 Task: Find a house in Vacaria, Brazil for 7 guests from 10th to 15th July, with a price range of ₹10,000 to ₹15,000, 4 bedrooms, 7 beds, 4 bathrooms, amenities including Wifi, Free parking, TV, Gym, Breakfast, and self check-in, with host speaking English.
Action: Mouse moved to (483, 127)
Screenshot: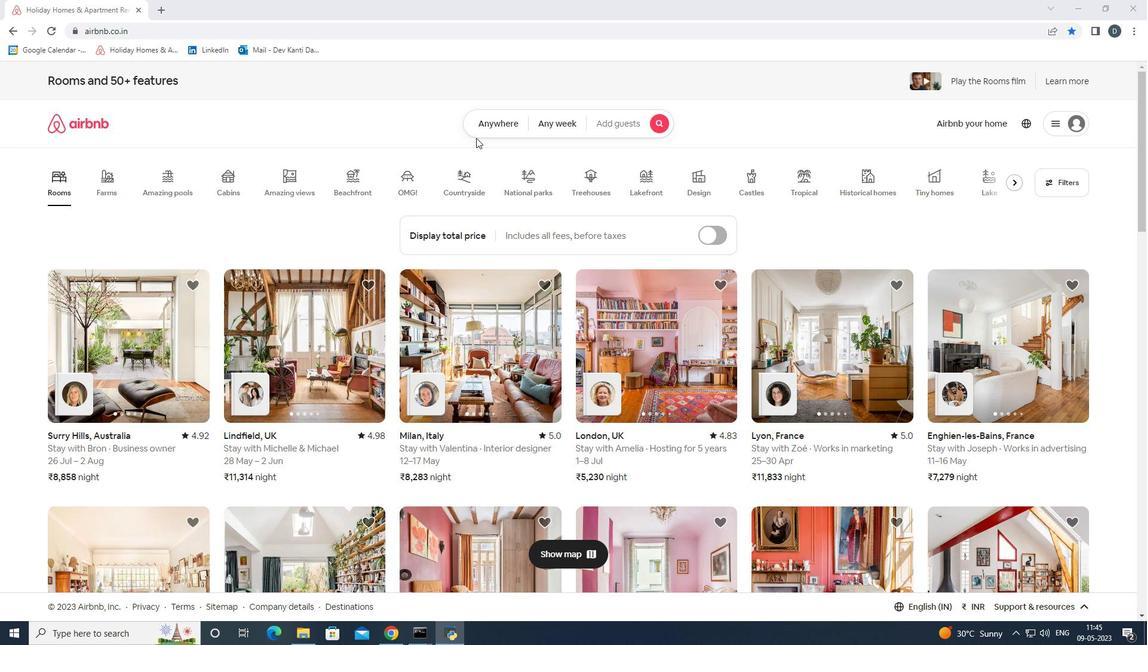 
Action: Mouse pressed left at (483, 127)
Screenshot: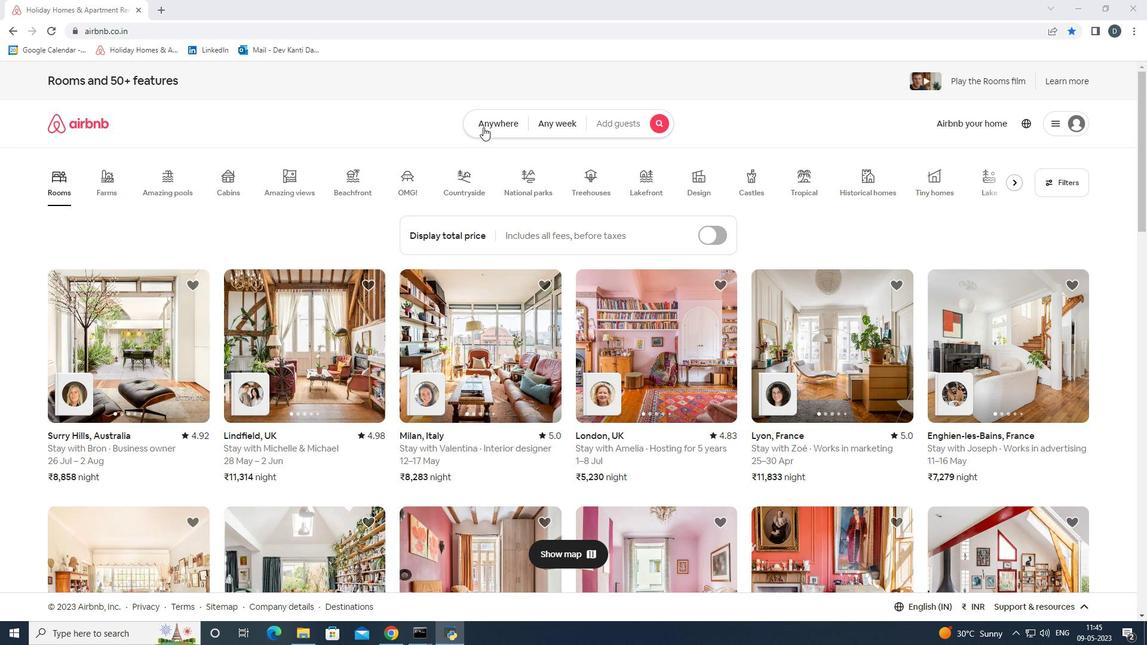 
Action: Mouse moved to (435, 170)
Screenshot: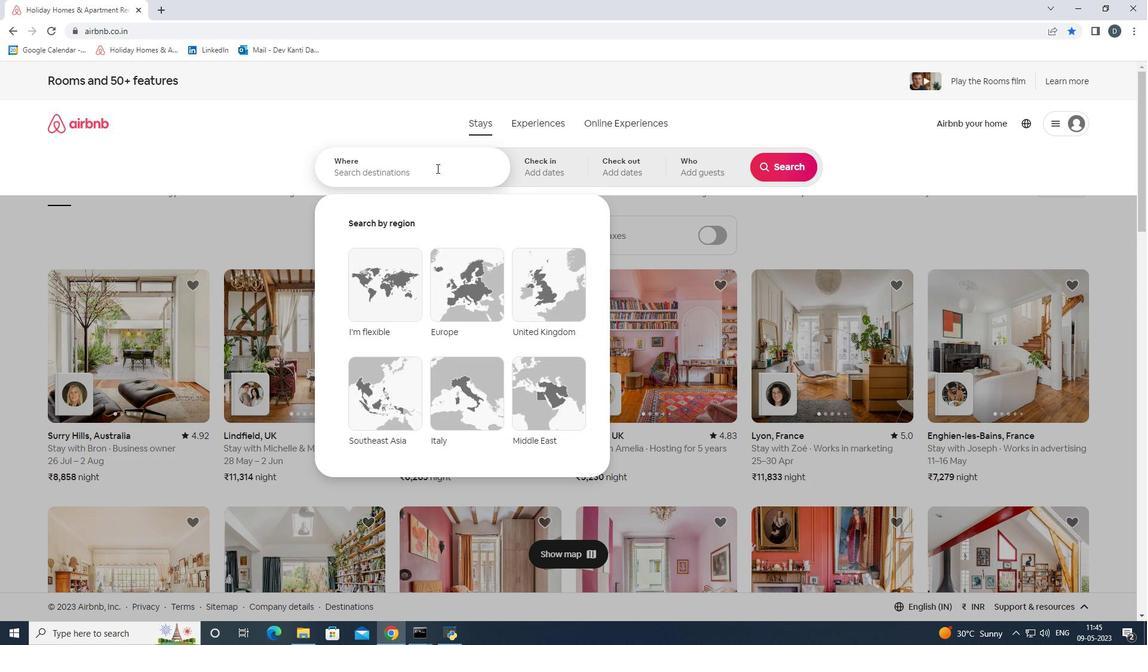 
Action: Mouse pressed left at (435, 170)
Screenshot: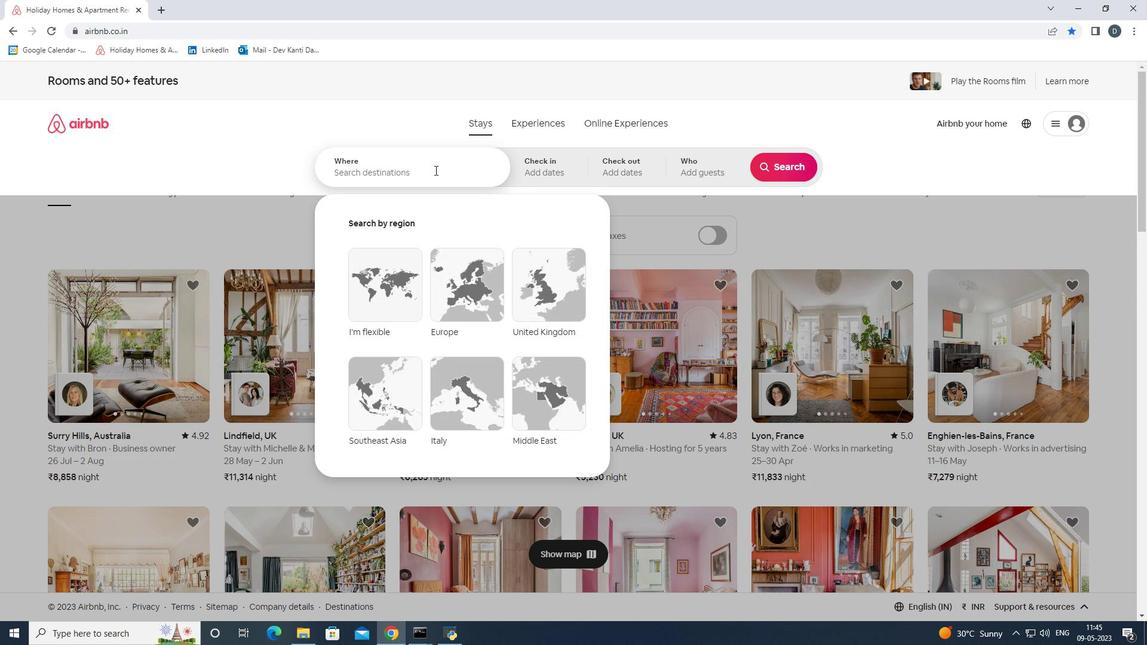 
Action: Key pressed <Key.shift>Vacaria,<Key.shift><Key.shift><Key.shift><Key.shift><Key.shift><Key.shift><Key.shift><Key.shift><Key.shift><Key.shift><Key.shift><Key.shift><Key.shift><Key.space><Key.shift><Key.shift><Key.shift><Key.shift><Key.shift><Key.shift>Brazil<Key.enter>
Screenshot: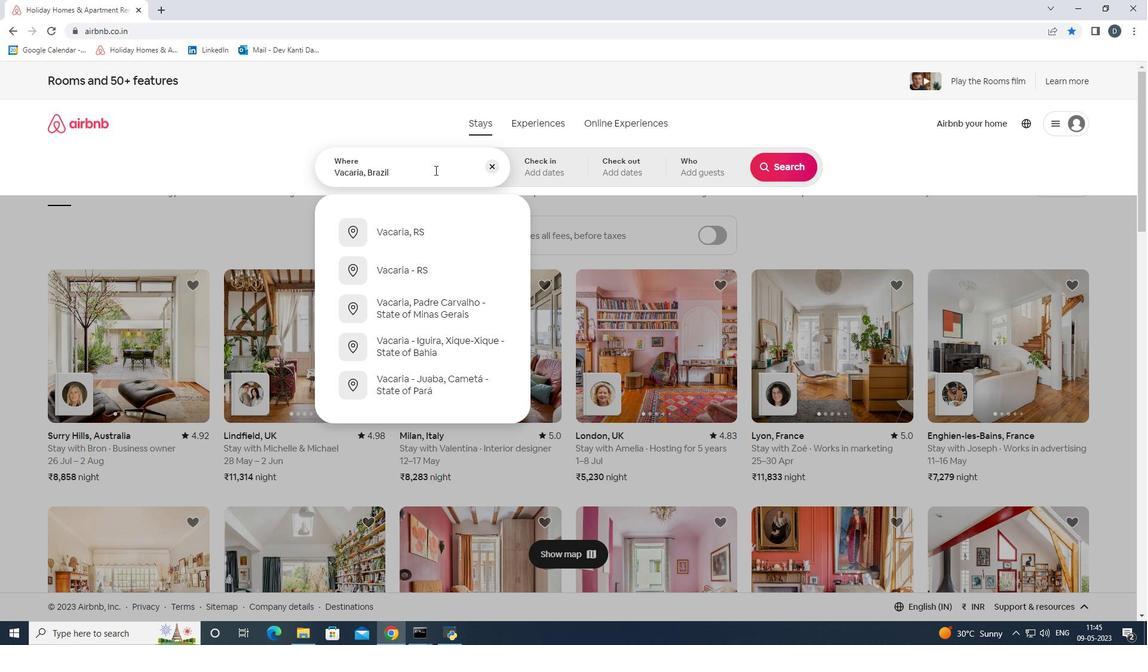 
Action: Mouse moved to (770, 263)
Screenshot: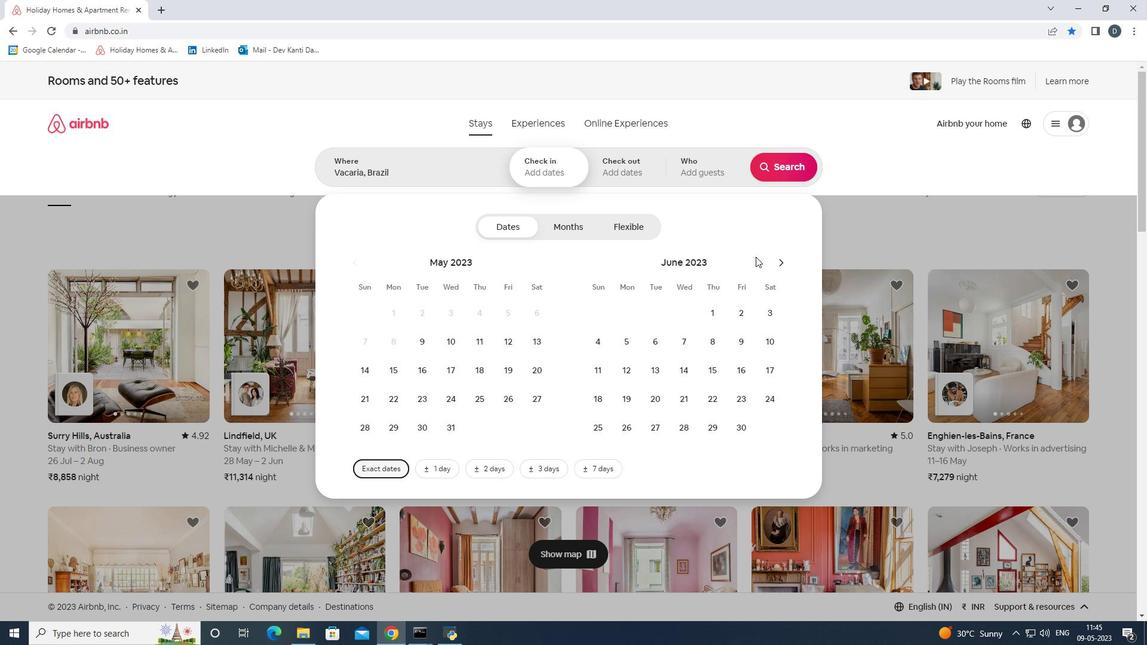 
Action: Mouse pressed left at (770, 263)
Screenshot: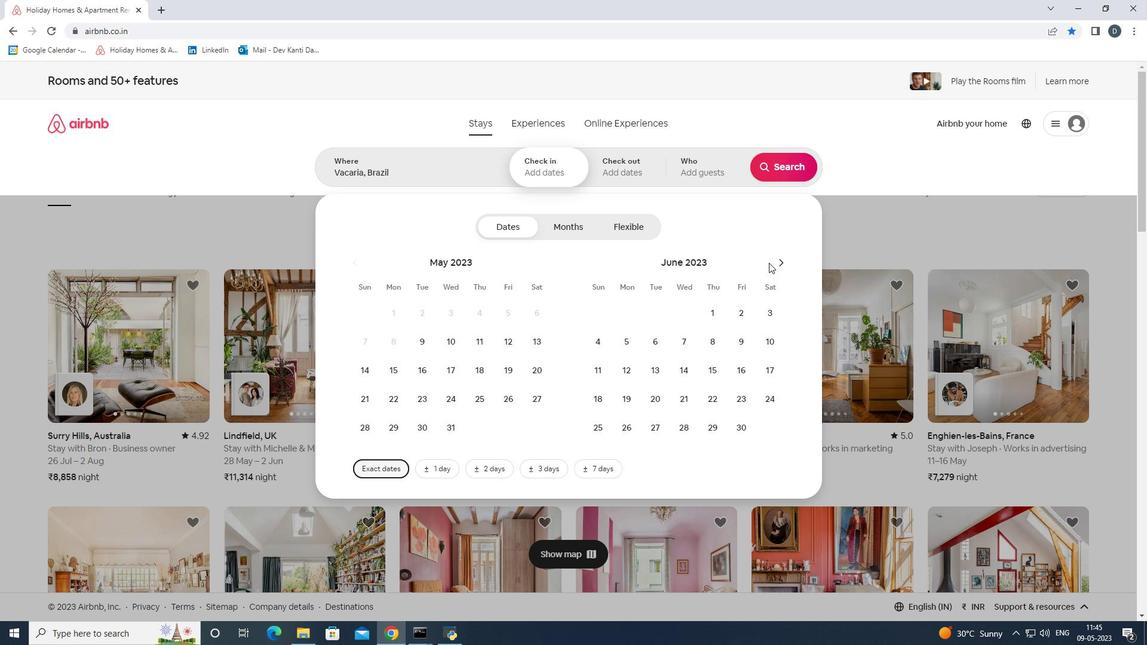 
Action: Mouse moved to (774, 264)
Screenshot: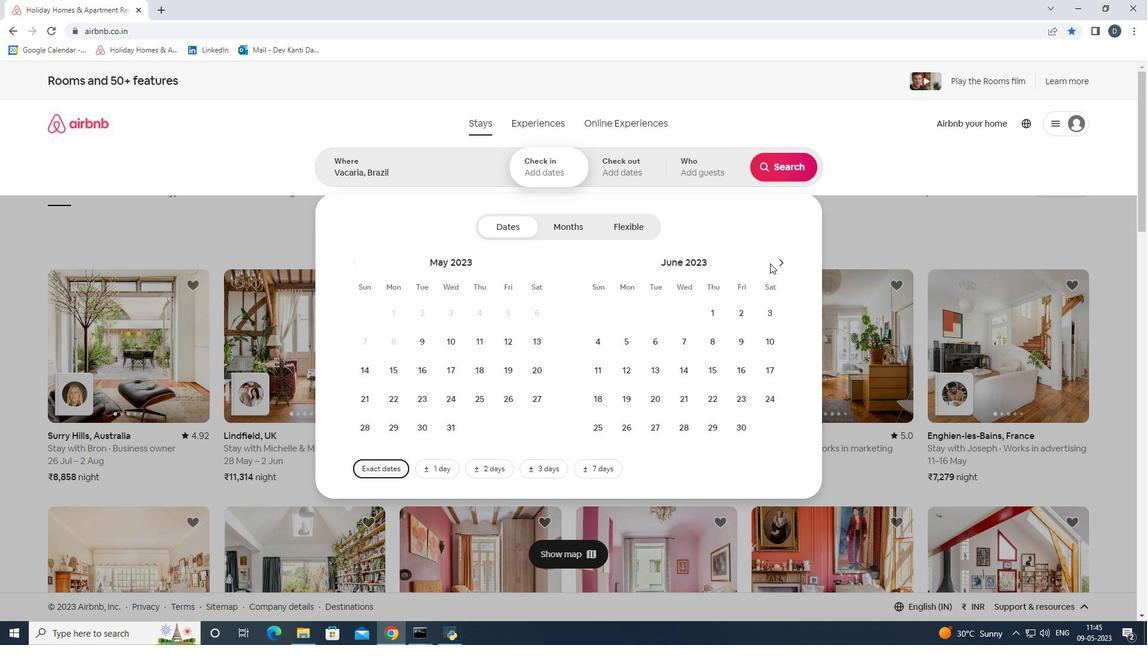 
Action: Mouse pressed left at (774, 264)
Screenshot: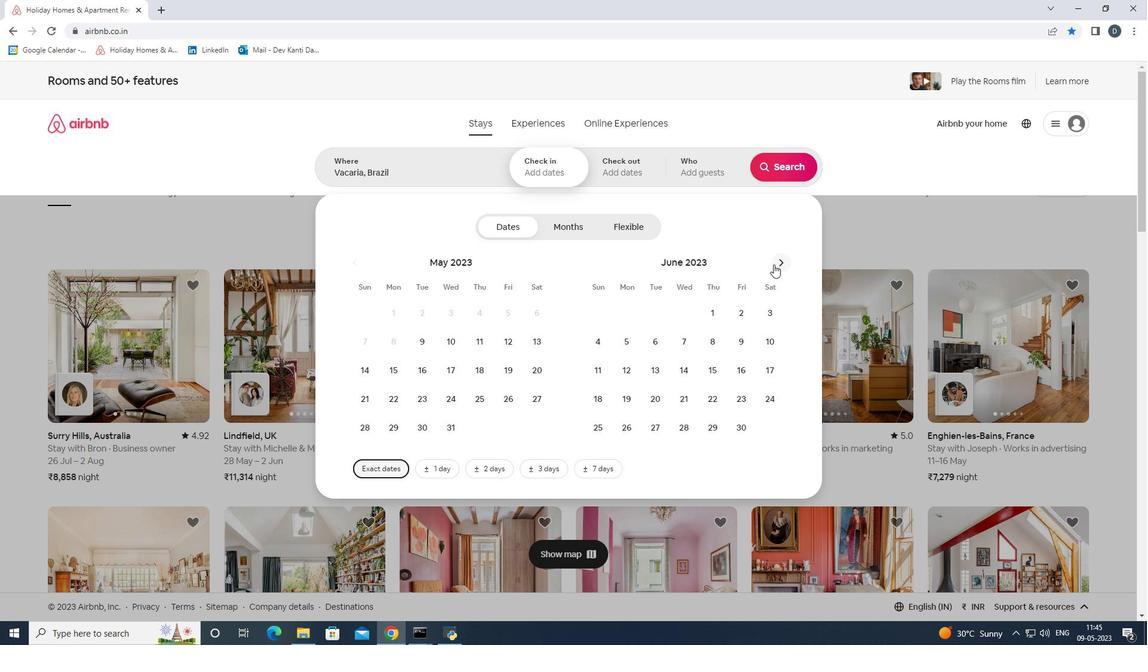 
Action: Mouse moved to (627, 366)
Screenshot: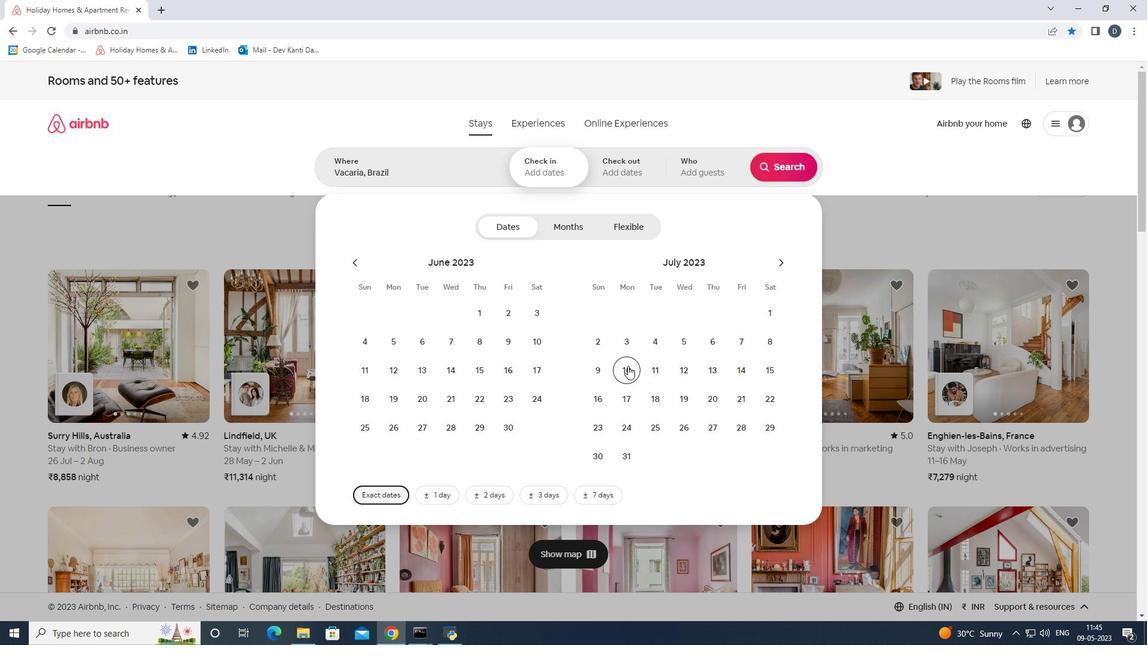 
Action: Mouse pressed left at (627, 366)
Screenshot: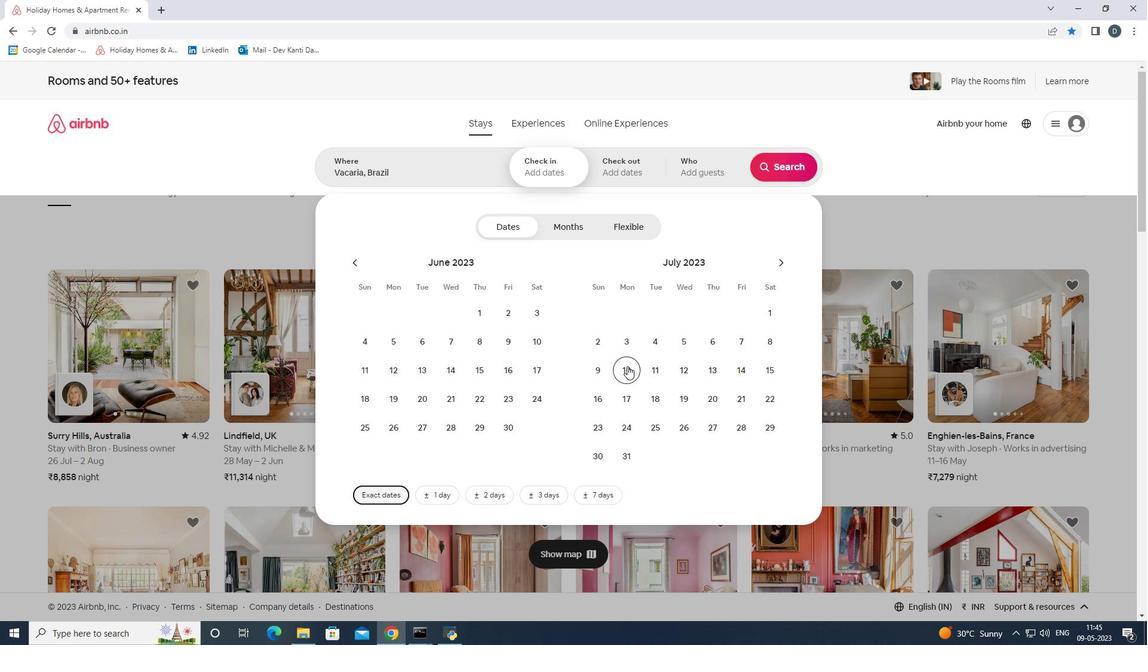 
Action: Mouse moved to (768, 368)
Screenshot: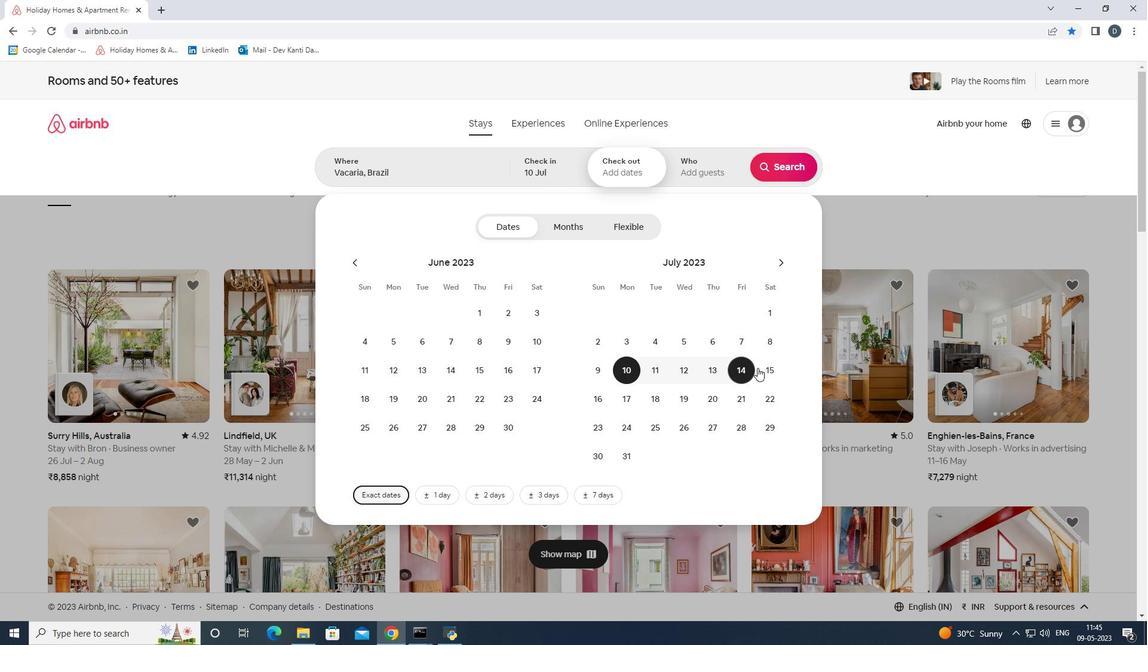 
Action: Mouse pressed left at (768, 368)
Screenshot: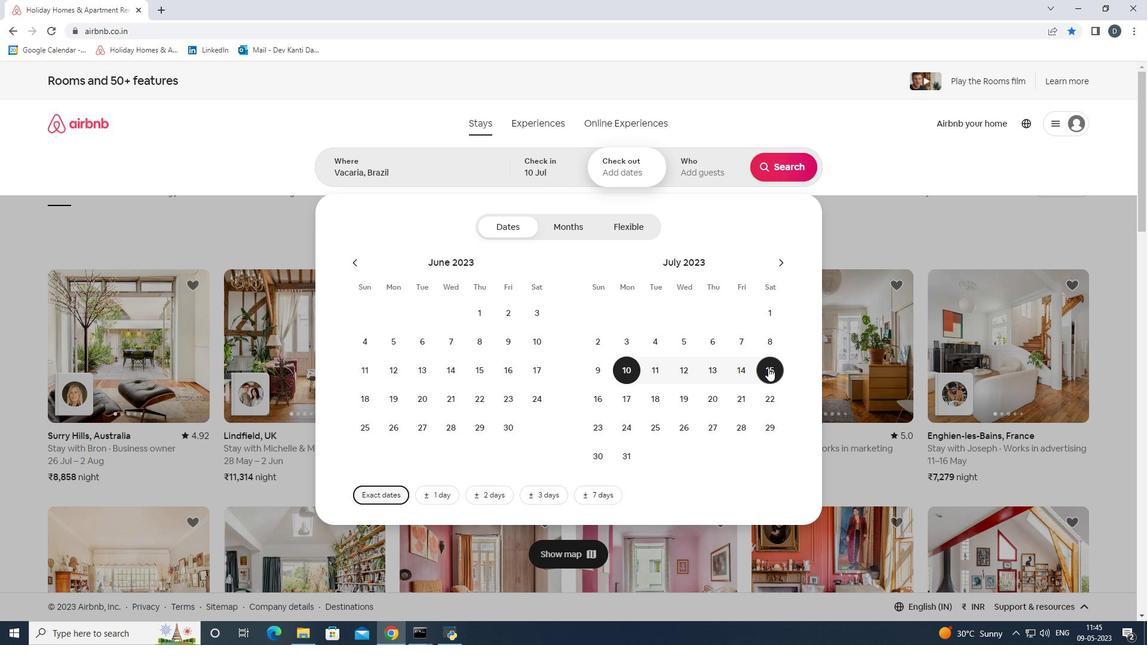 
Action: Mouse moved to (700, 173)
Screenshot: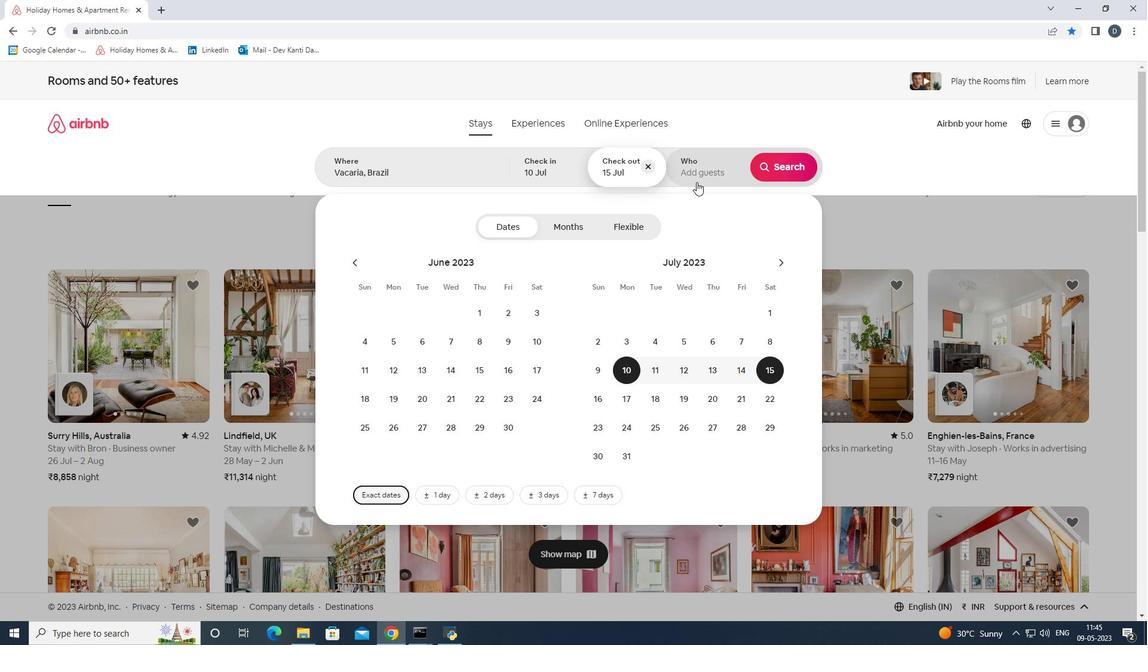 
Action: Mouse pressed left at (700, 173)
Screenshot: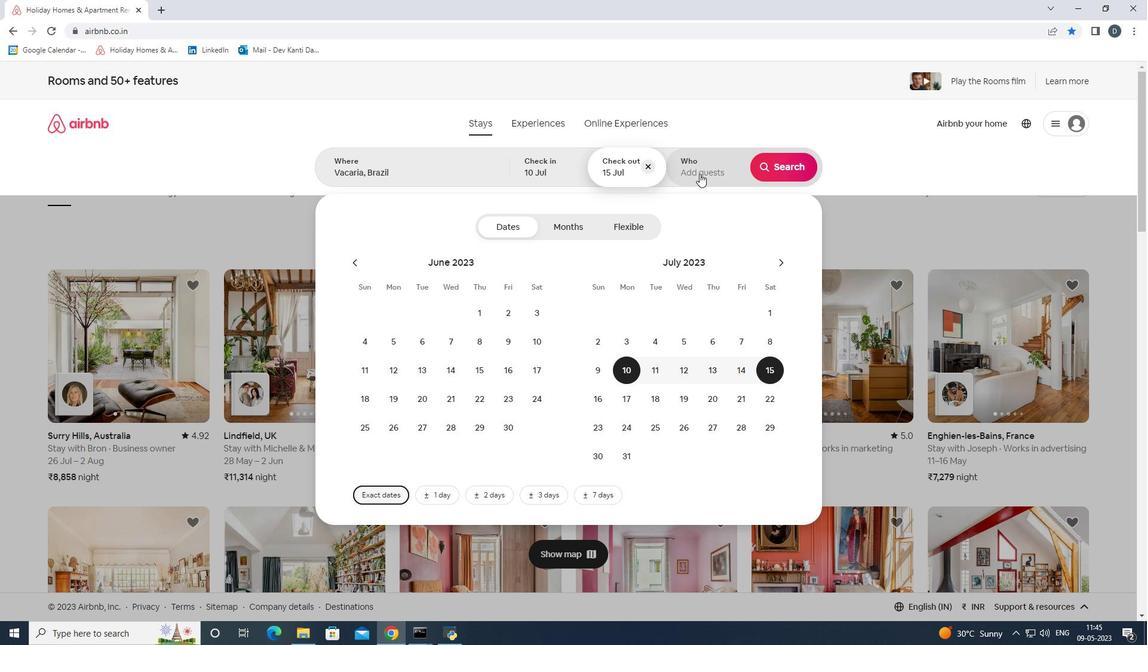 
Action: Mouse moved to (785, 232)
Screenshot: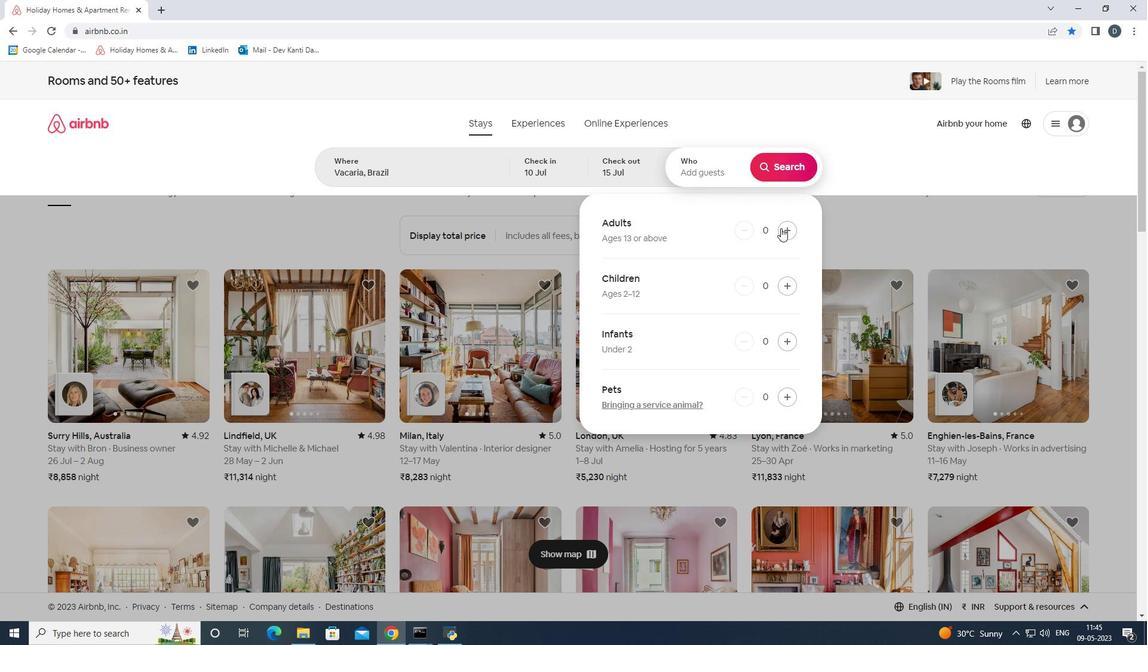 
Action: Mouse pressed left at (785, 232)
Screenshot: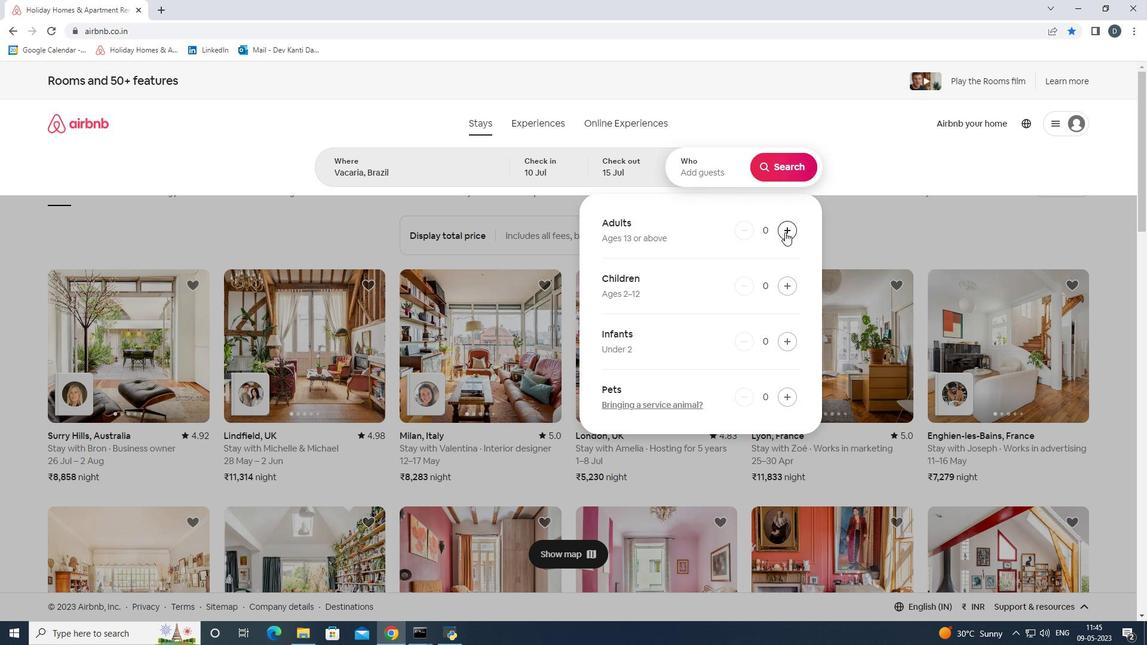 
Action: Mouse pressed left at (785, 232)
Screenshot: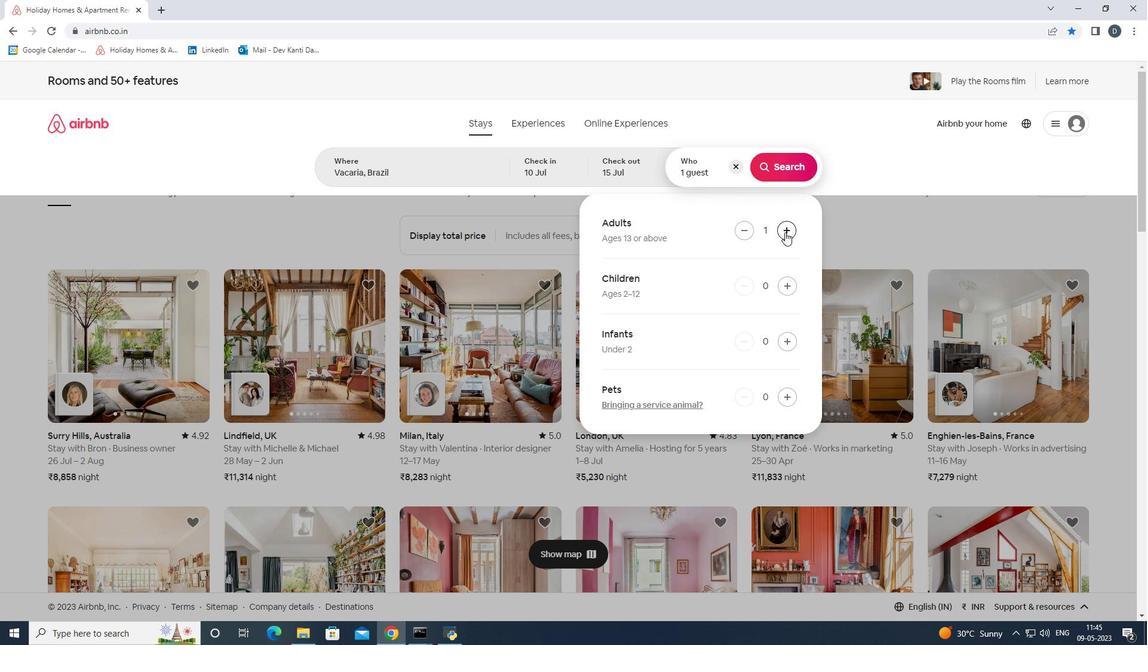 
Action: Mouse pressed left at (785, 232)
Screenshot: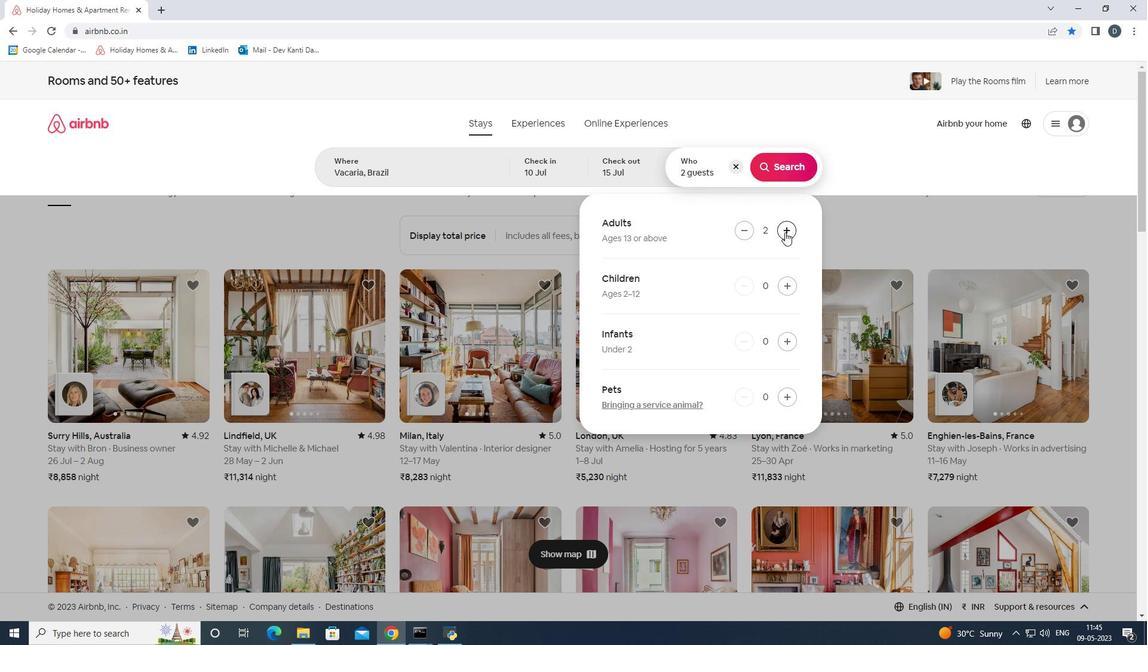 
Action: Mouse pressed left at (785, 232)
Screenshot: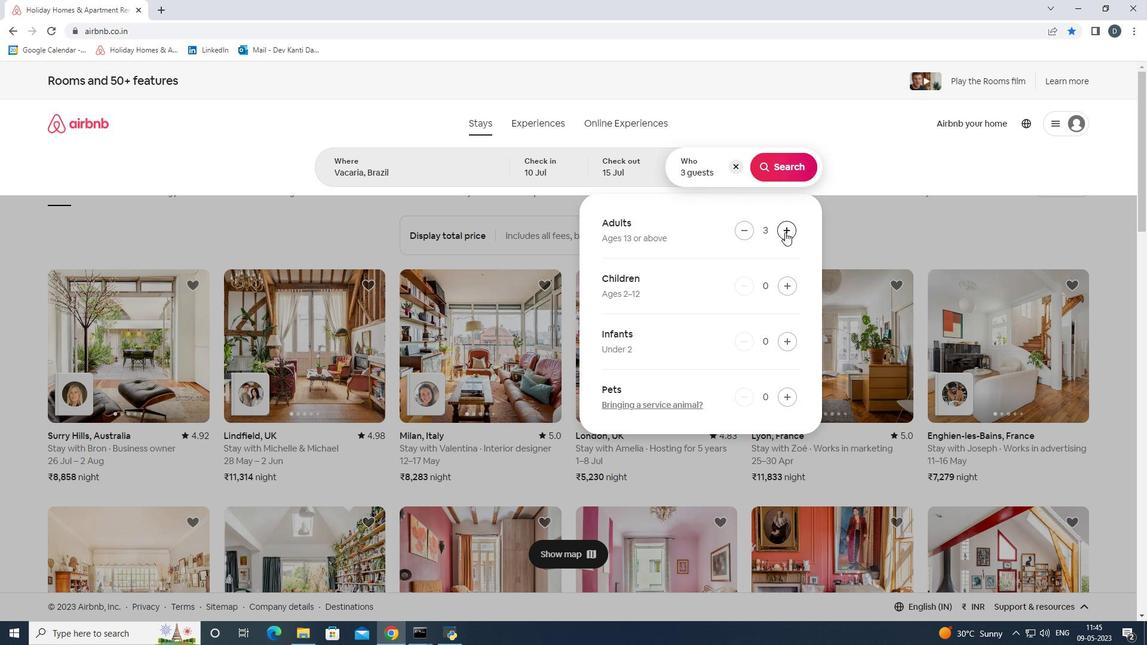 
Action: Mouse pressed left at (785, 232)
Screenshot: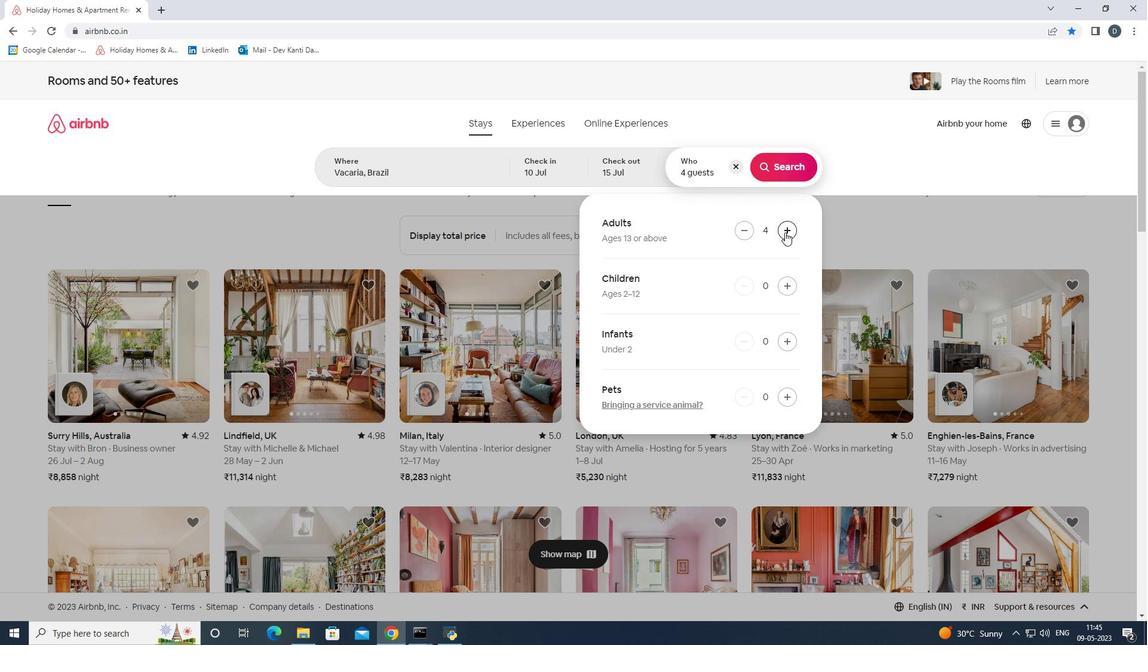 
Action: Mouse pressed left at (785, 232)
Screenshot: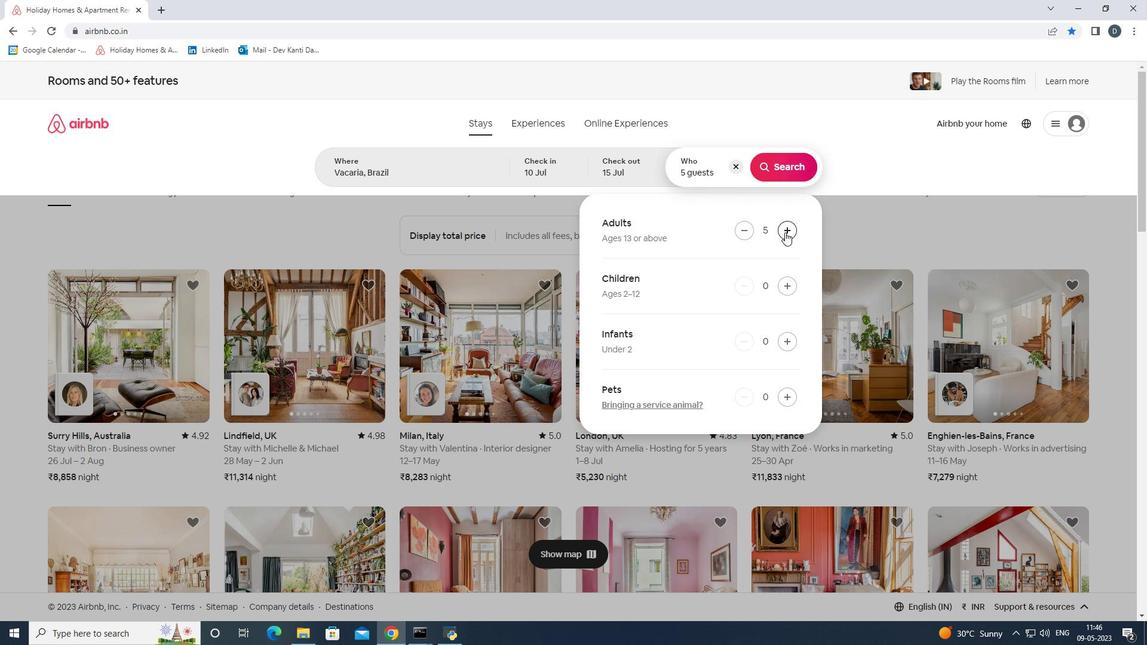 
Action: Mouse pressed left at (785, 232)
Screenshot: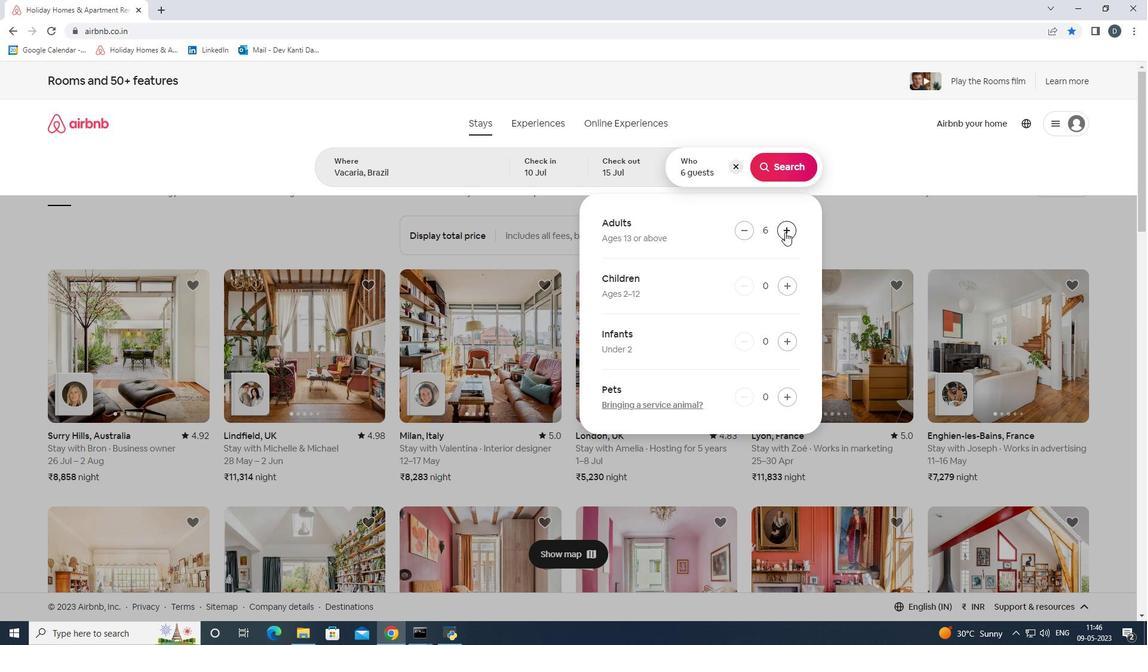 
Action: Mouse moved to (781, 172)
Screenshot: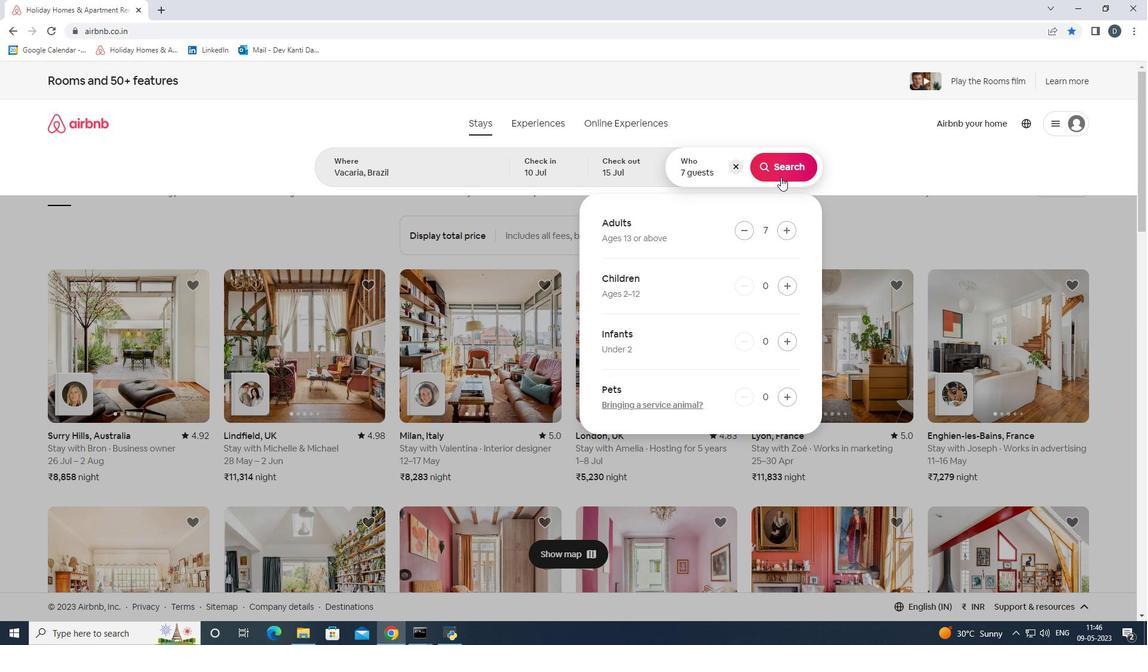
Action: Mouse pressed left at (781, 172)
Screenshot: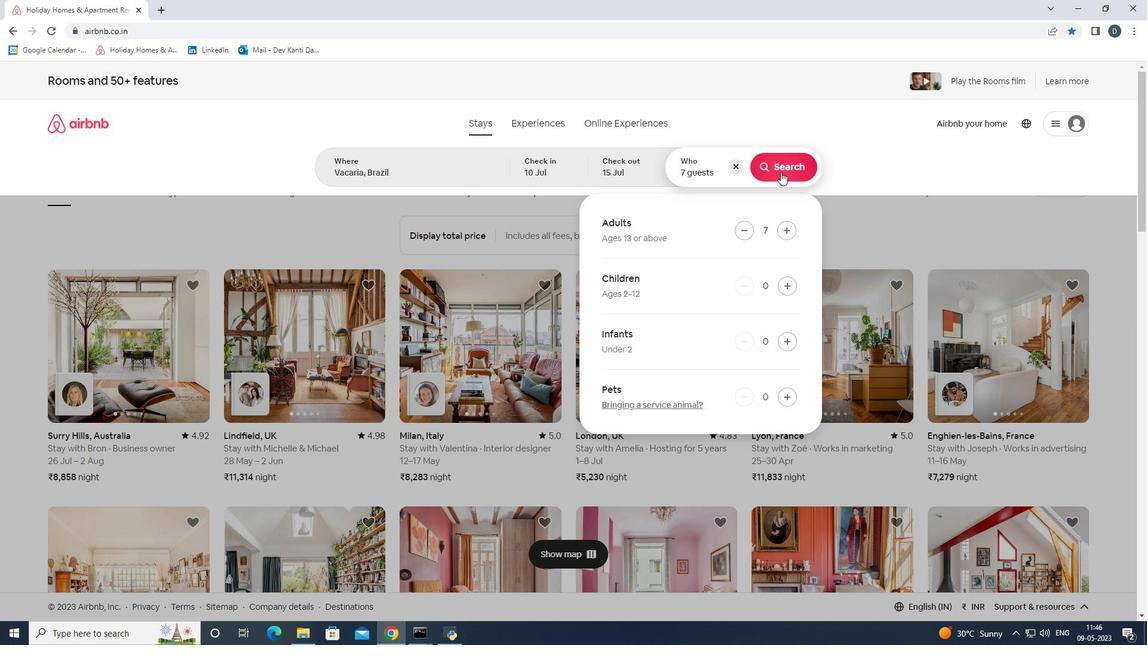 
Action: Mouse moved to (1085, 139)
Screenshot: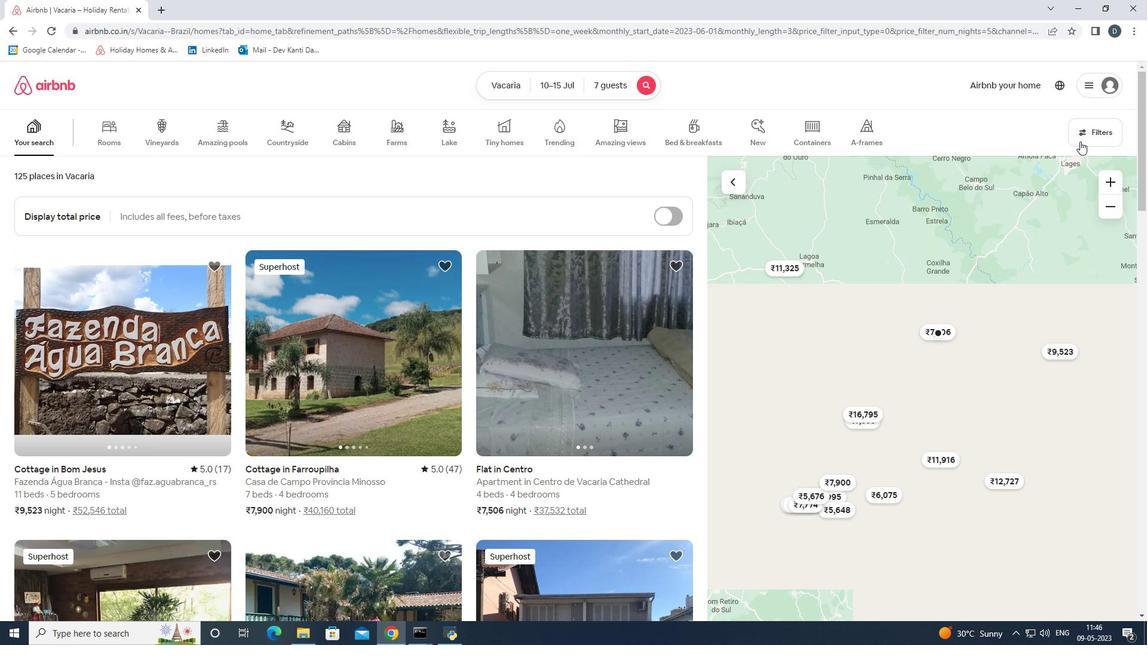 
Action: Mouse pressed left at (1085, 139)
Screenshot: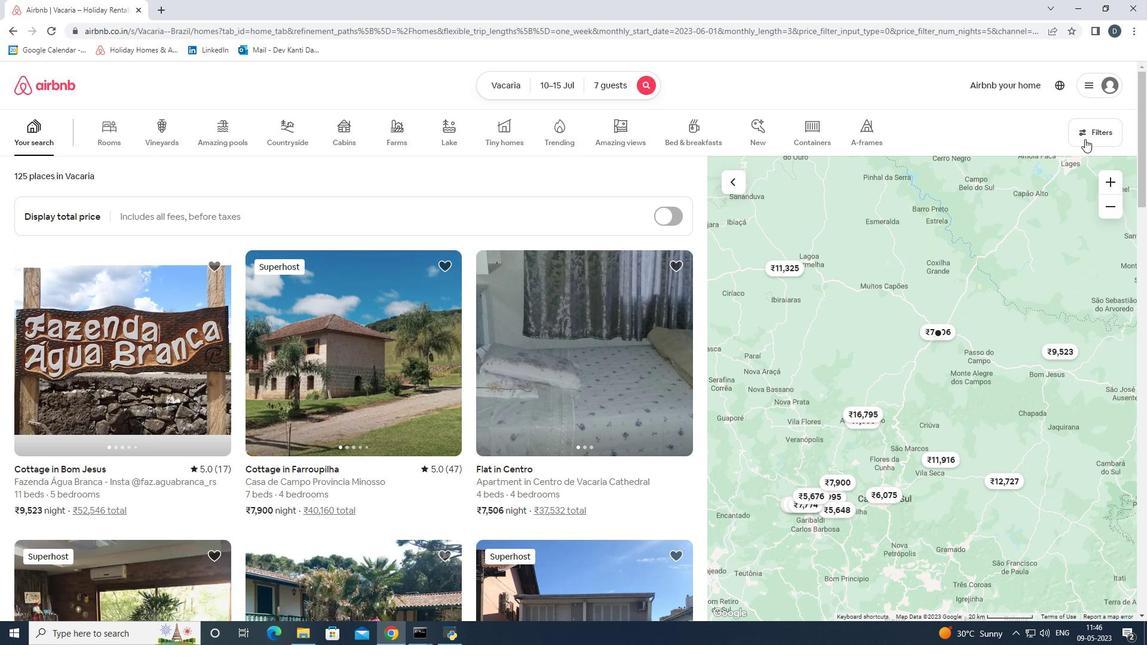 
Action: Mouse moved to (518, 429)
Screenshot: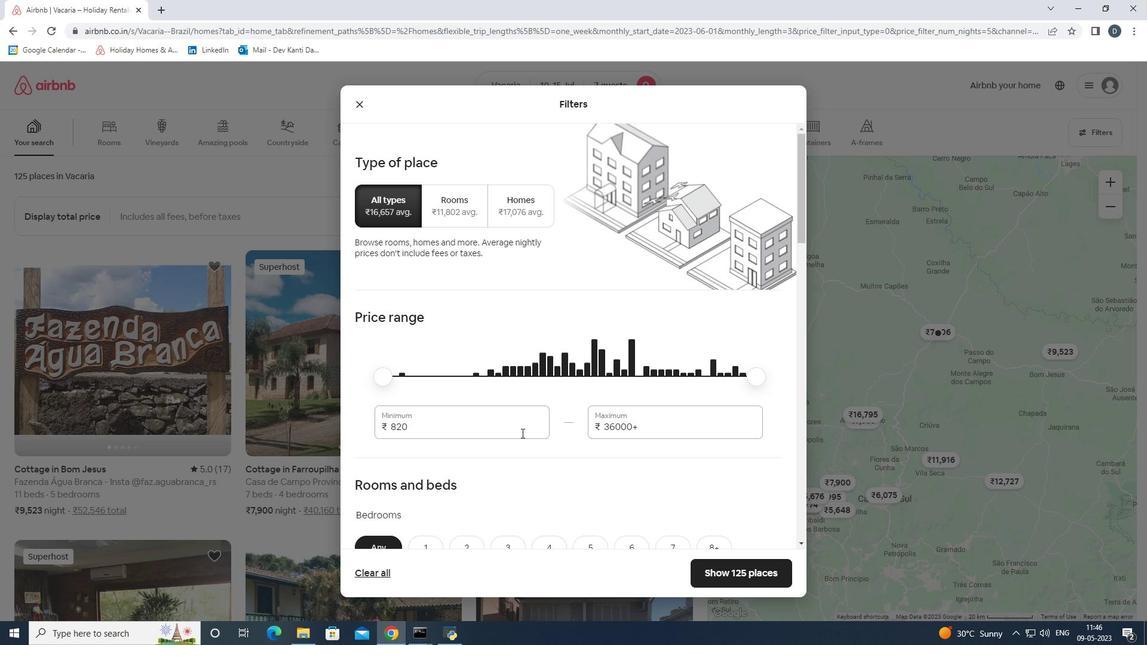 
Action: Mouse pressed left at (518, 429)
Screenshot: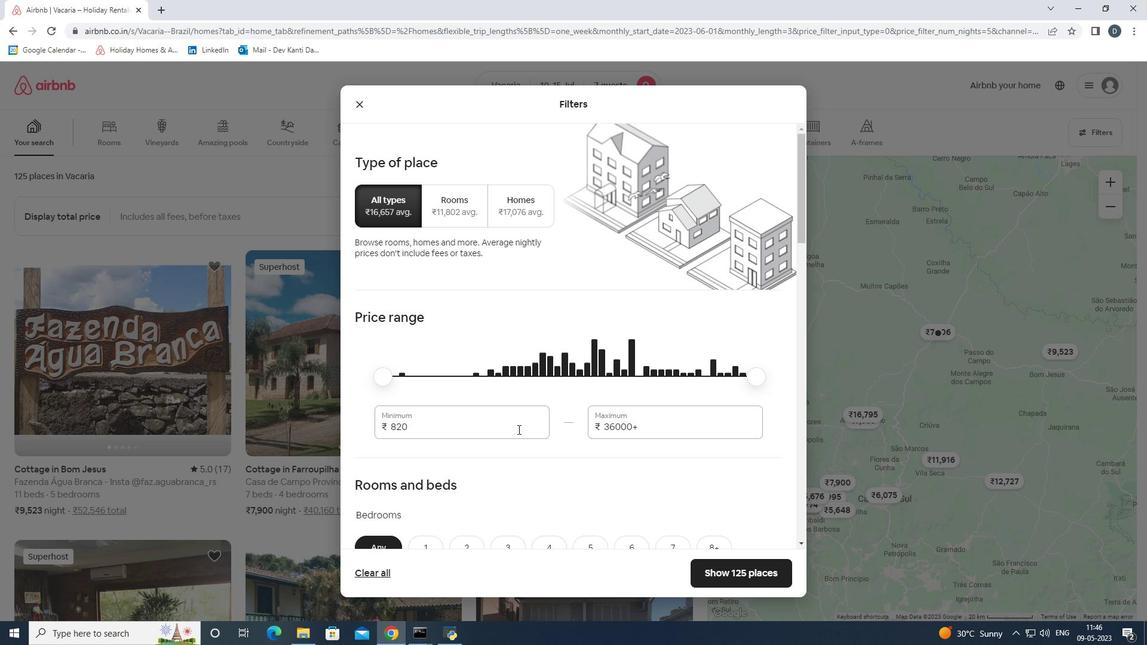 
Action: Mouse pressed left at (518, 429)
Screenshot: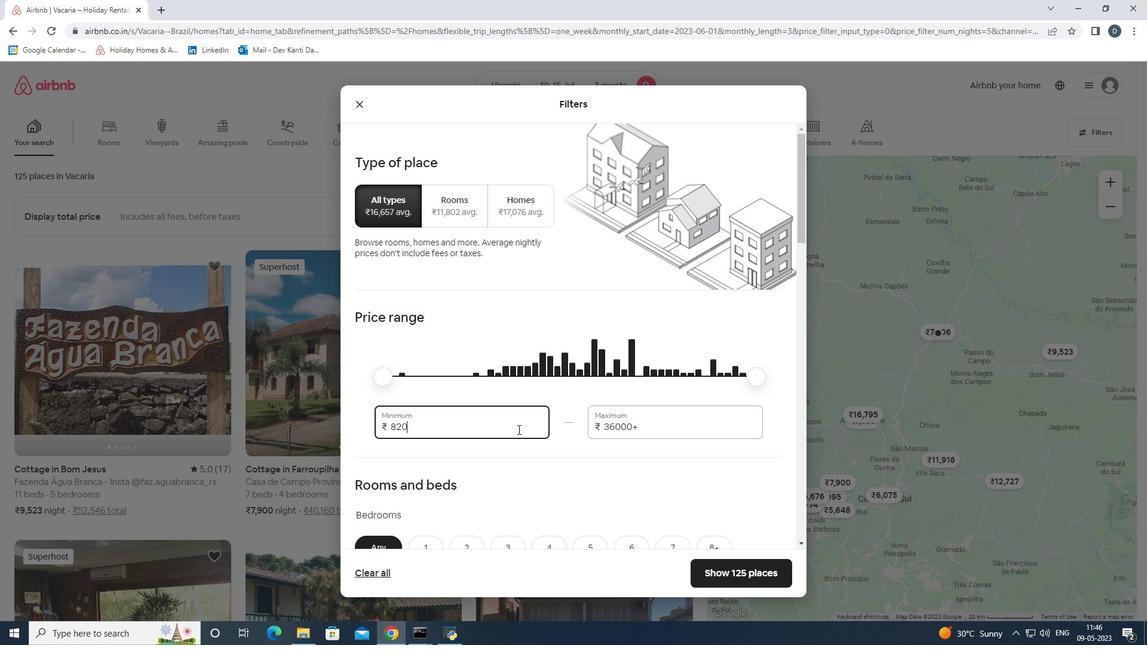 
Action: Mouse moved to (517, 429)
Screenshot: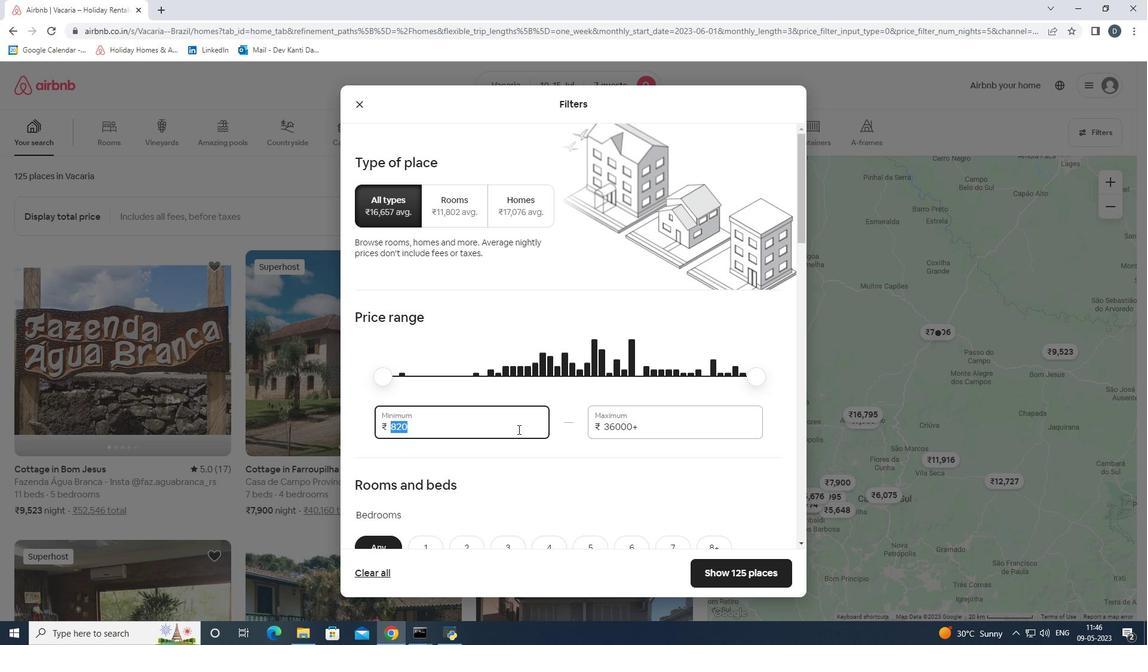
Action: Key pressed 10000<Key.tab>15000
Screenshot: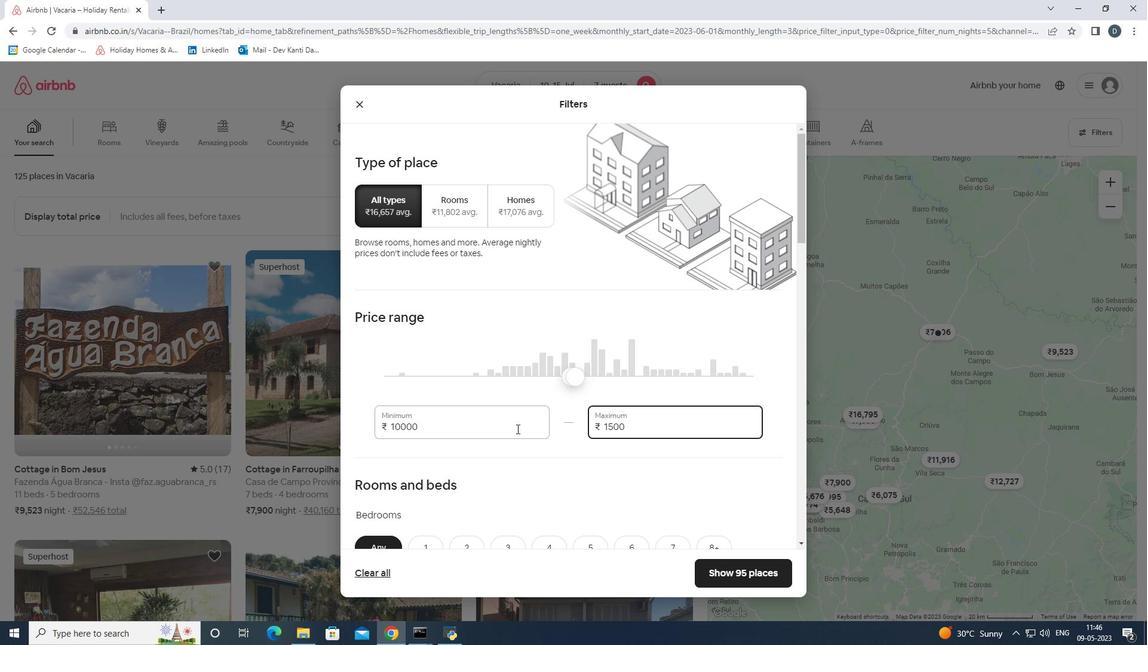 
Action: Mouse moved to (515, 429)
Screenshot: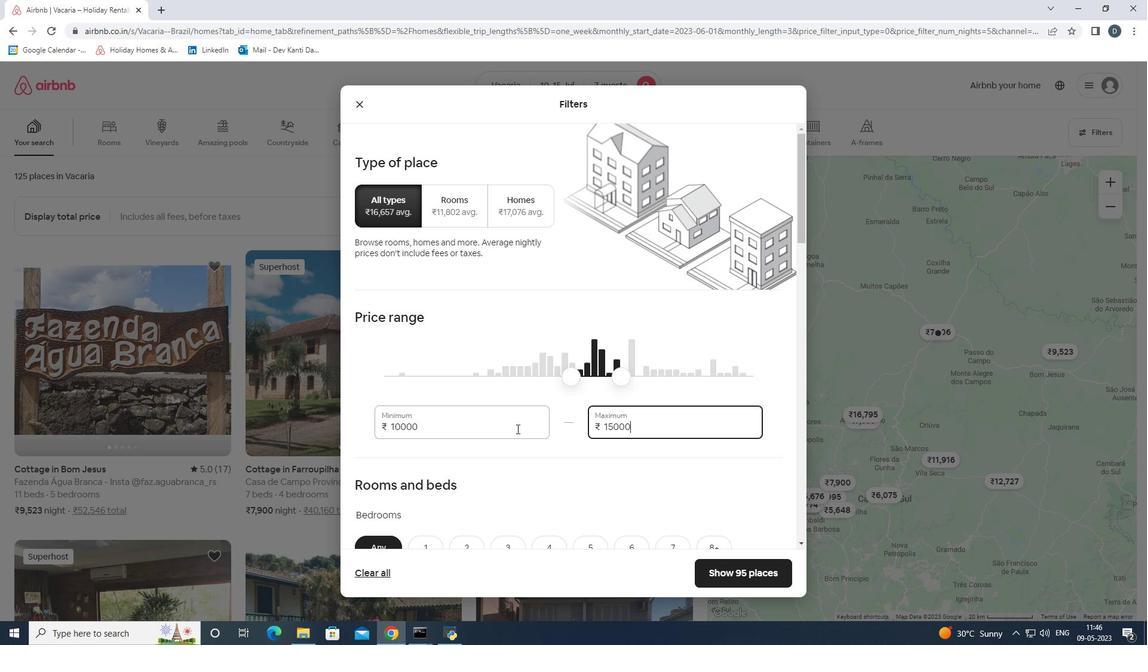 
Action: Mouse scrolled (515, 428) with delta (0, 0)
Screenshot: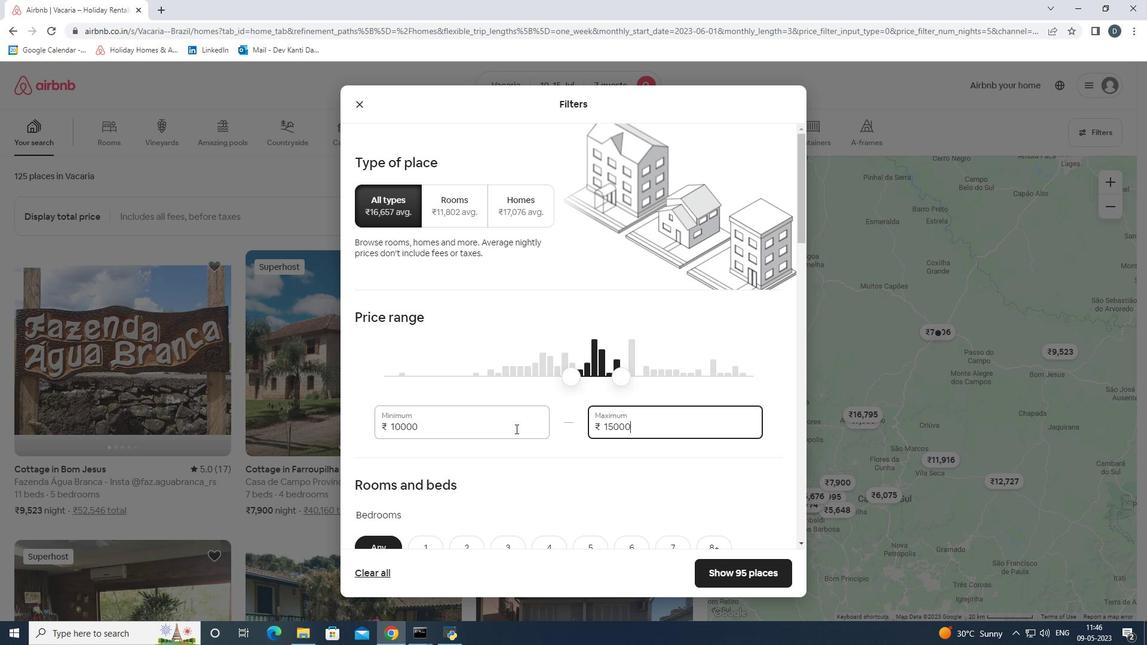 
Action: Mouse scrolled (515, 428) with delta (0, 0)
Screenshot: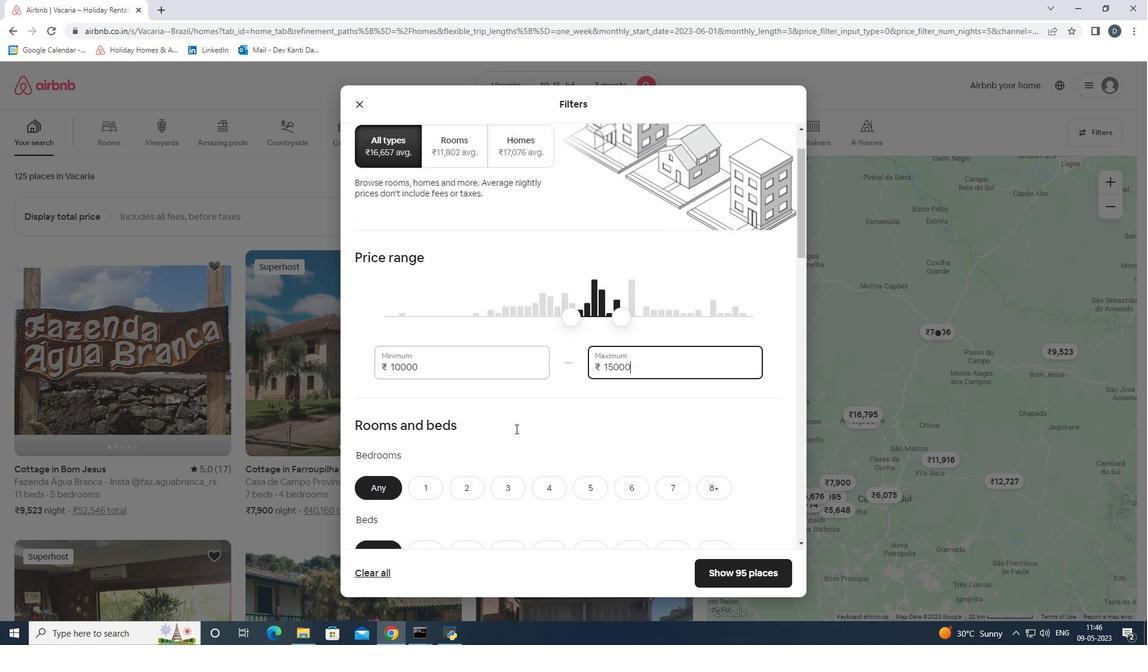 
Action: Mouse moved to (557, 428)
Screenshot: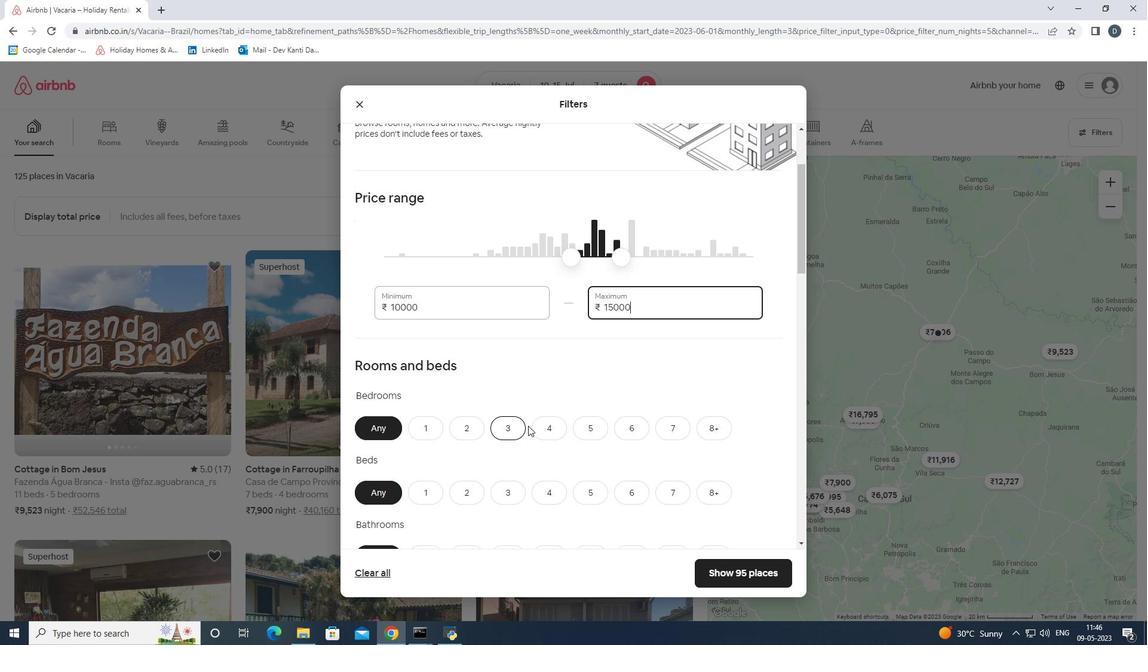 
Action: Mouse pressed left at (557, 428)
Screenshot: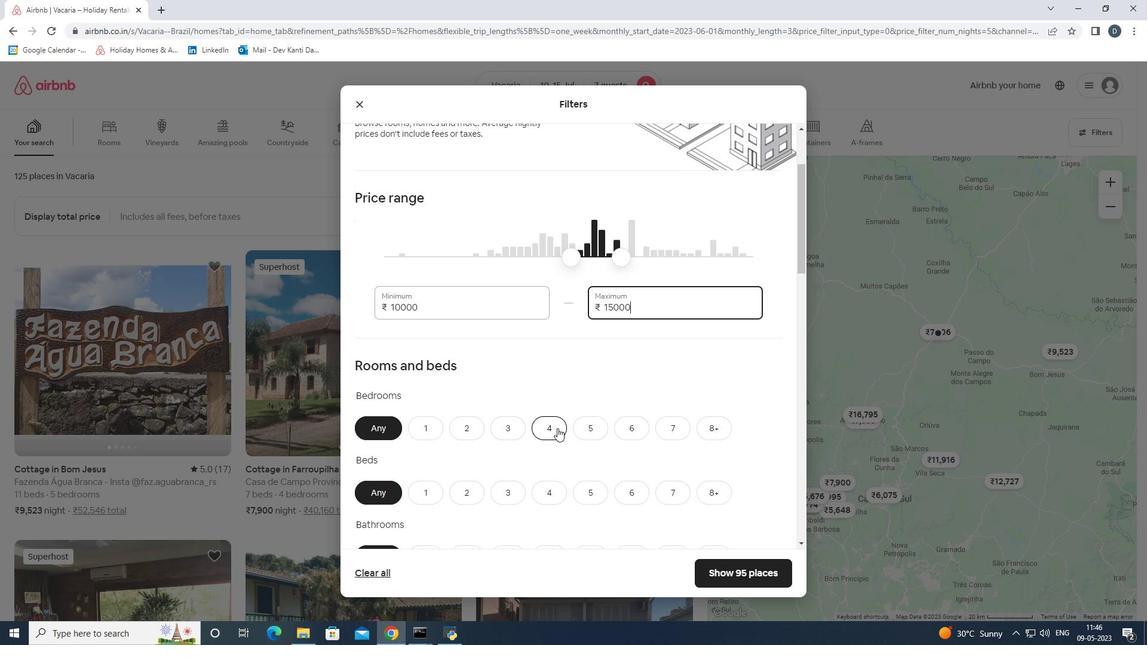 
Action: Mouse scrolled (557, 428) with delta (0, 0)
Screenshot: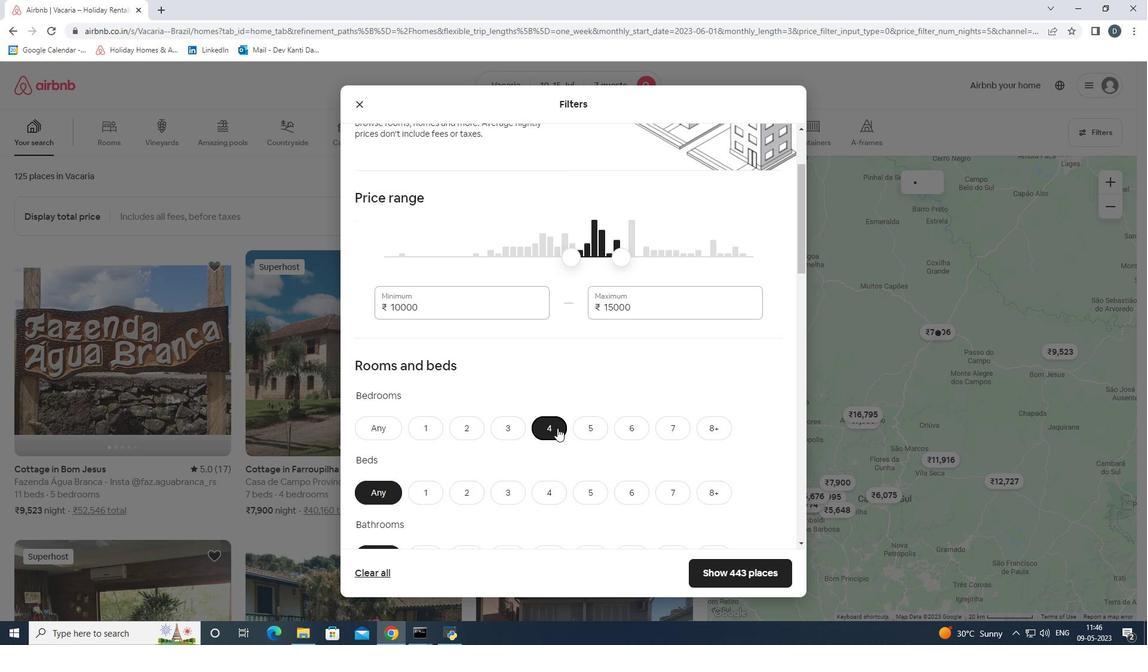 
Action: Mouse scrolled (557, 428) with delta (0, 0)
Screenshot: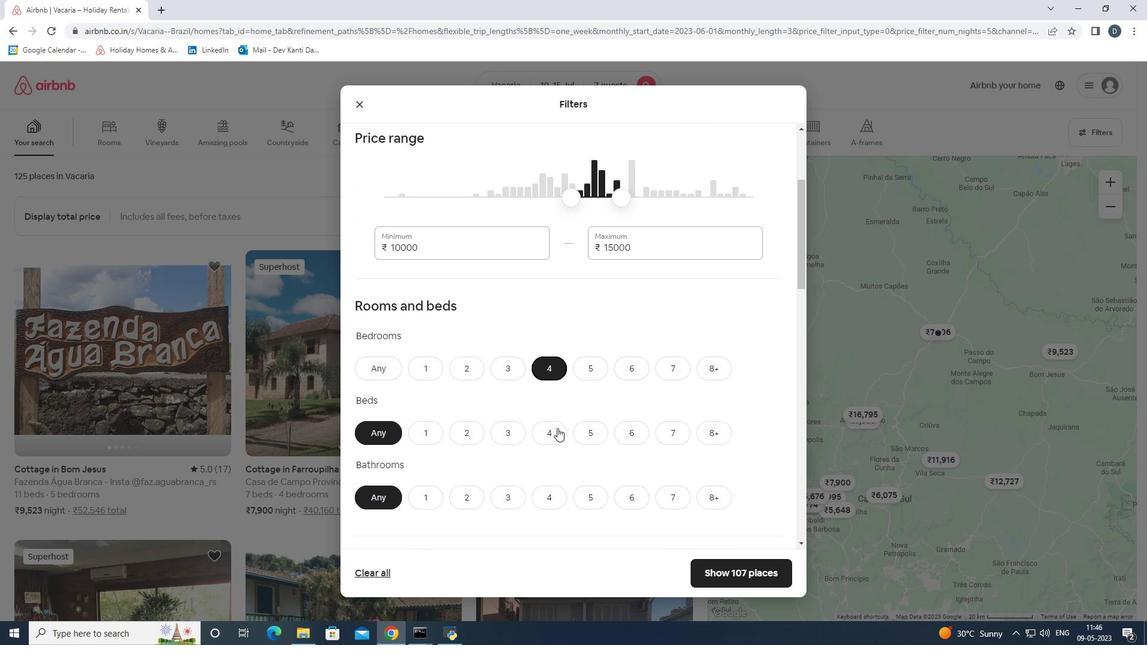 
Action: Mouse moved to (670, 372)
Screenshot: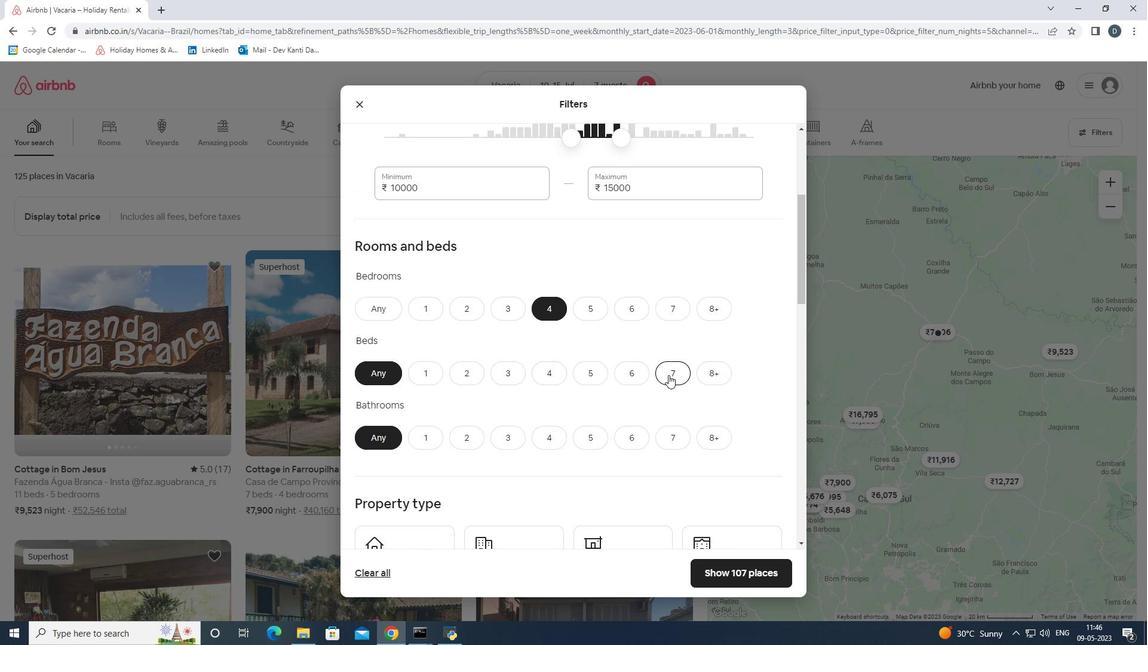 
Action: Mouse pressed left at (670, 372)
Screenshot: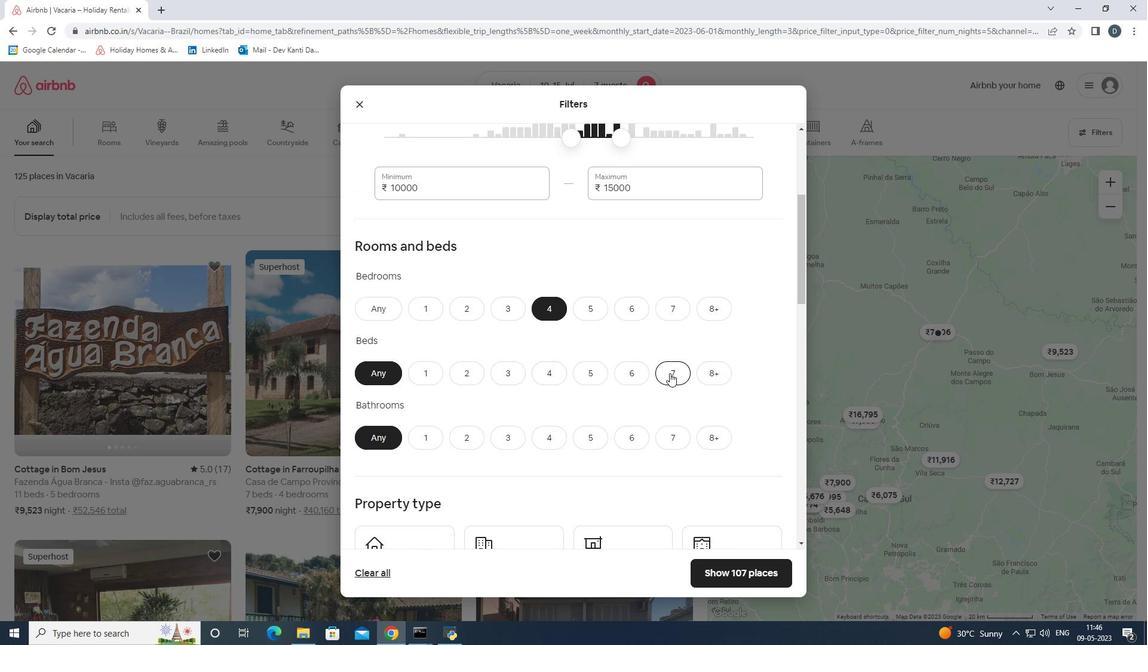 
Action: Mouse moved to (552, 436)
Screenshot: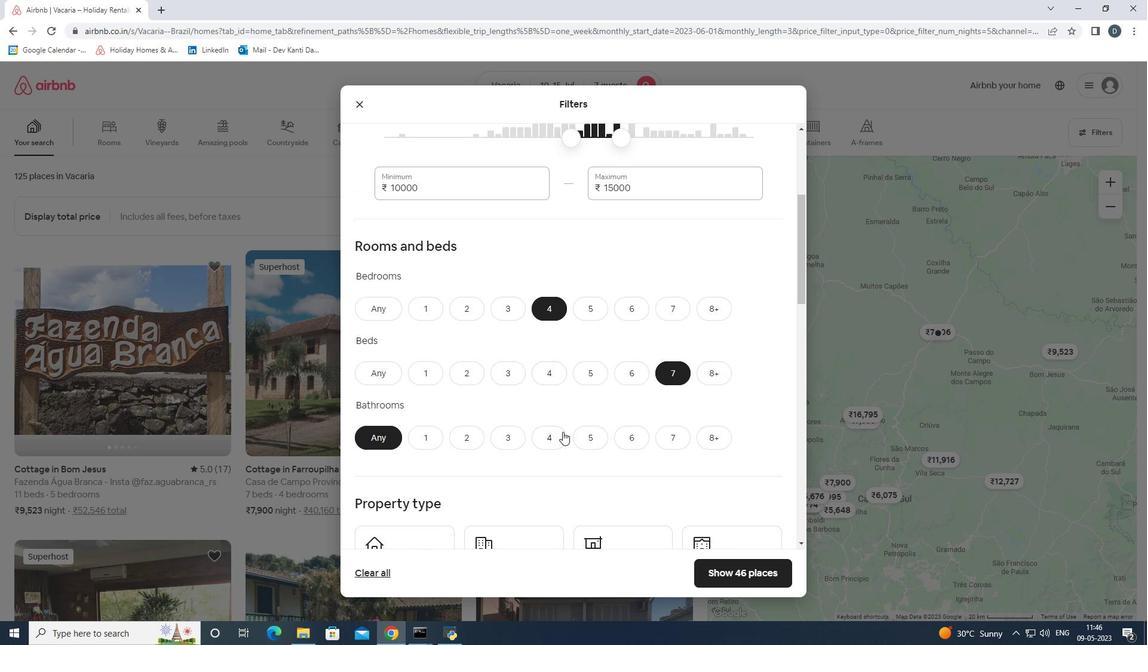 
Action: Mouse pressed left at (552, 436)
Screenshot: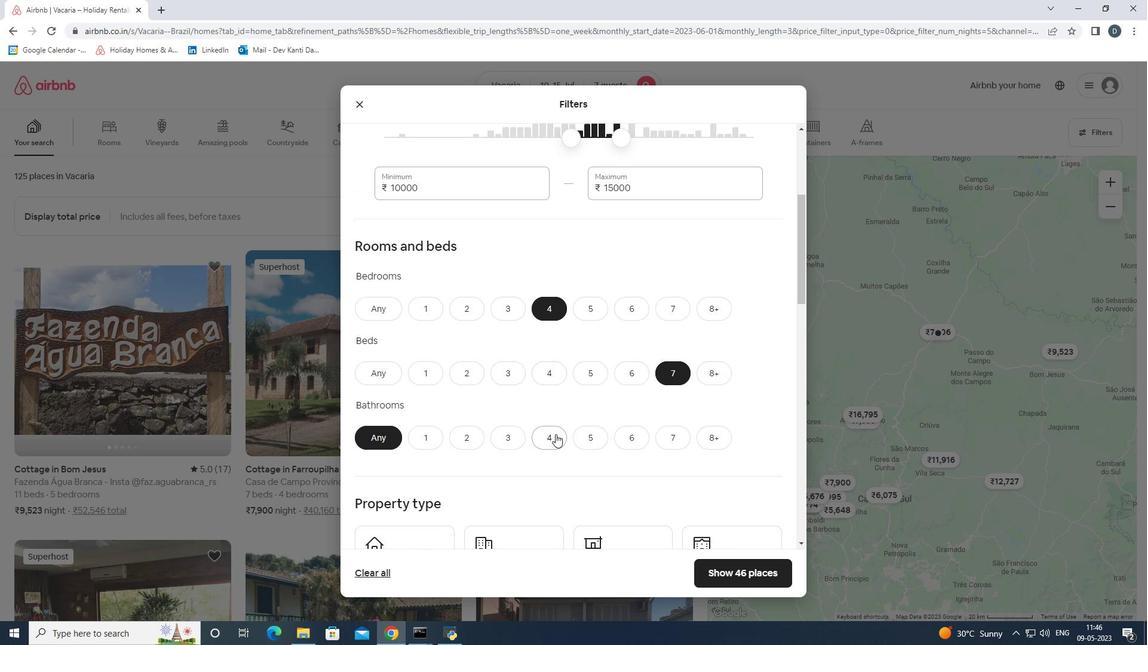 
Action: Mouse scrolled (552, 435) with delta (0, 0)
Screenshot: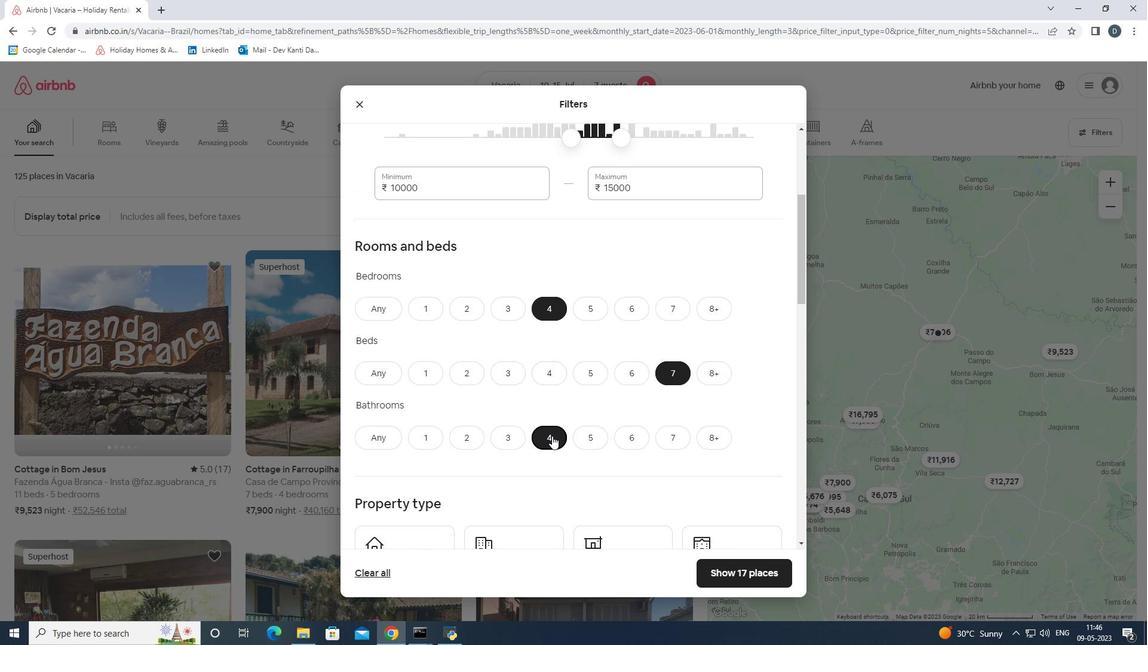 
Action: Mouse scrolled (552, 435) with delta (0, 0)
Screenshot: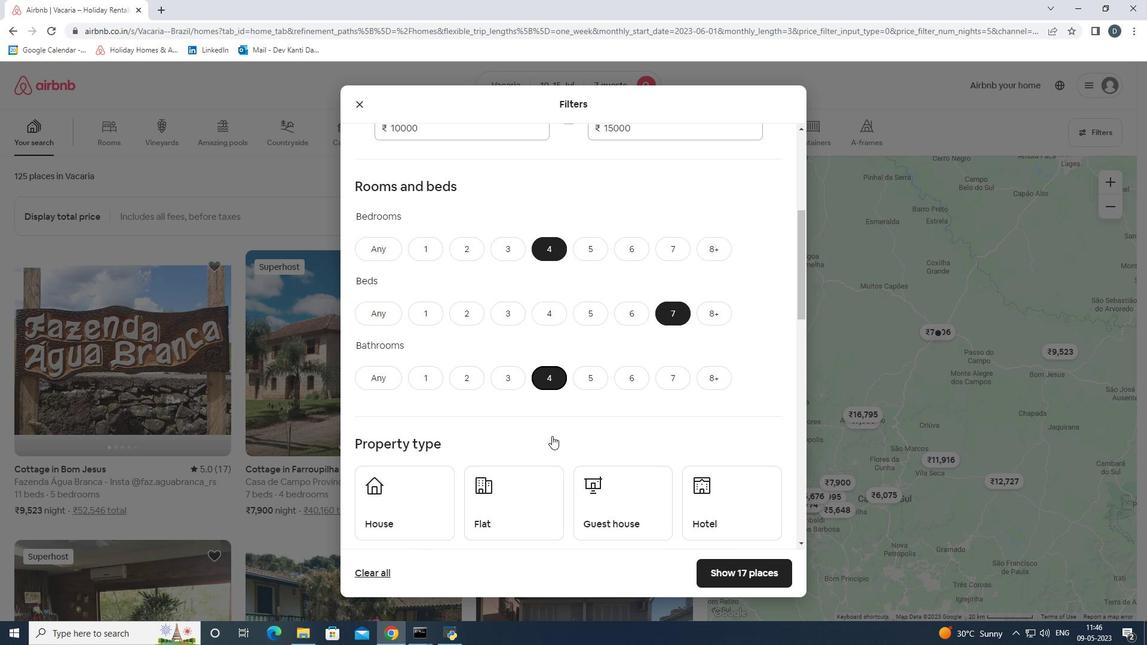 
Action: Mouse moved to (430, 453)
Screenshot: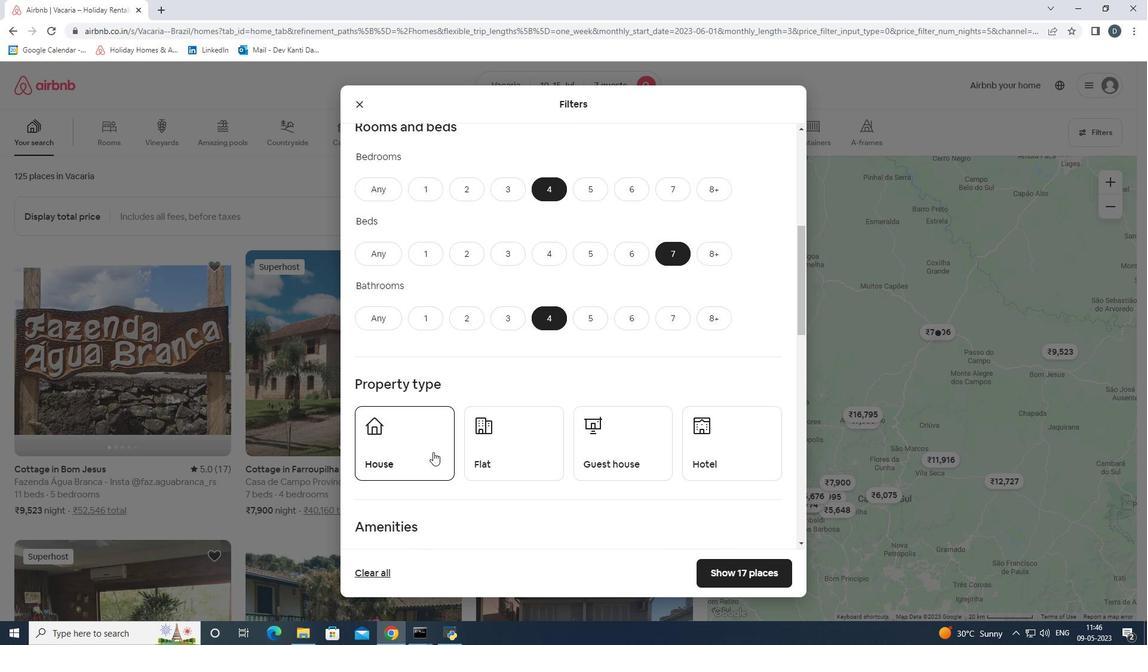 
Action: Mouse pressed left at (430, 453)
Screenshot: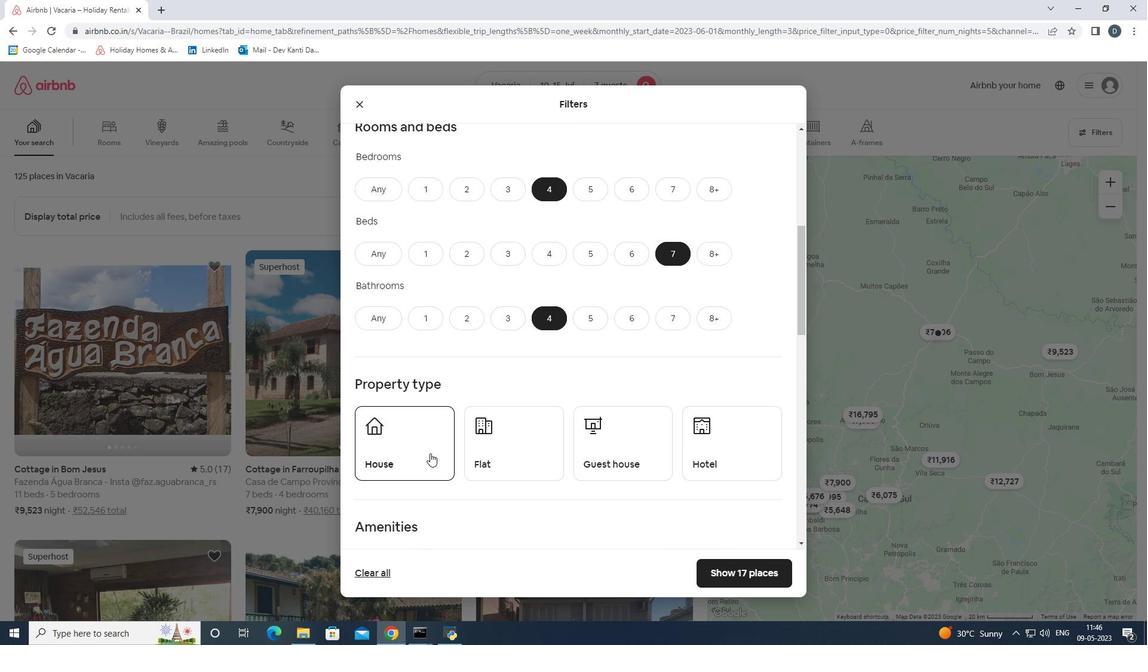
Action: Mouse moved to (504, 448)
Screenshot: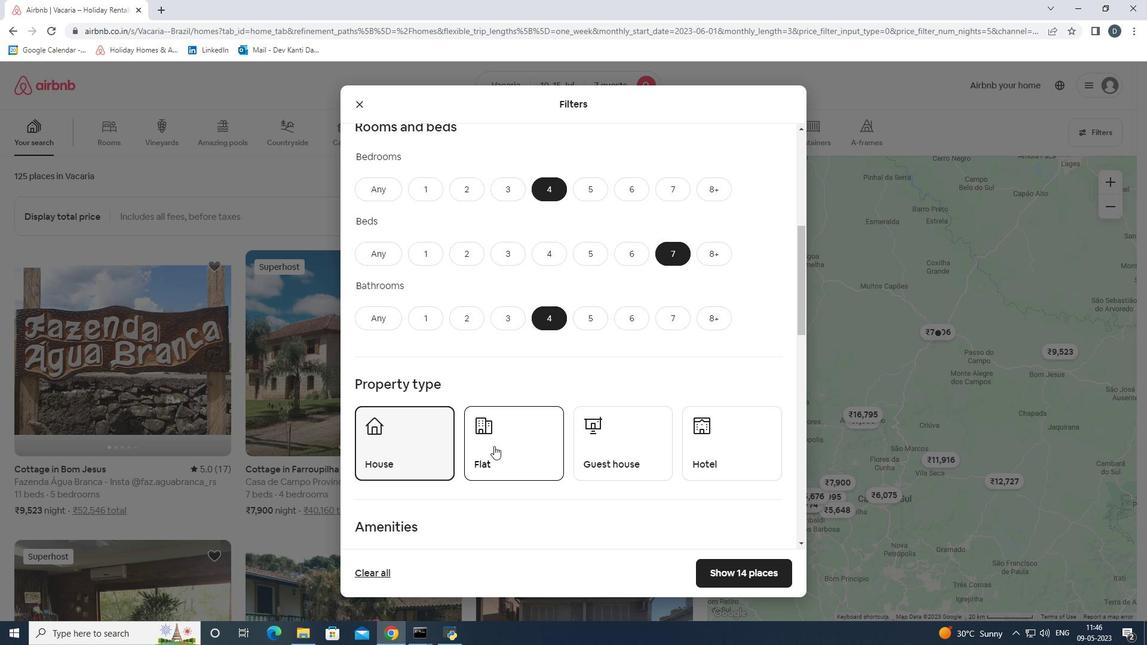 
Action: Mouse pressed left at (504, 448)
Screenshot: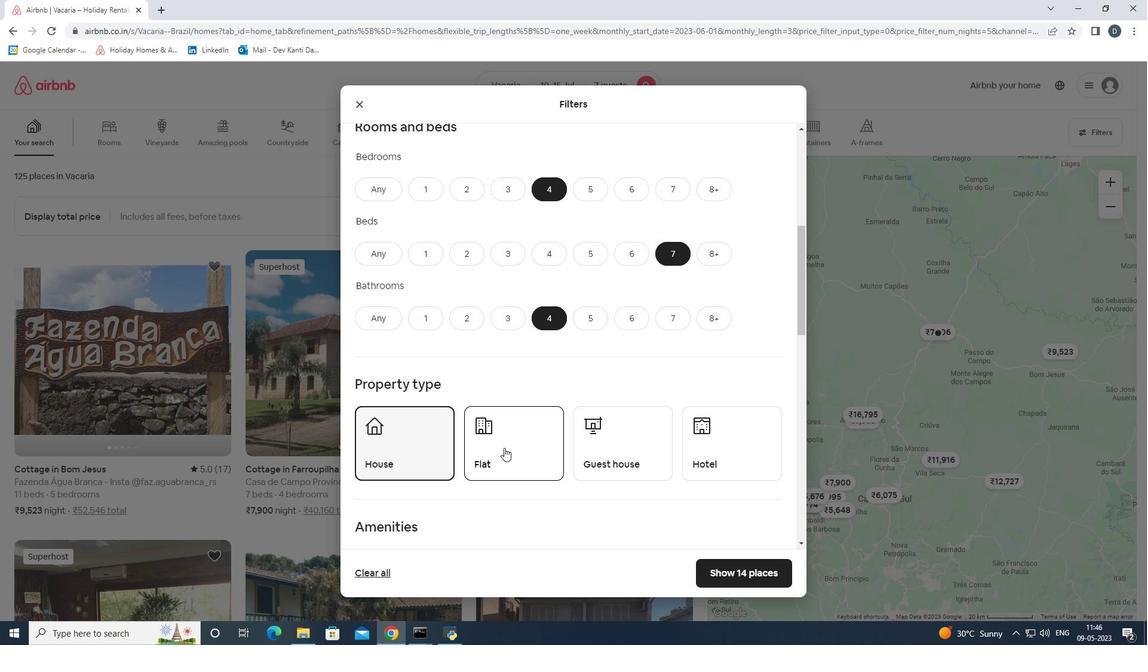 
Action: Mouse moved to (614, 437)
Screenshot: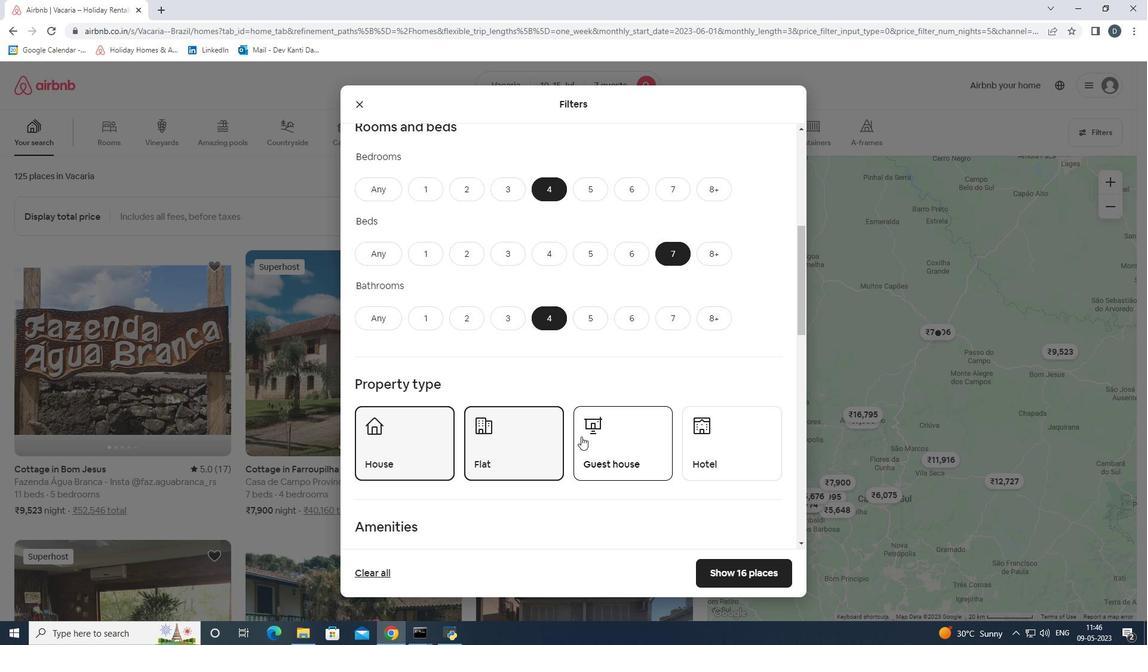 
Action: Mouse pressed left at (614, 437)
Screenshot: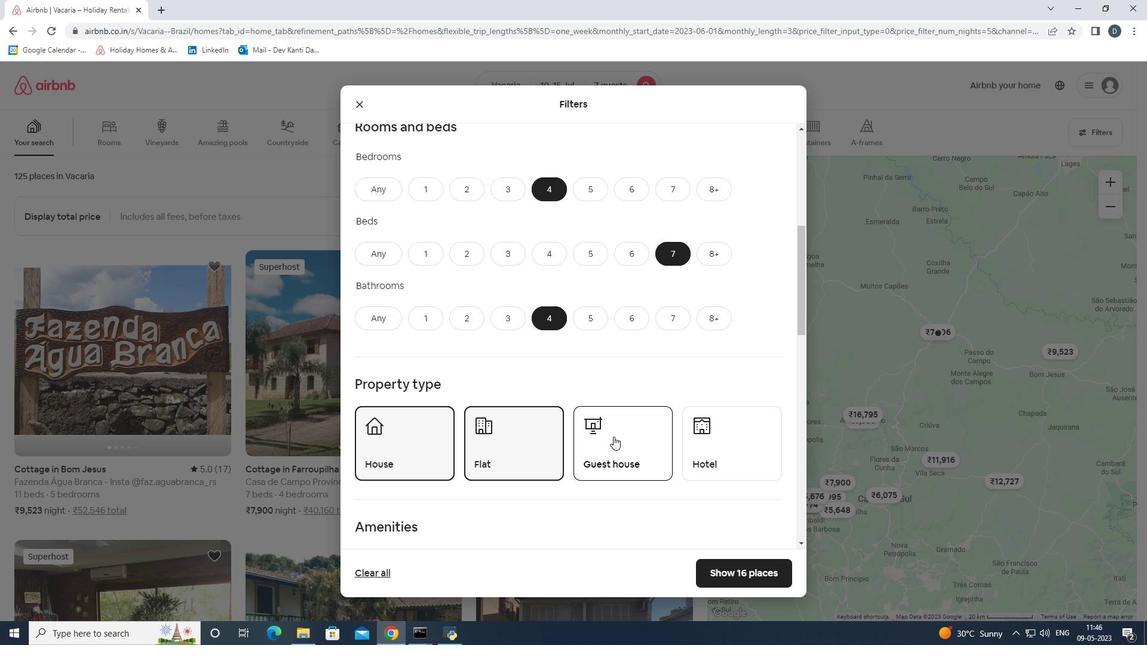 
Action: Mouse moved to (652, 383)
Screenshot: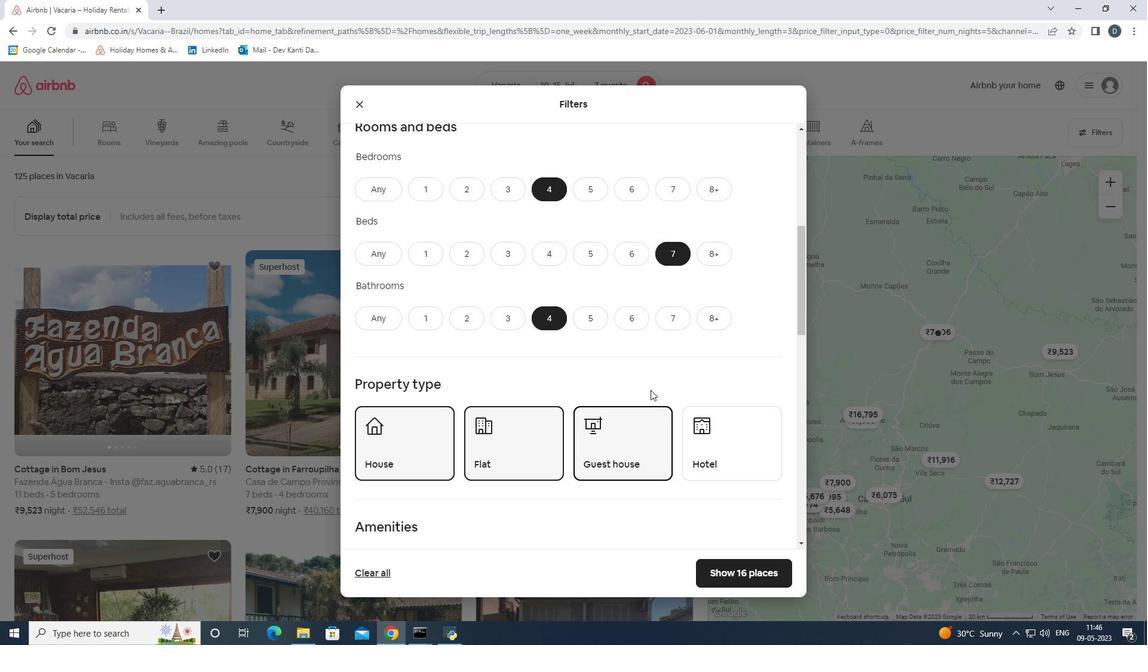 
Action: Mouse scrolled (652, 382) with delta (0, 0)
Screenshot: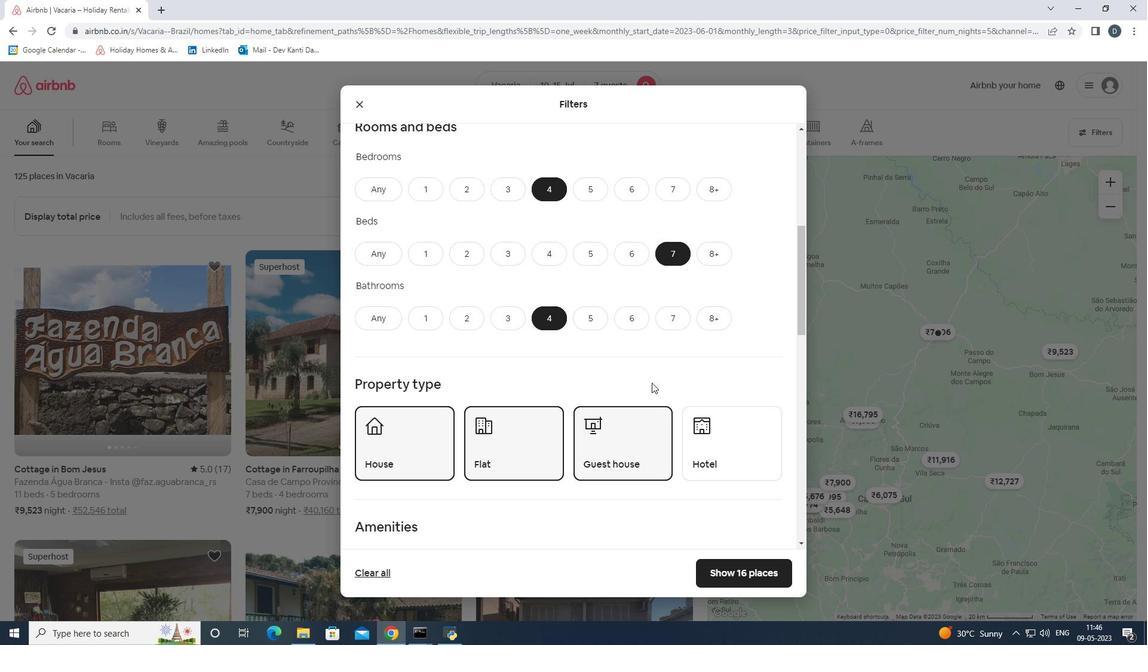 
Action: Mouse moved to (650, 373)
Screenshot: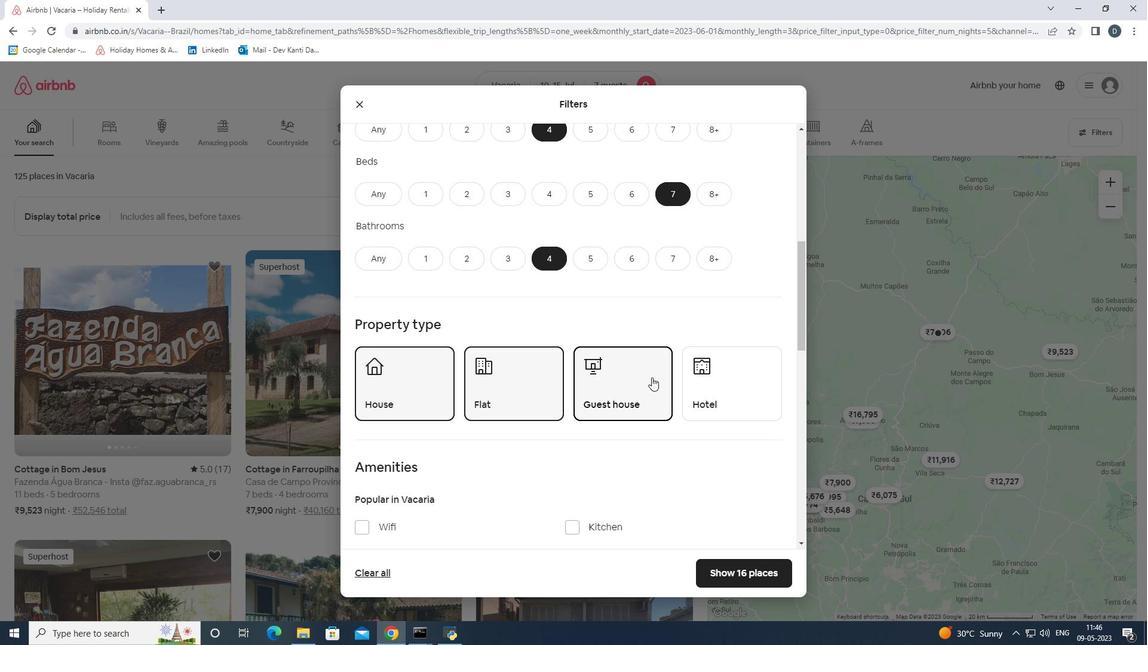 
Action: Mouse scrolled (650, 372) with delta (0, 0)
Screenshot: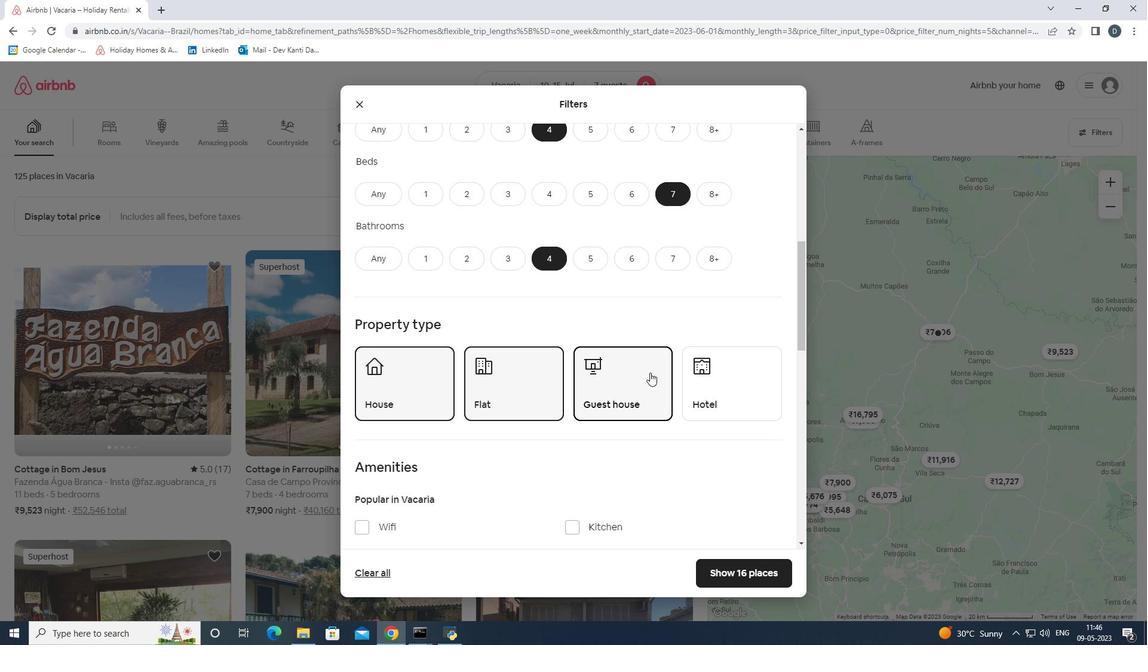 
Action: Mouse scrolled (650, 372) with delta (0, 0)
Screenshot: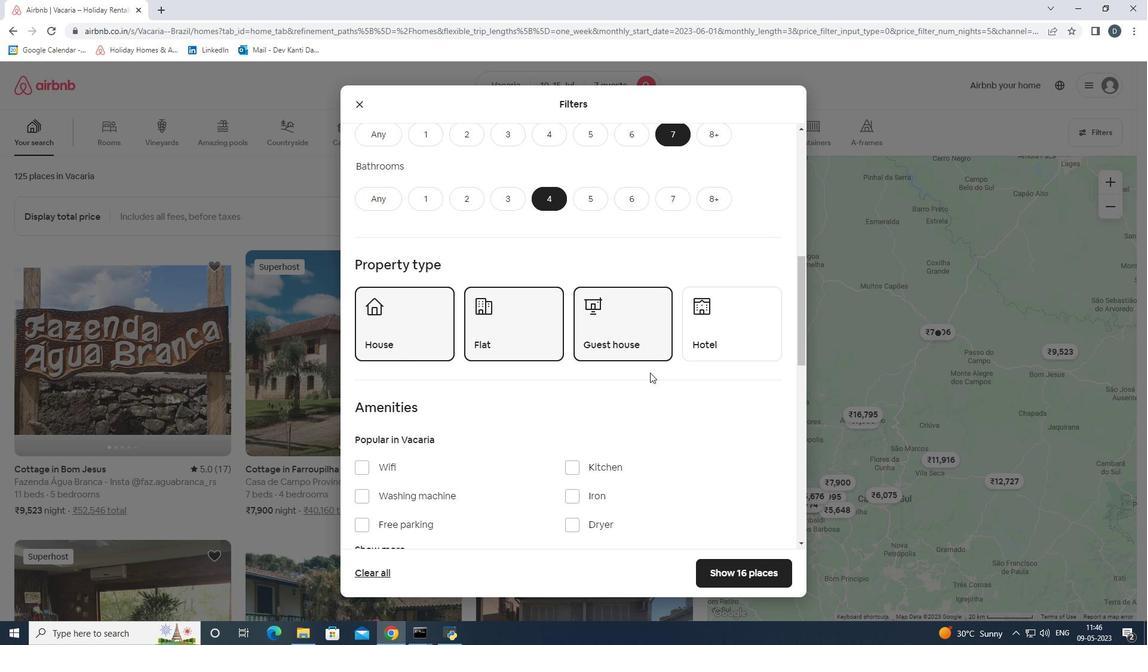 
Action: Mouse moved to (384, 410)
Screenshot: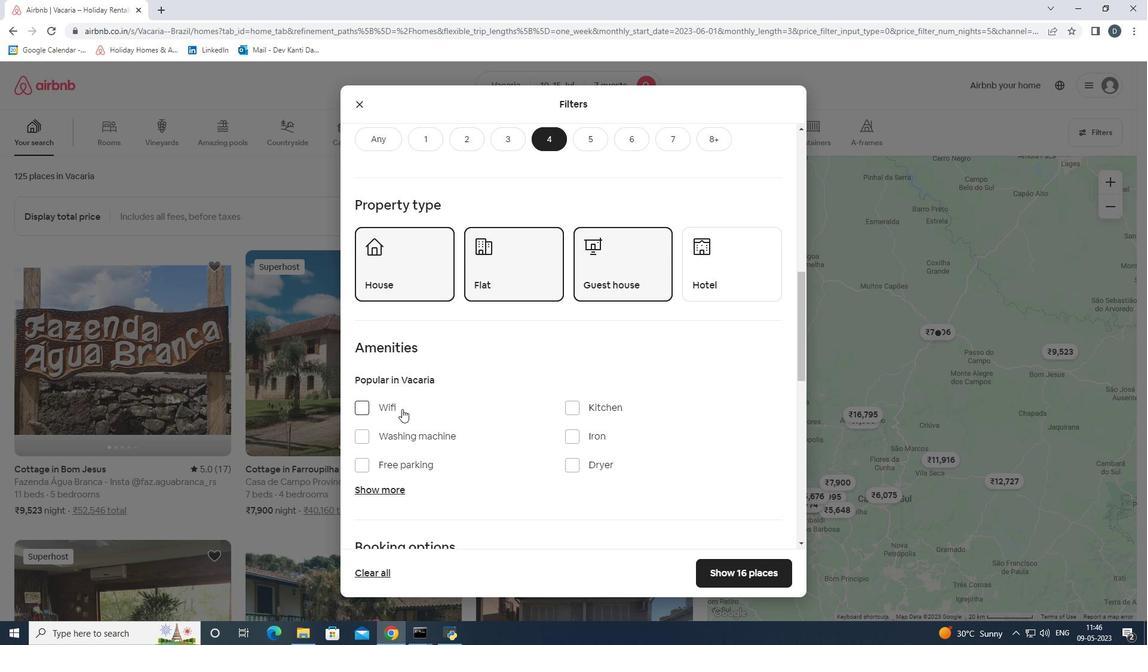 
Action: Mouse pressed left at (384, 410)
Screenshot: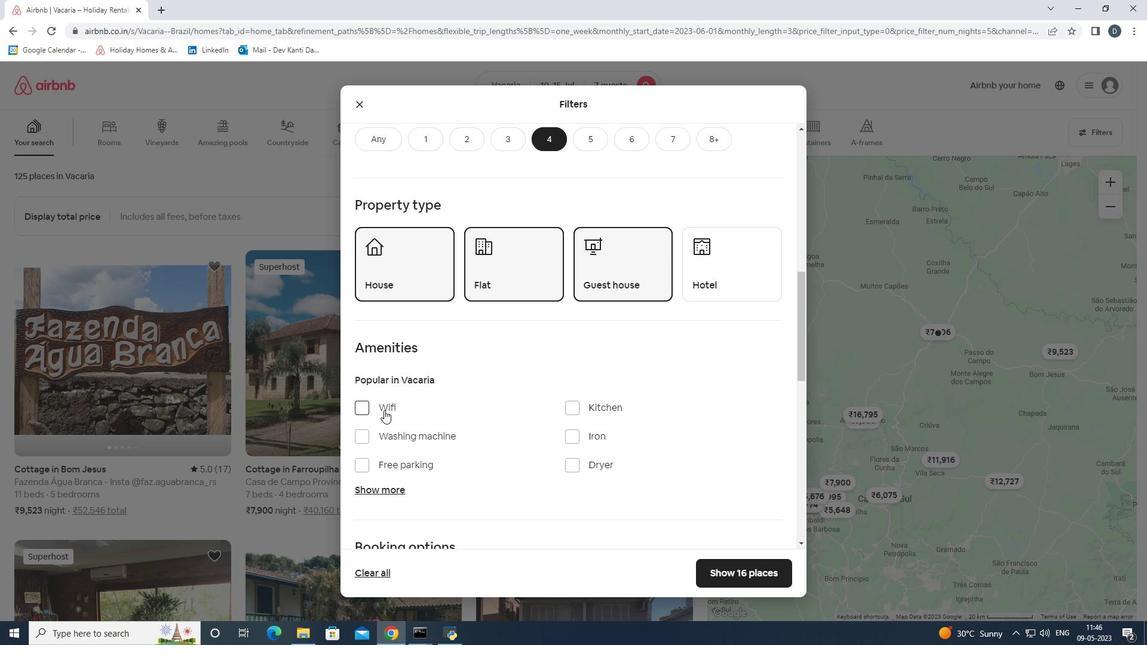 
Action: Mouse moved to (394, 488)
Screenshot: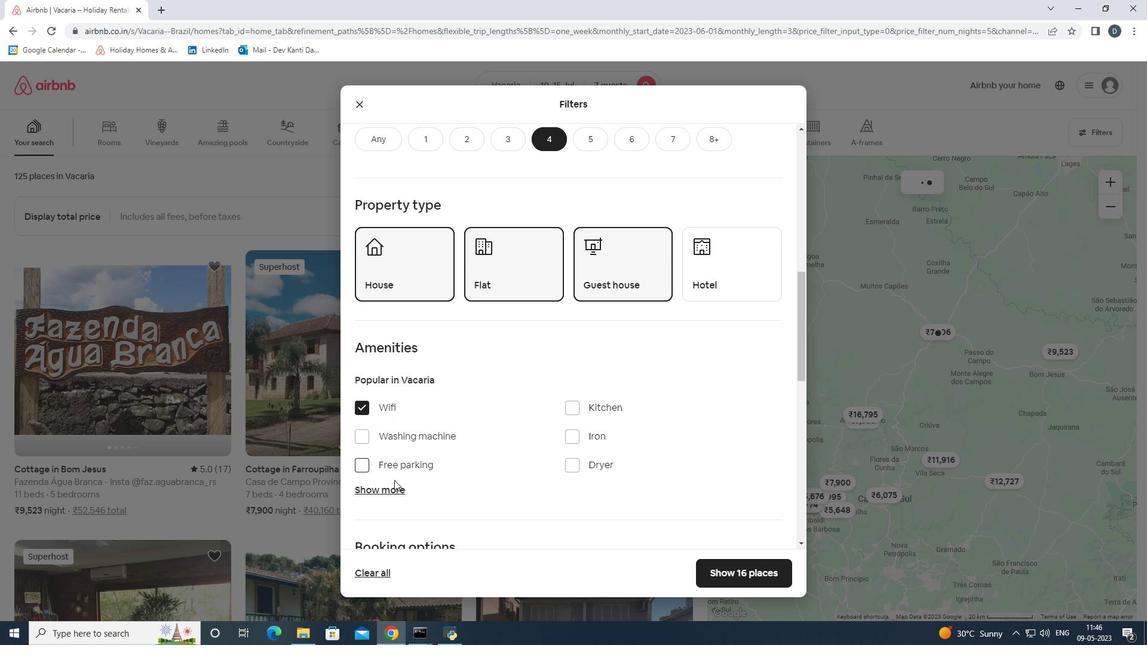 
Action: Mouse pressed left at (394, 488)
Screenshot: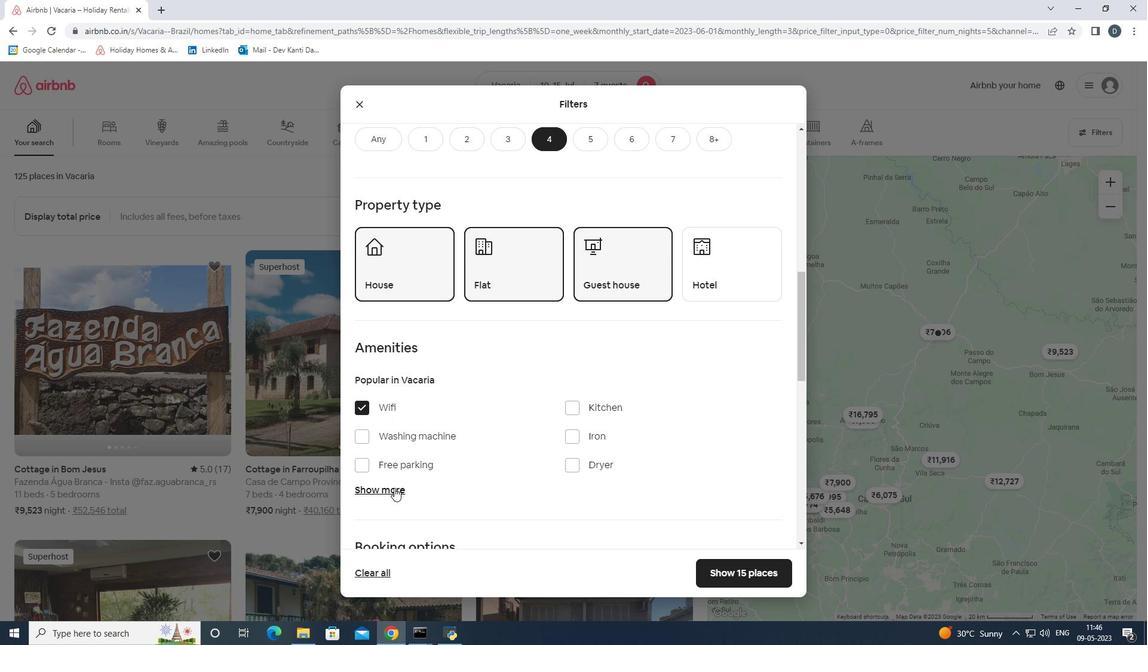 
Action: Mouse moved to (426, 480)
Screenshot: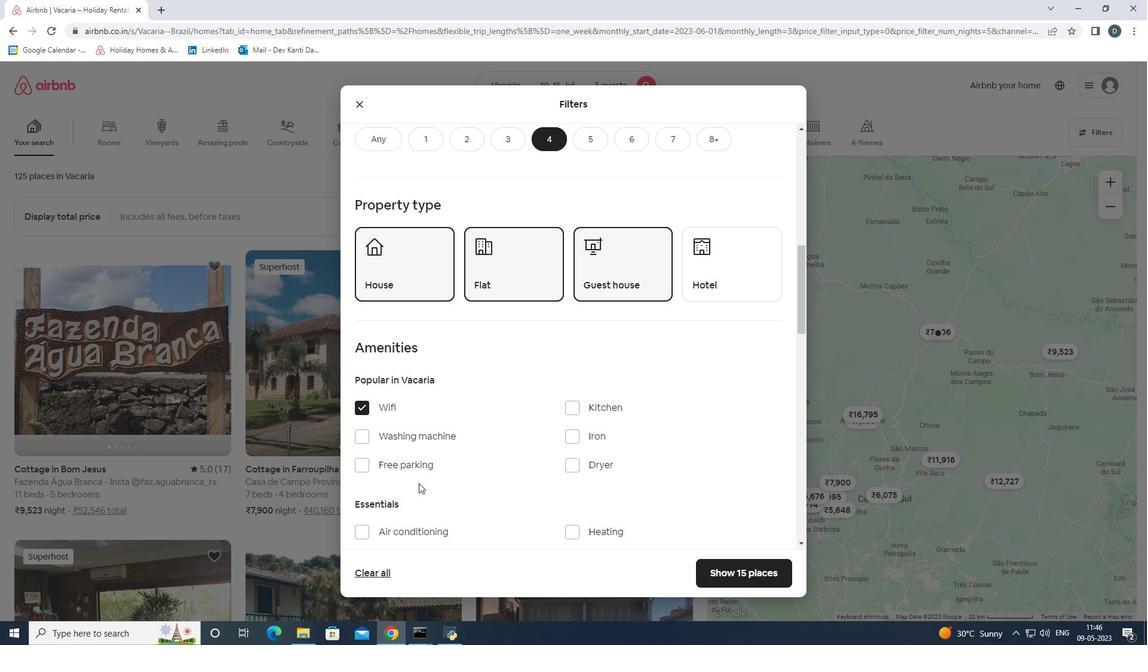 
Action: Mouse scrolled (426, 479) with delta (0, 0)
Screenshot: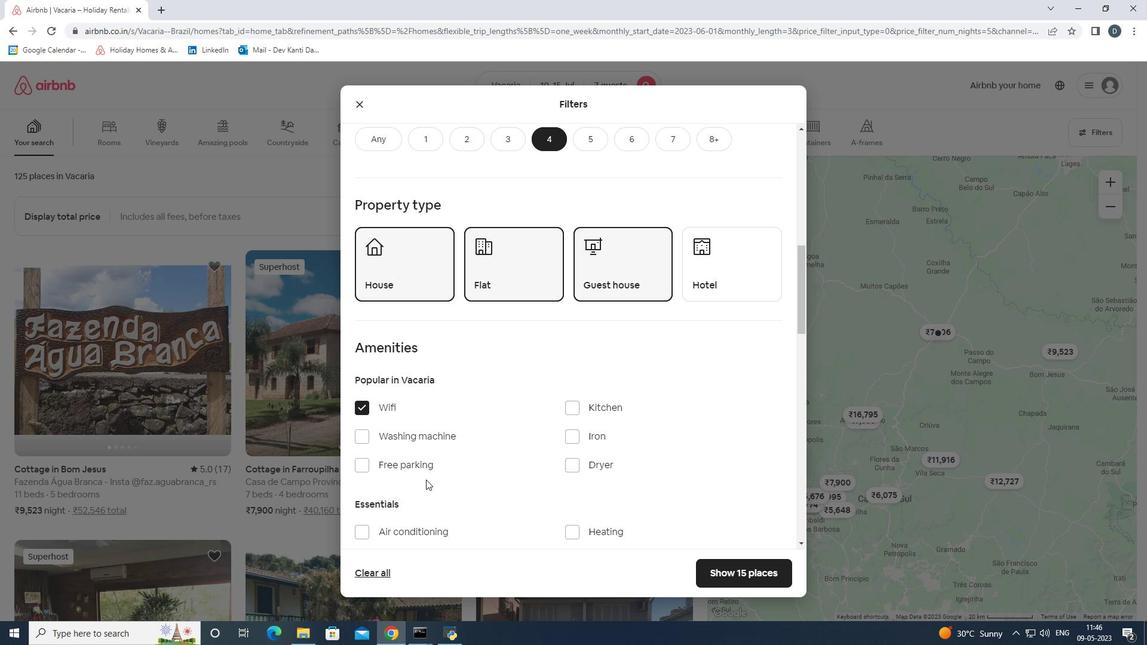 
Action: Mouse moved to (411, 408)
Screenshot: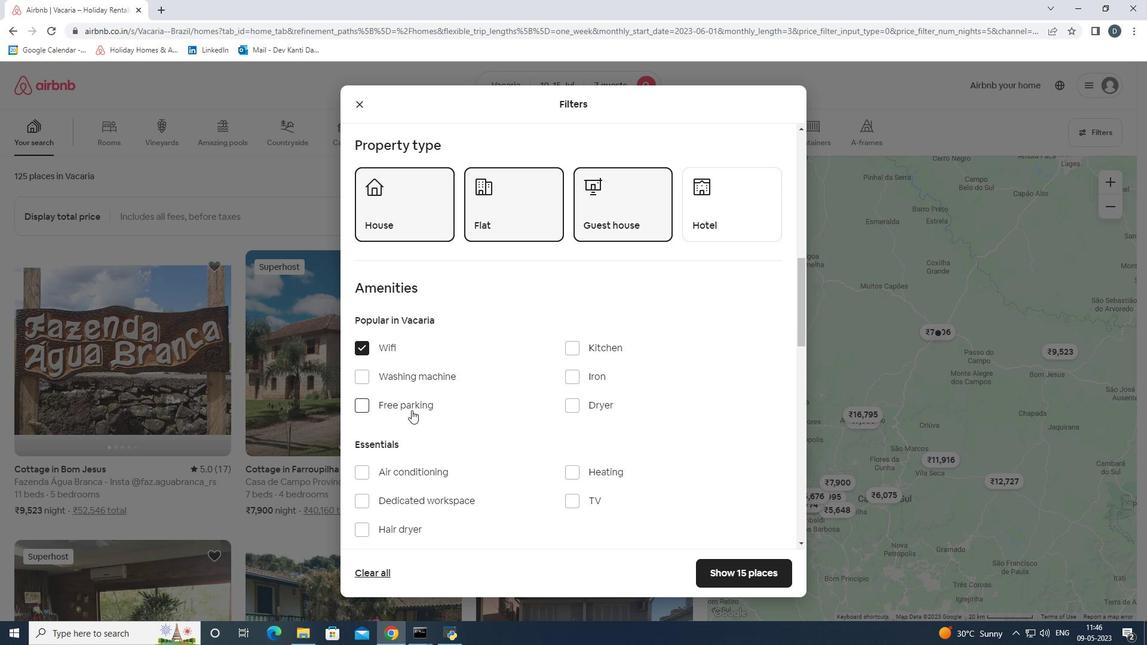 
Action: Mouse pressed left at (411, 408)
Screenshot: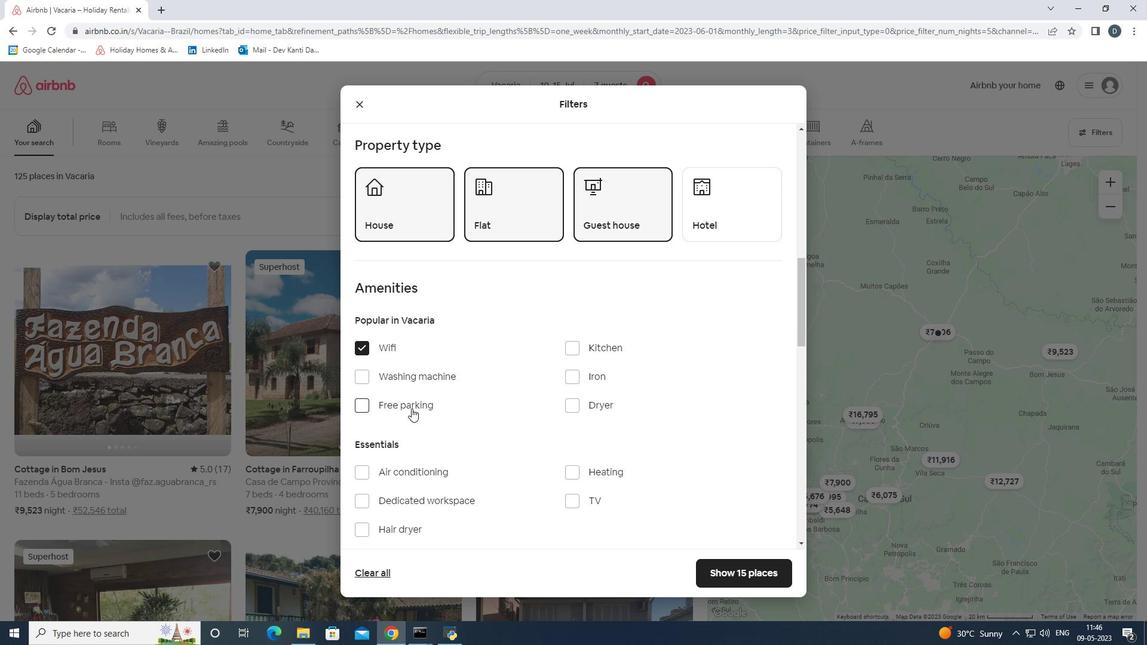 
Action: Mouse scrolled (411, 408) with delta (0, 0)
Screenshot: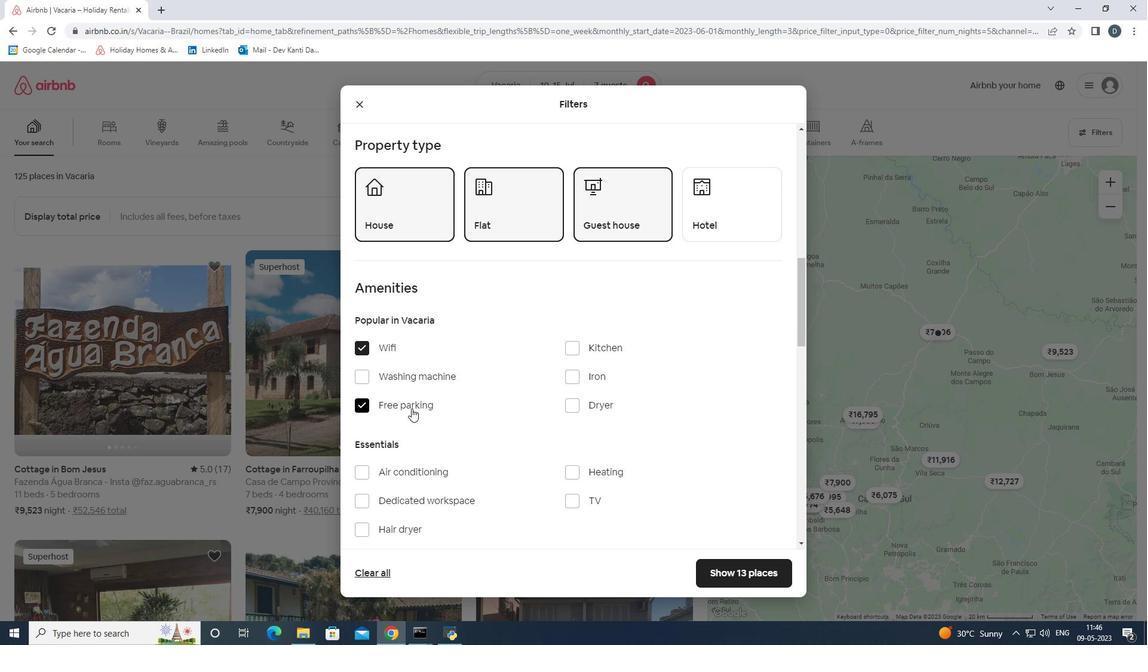 
Action: Mouse moved to (575, 437)
Screenshot: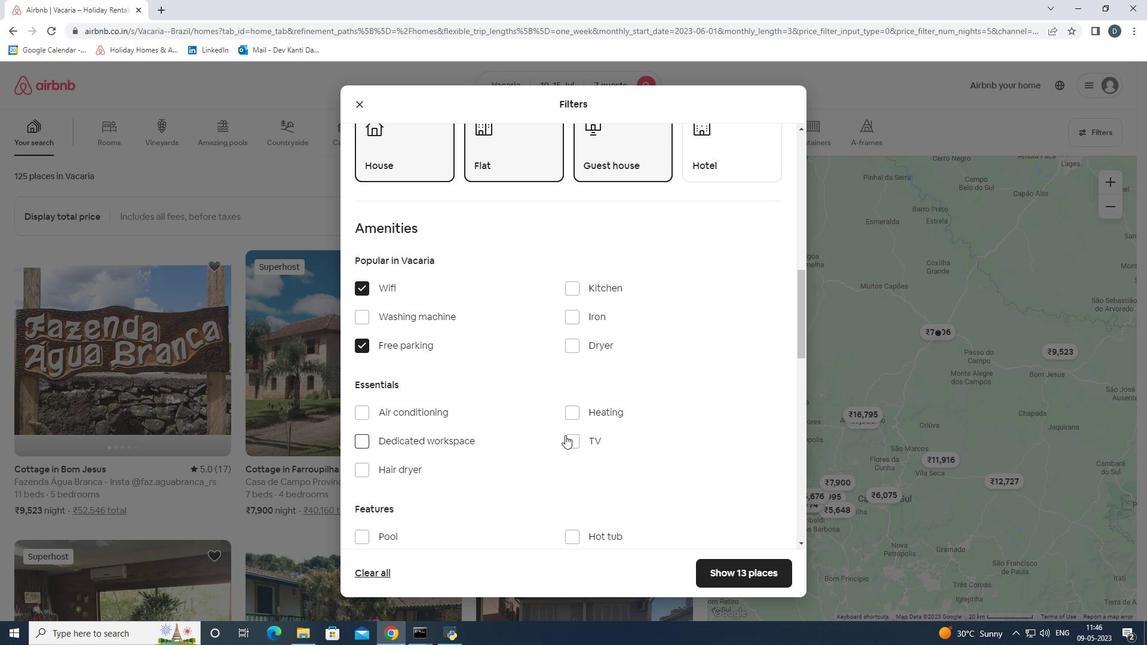 
Action: Mouse pressed left at (575, 437)
Screenshot: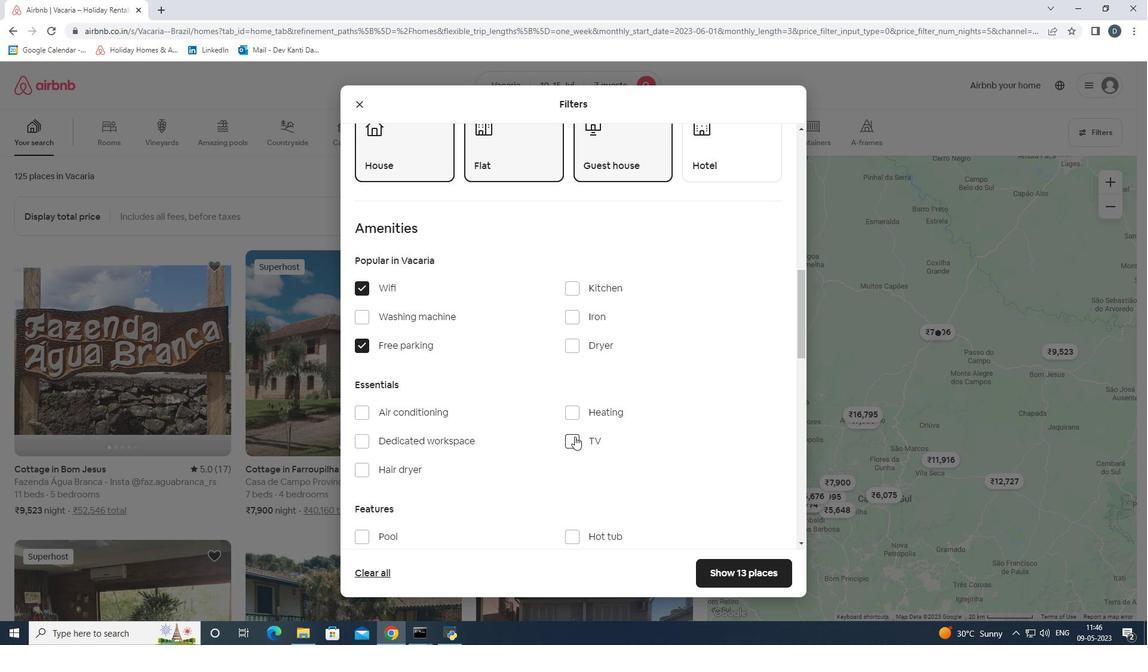 
Action: Mouse scrolled (575, 436) with delta (0, 0)
Screenshot: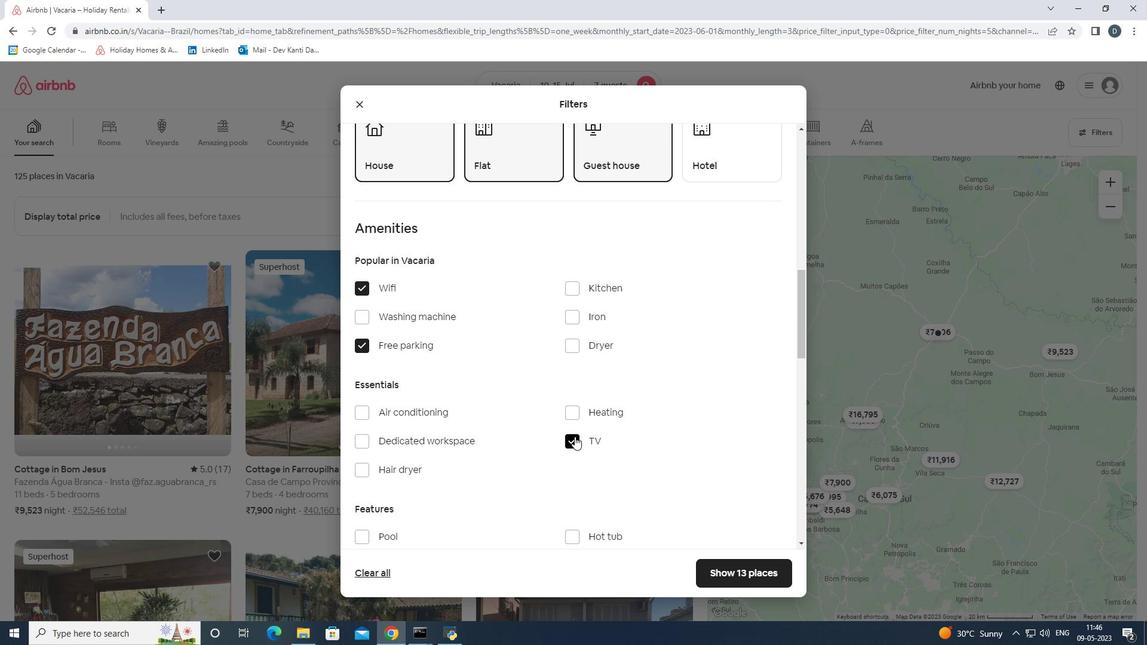 
Action: Mouse scrolled (575, 436) with delta (0, 0)
Screenshot: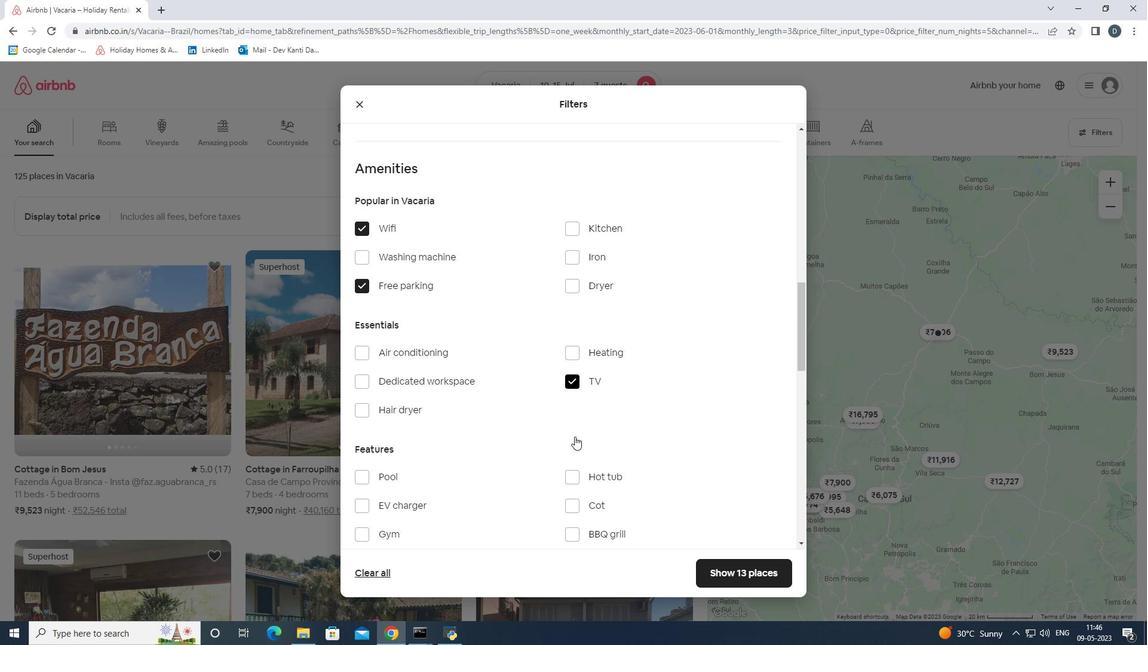 
Action: Mouse moved to (392, 474)
Screenshot: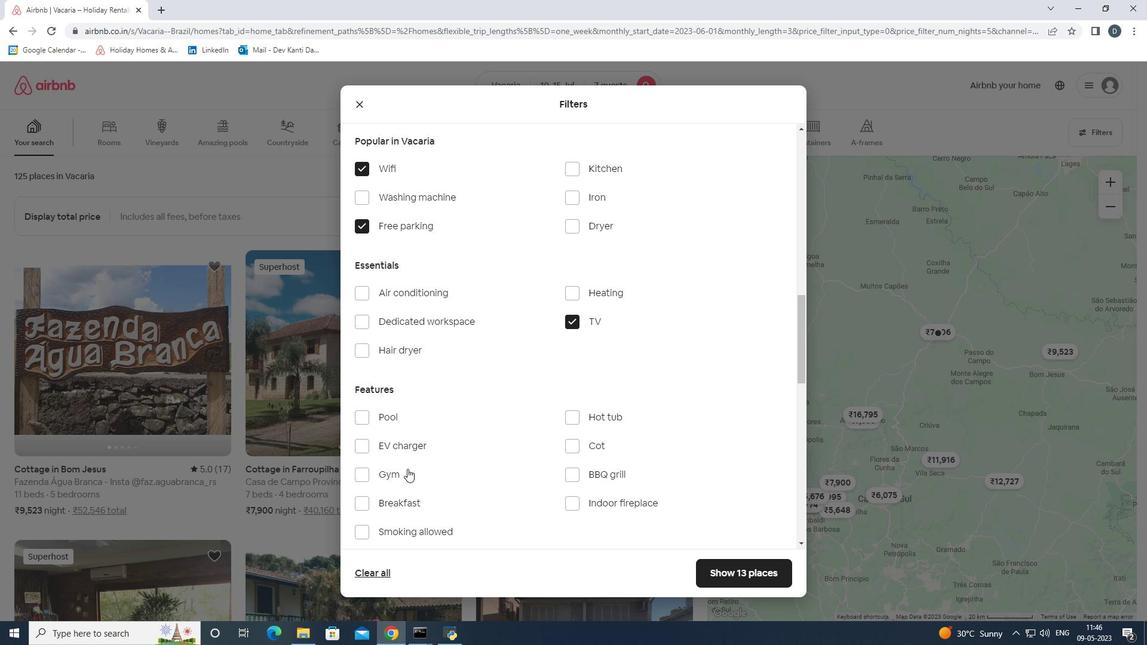 
Action: Mouse pressed left at (392, 474)
Screenshot: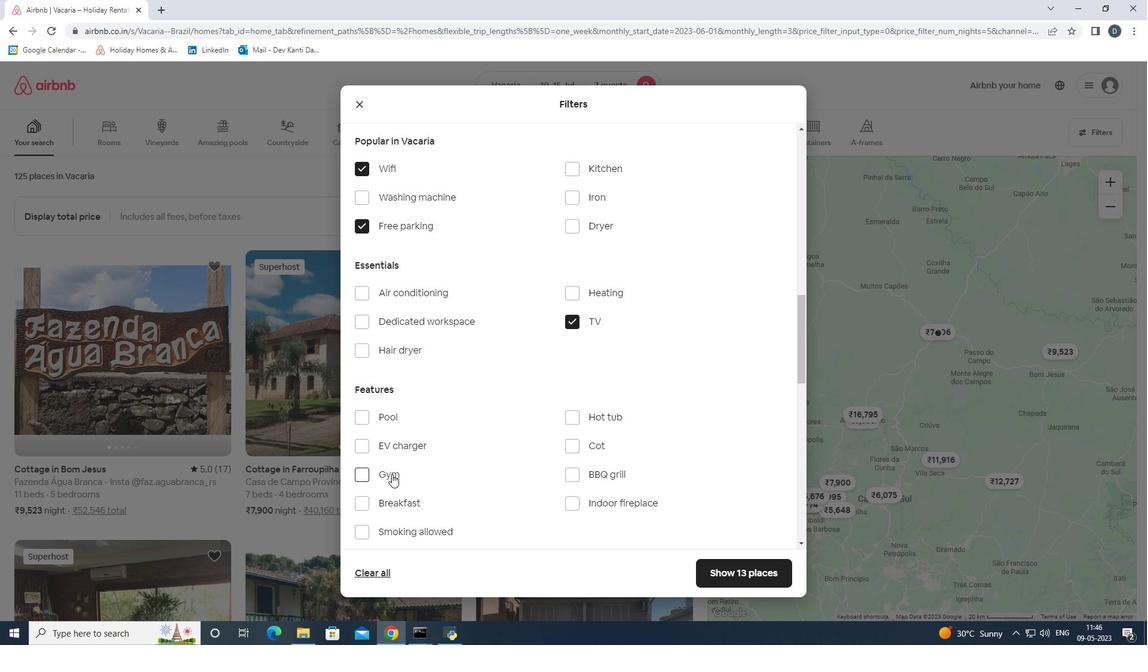 
Action: Mouse moved to (395, 501)
Screenshot: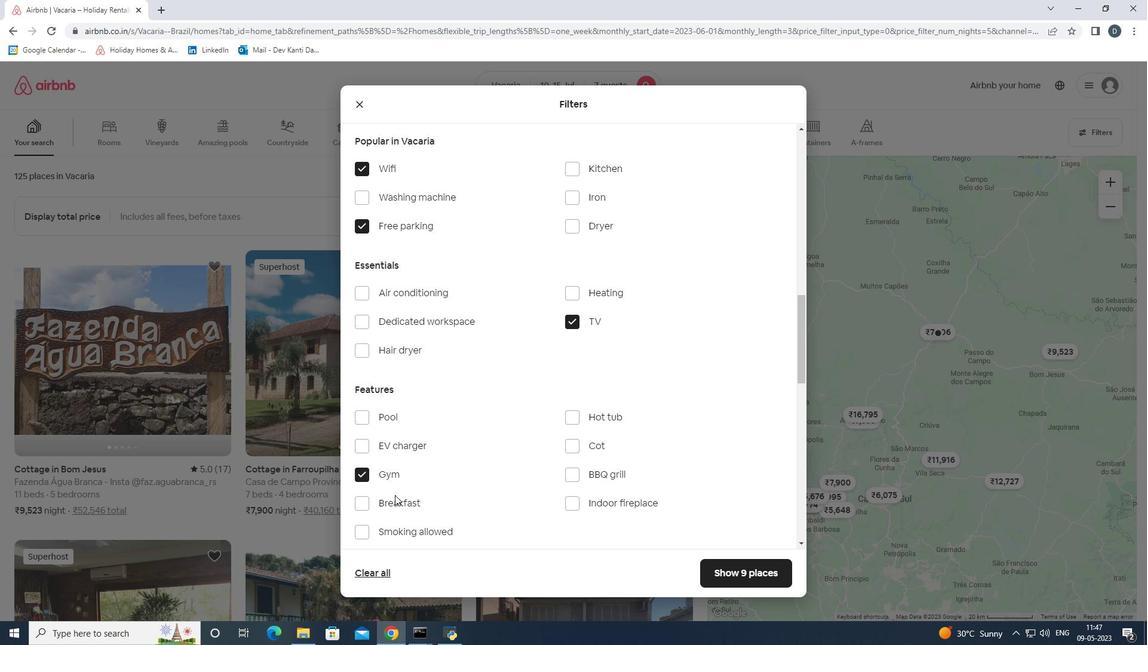 
Action: Mouse pressed left at (395, 501)
Screenshot: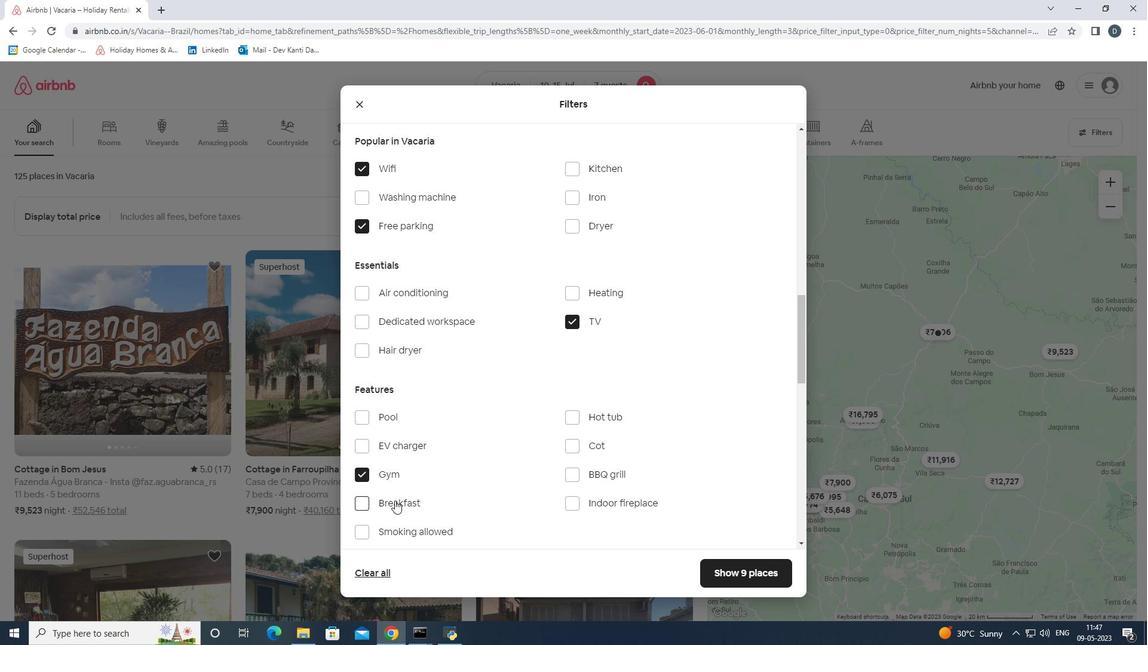 
Action: Mouse moved to (485, 469)
Screenshot: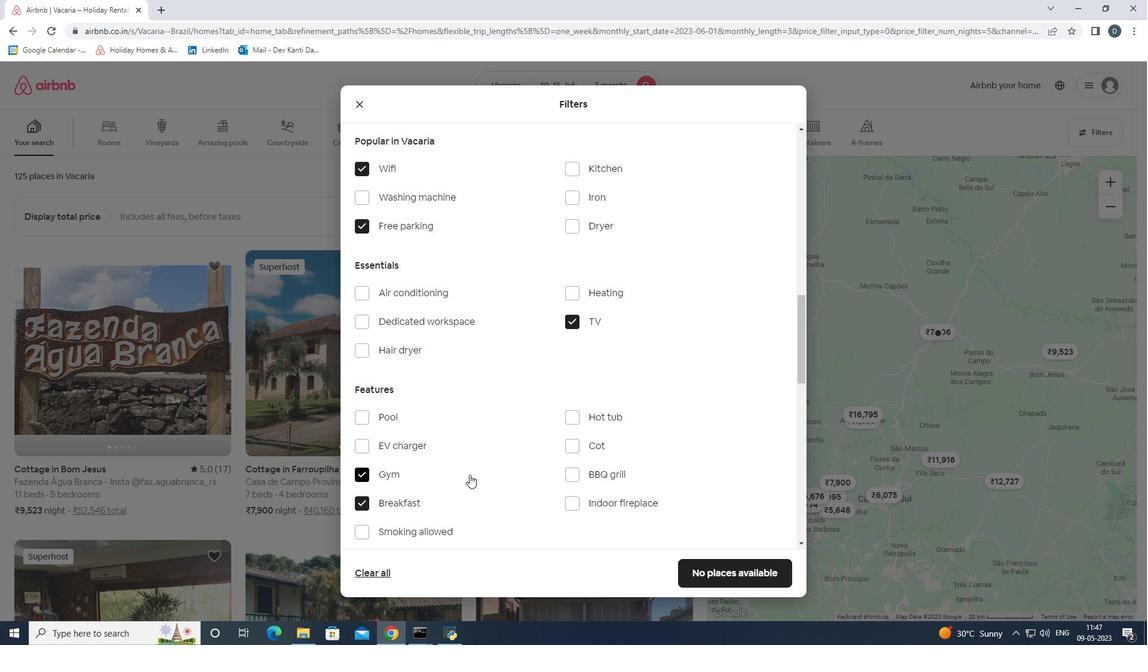 
Action: Mouse scrolled (485, 469) with delta (0, 0)
Screenshot: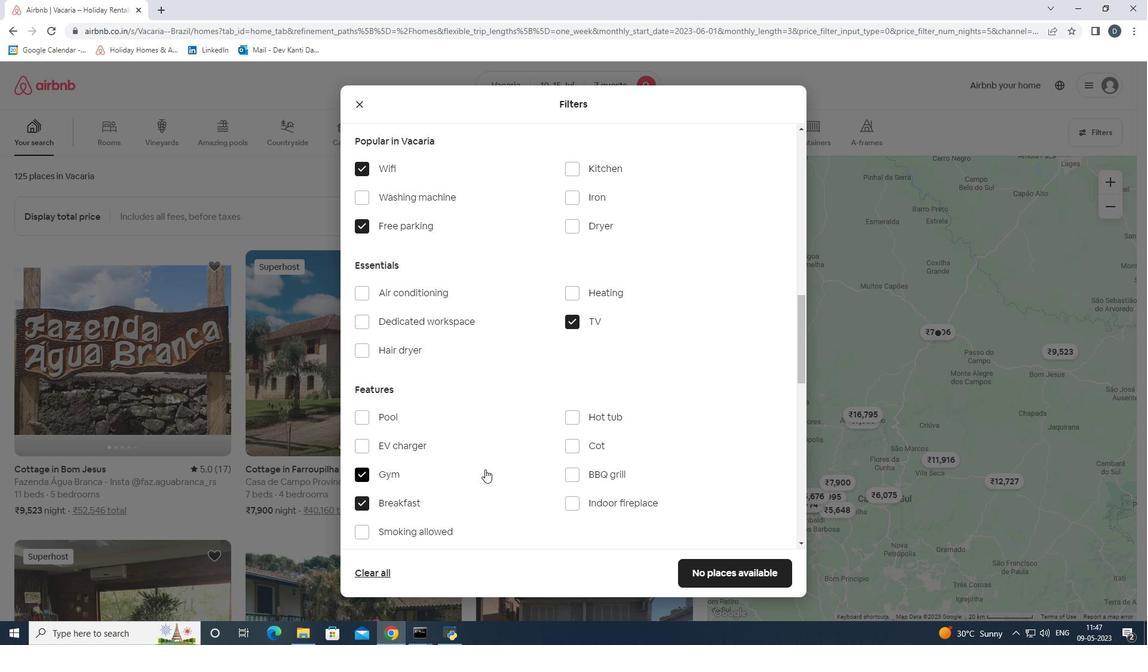 
Action: Mouse moved to (492, 467)
Screenshot: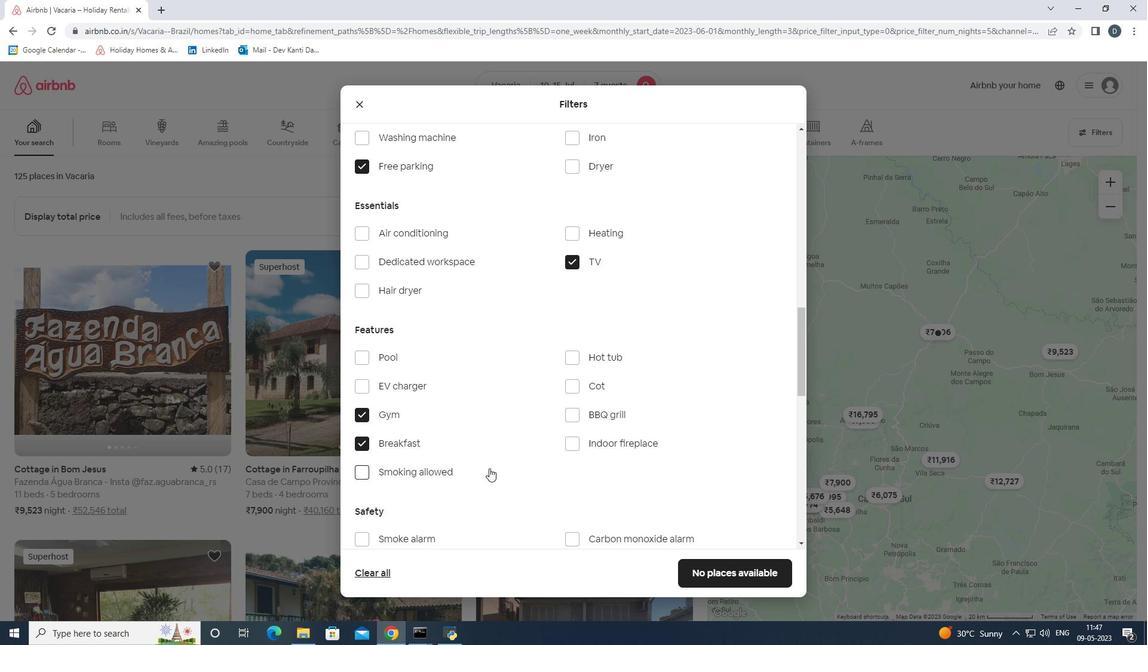 
Action: Mouse scrolled (492, 466) with delta (0, 0)
Screenshot: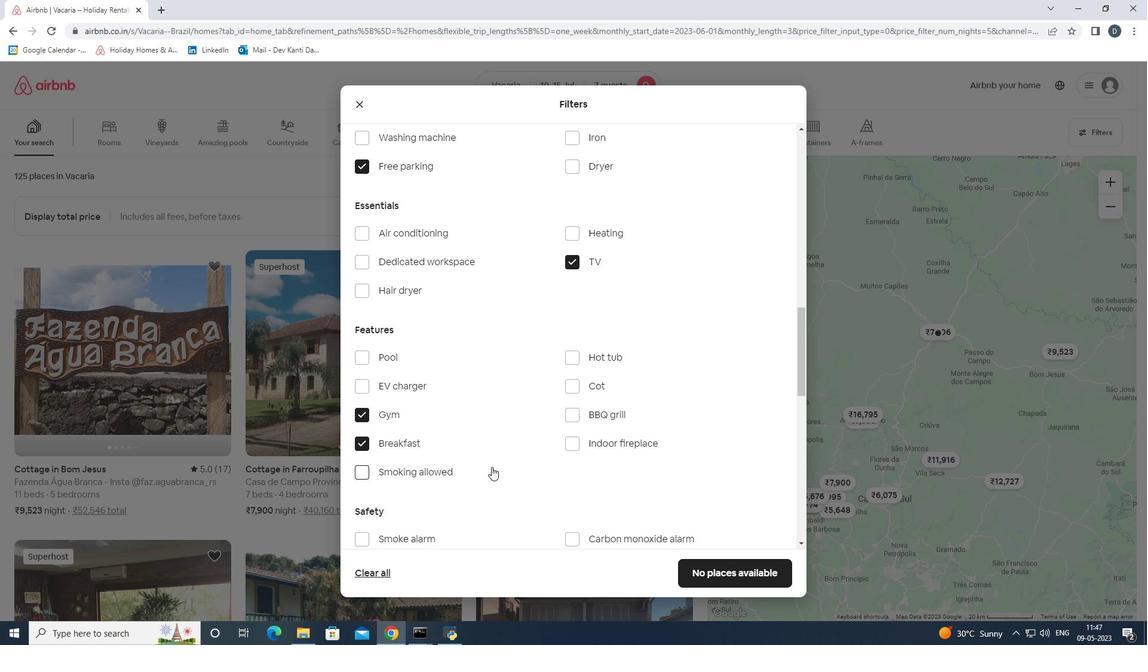 
Action: Mouse scrolled (492, 466) with delta (0, 0)
Screenshot: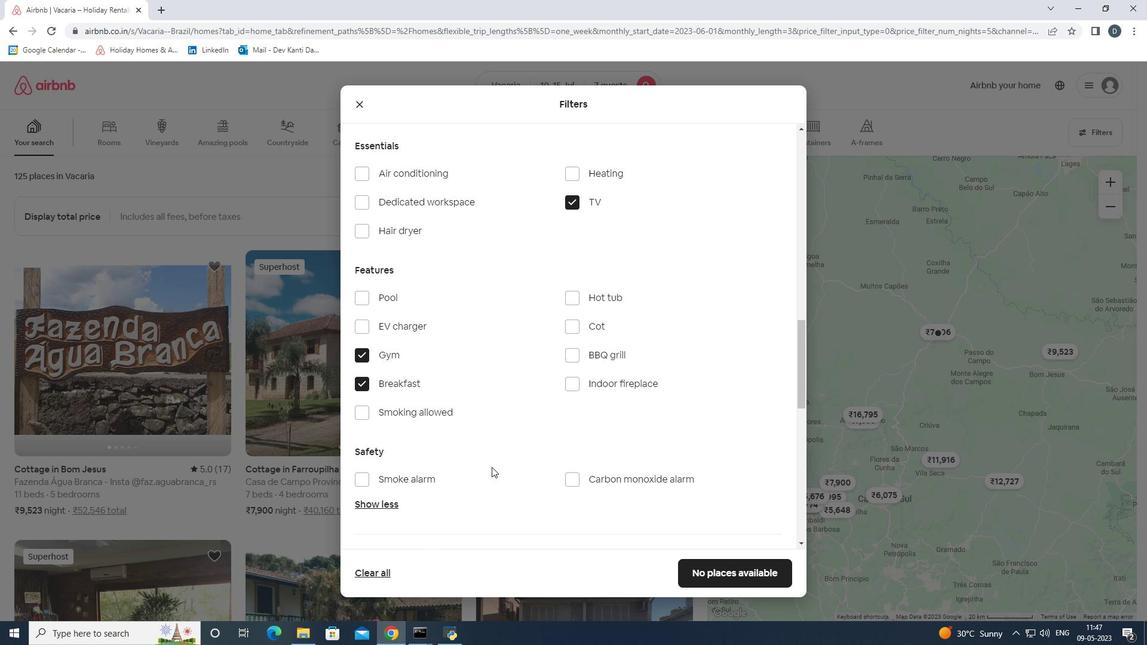 
Action: Mouse scrolled (492, 466) with delta (0, 0)
Screenshot: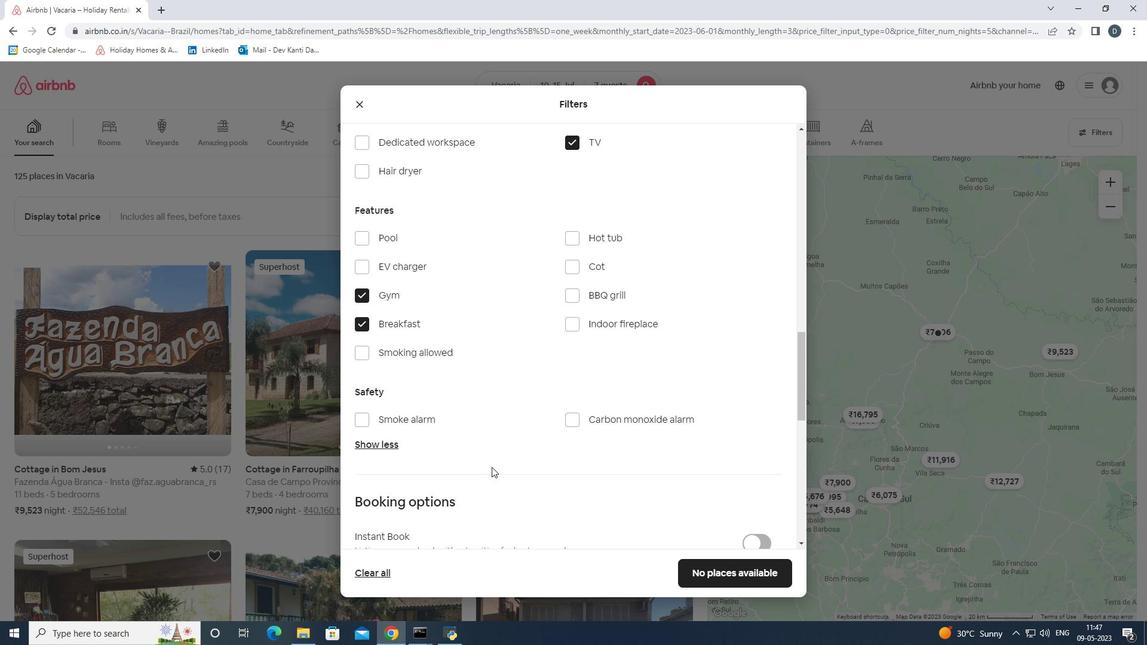 
Action: Mouse moved to (673, 466)
Screenshot: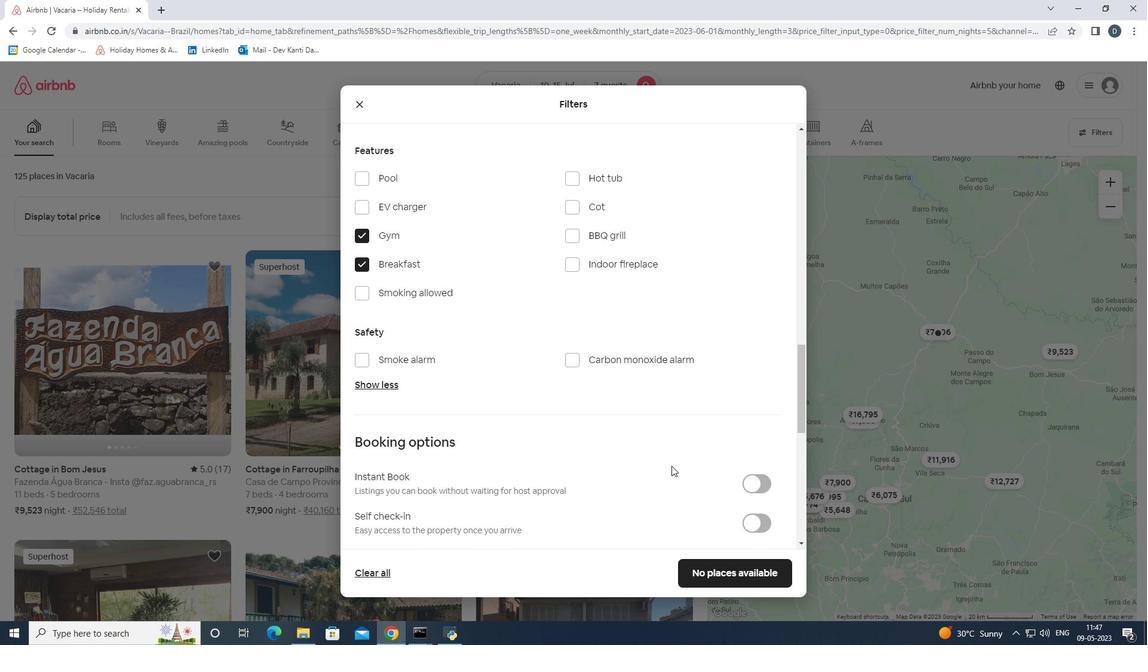 
Action: Mouse scrolled (673, 465) with delta (0, 0)
Screenshot: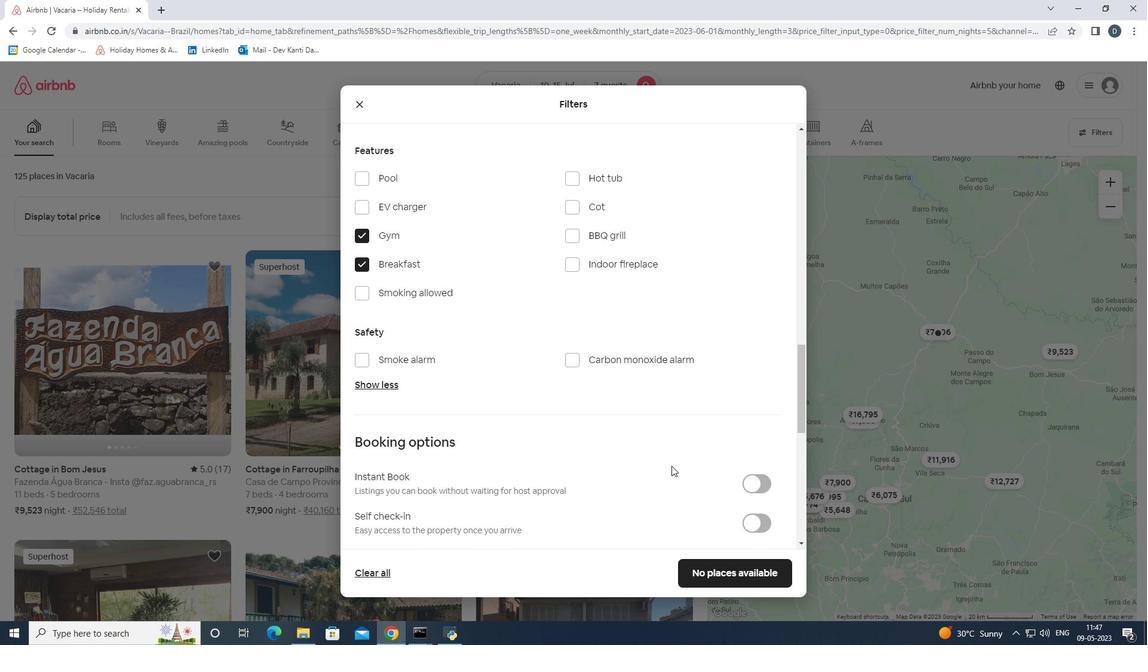 
Action: Mouse moved to (763, 460)
Screenshot: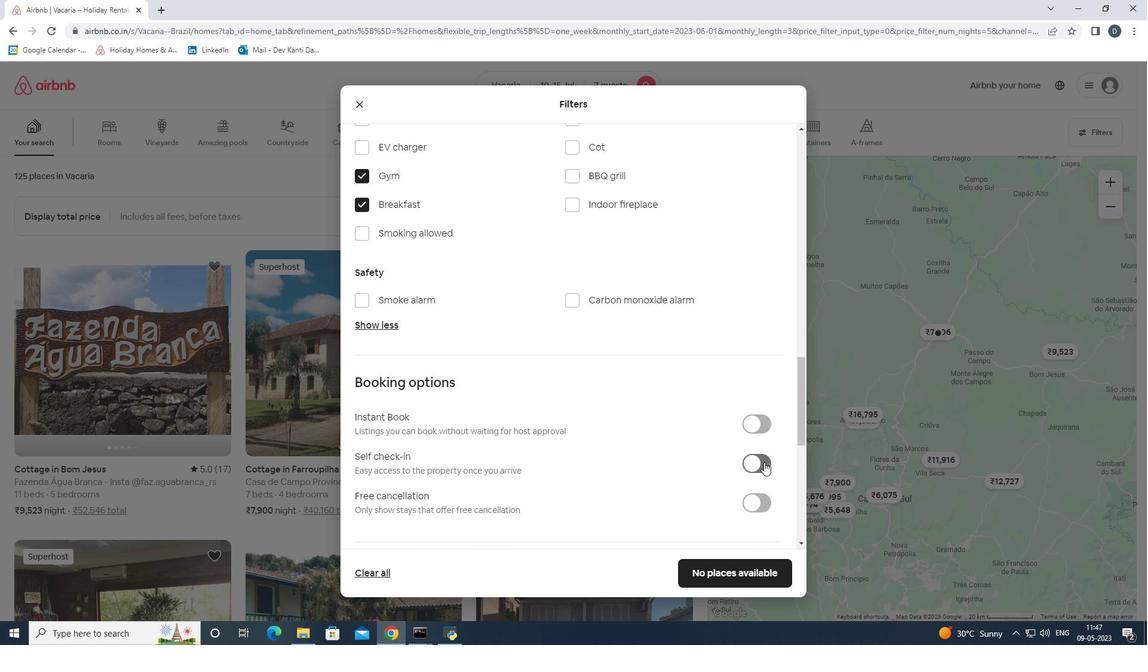 
Action: Mouse pressed left at (763, 460)
Screenshot: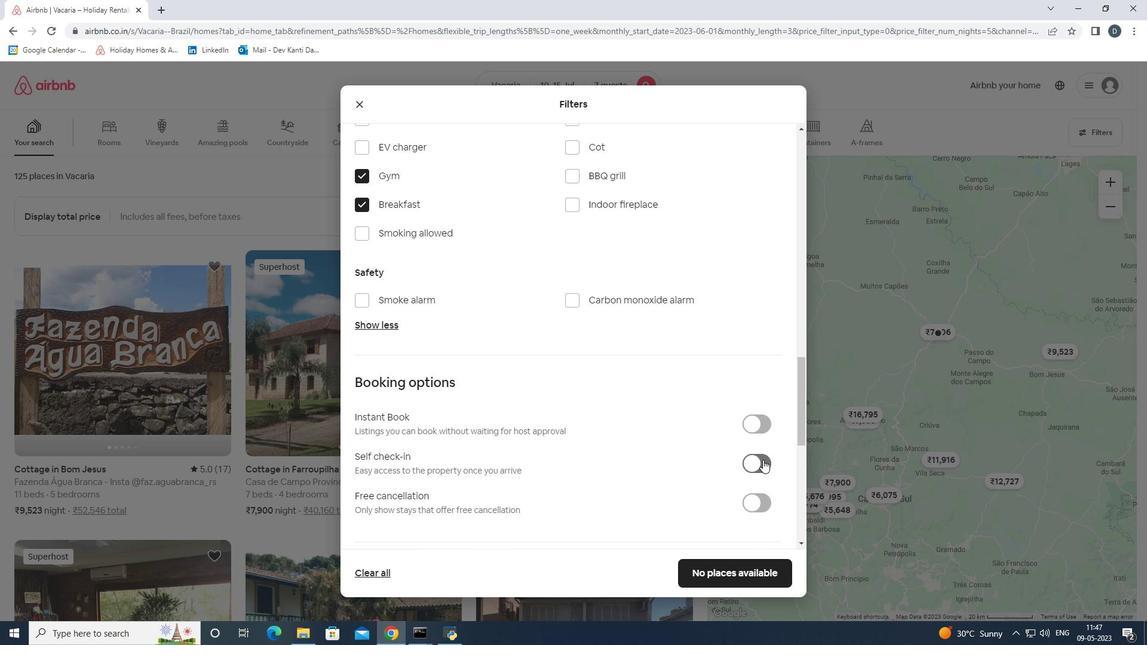 
Action: Mouse moved to (759, 457)
Screenshot: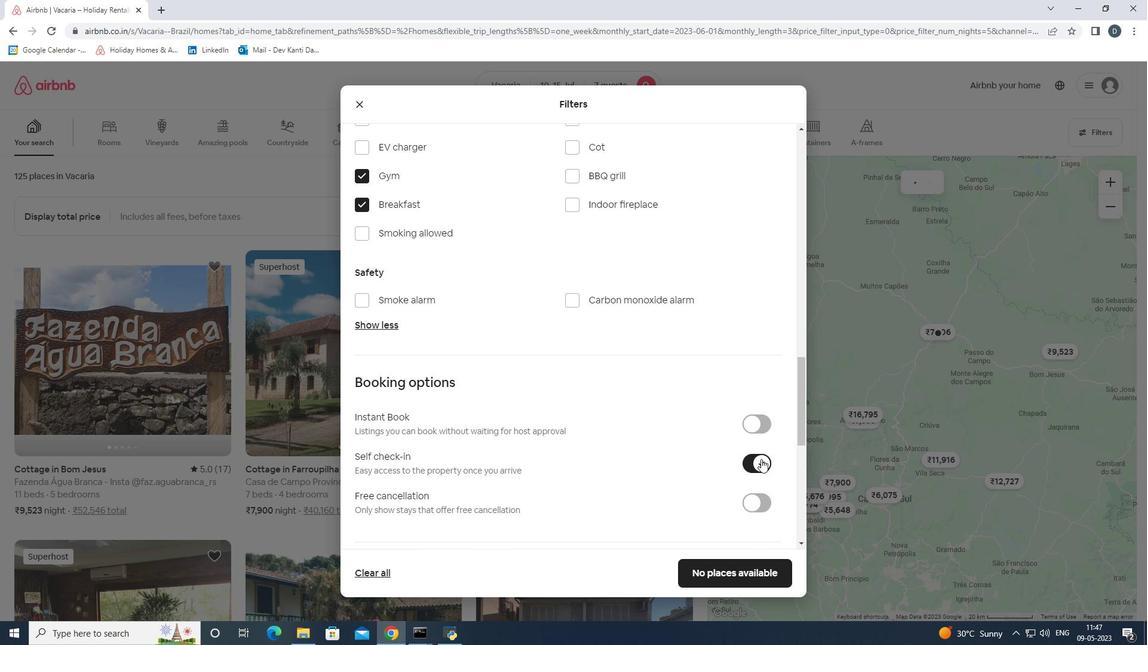 
Action: Mouse scrolled (759, 457) with delta (0, 0)
Screenshot: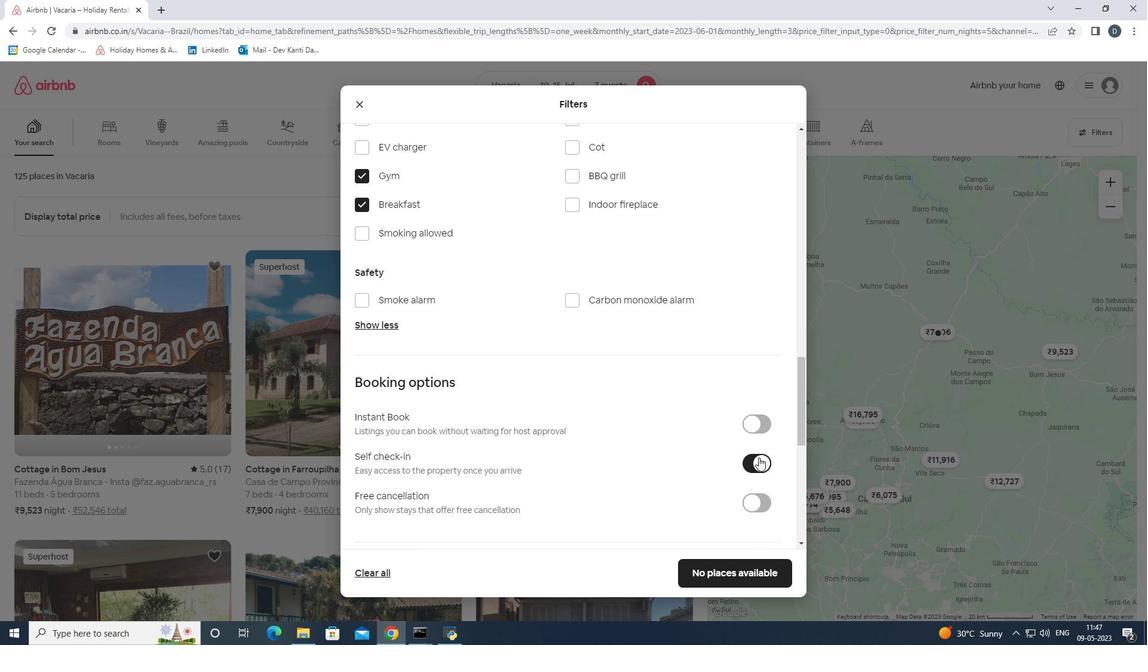 
Action: Mouse moved to (756, 451)
Screenshot: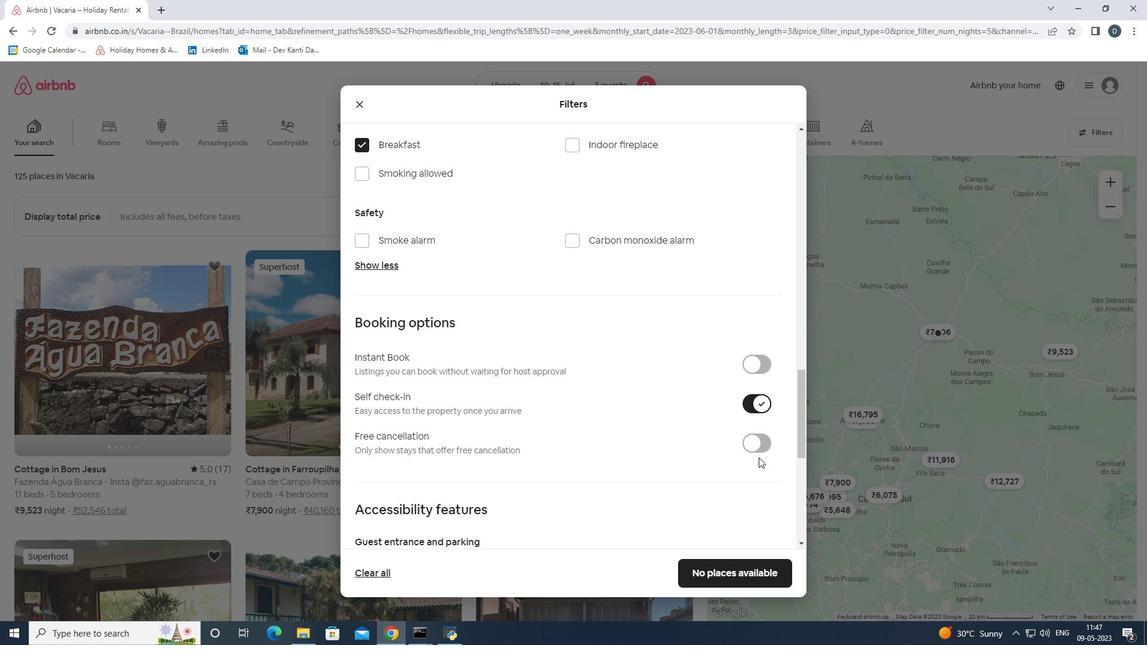 
Action: Mouse scrolled (756, 450) with delta (0, 0)
Screenshot: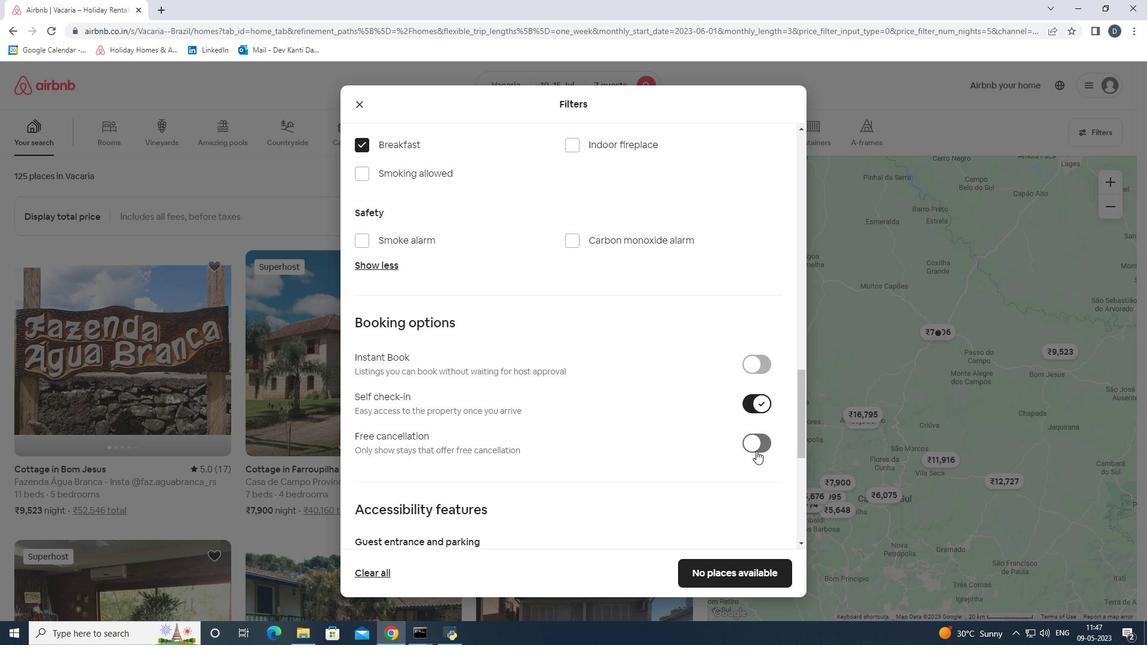 
Action: Mouse scrolled (756, 450) with delta (0, 0)
Screenshot: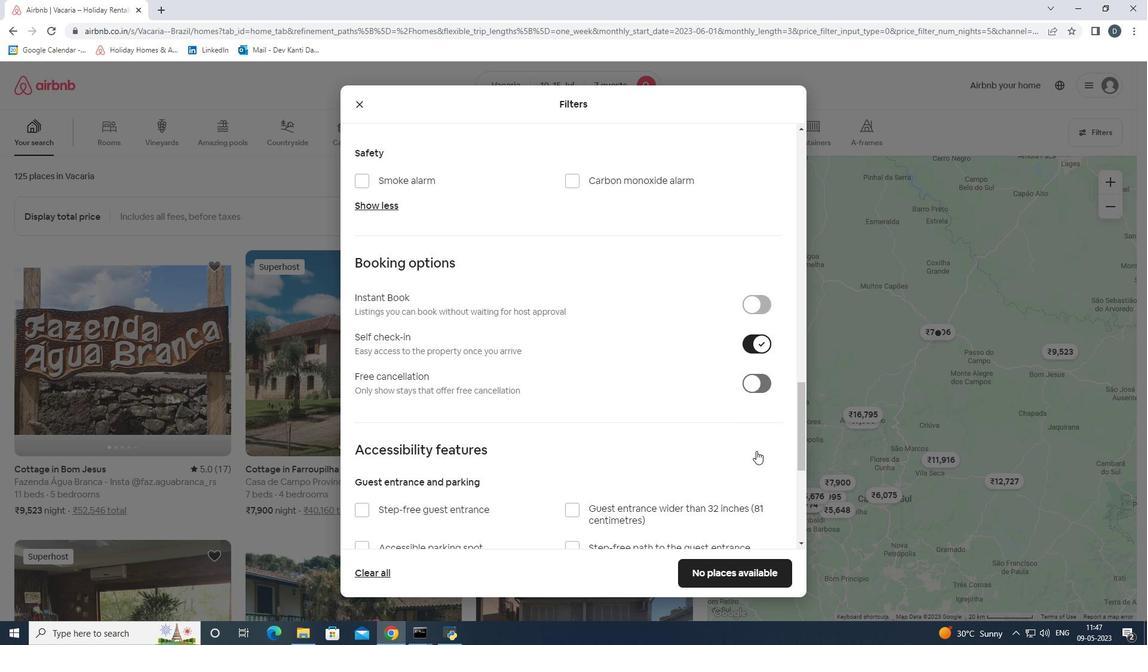 
Action: Mouse scrolled (756, 450) with delta (0, 0)
Screenshot: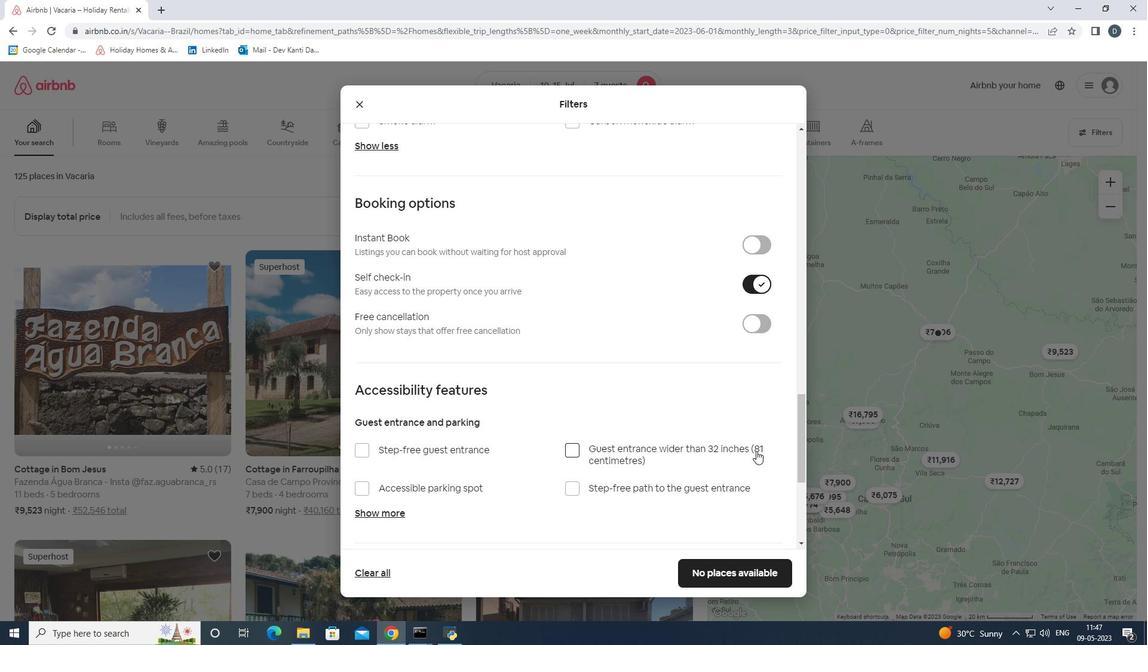 
Action: Mouse moved to (755, 430)
Screenshot: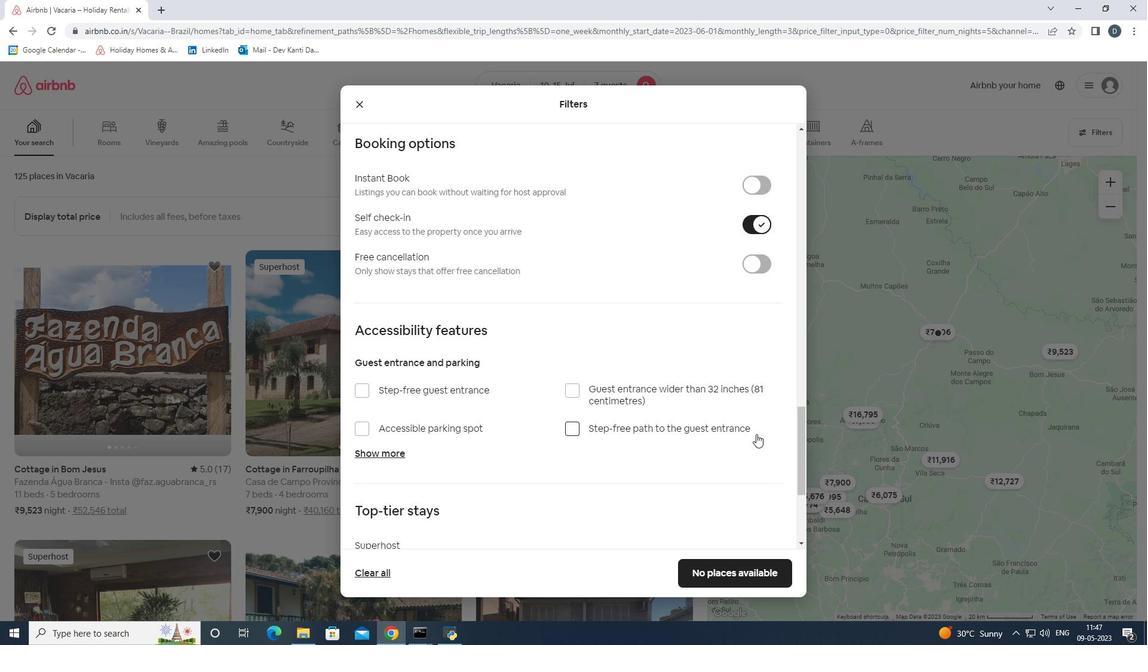 
Action: Mouse scrolled (755, 429) with delta (0, 0)
Screenshot: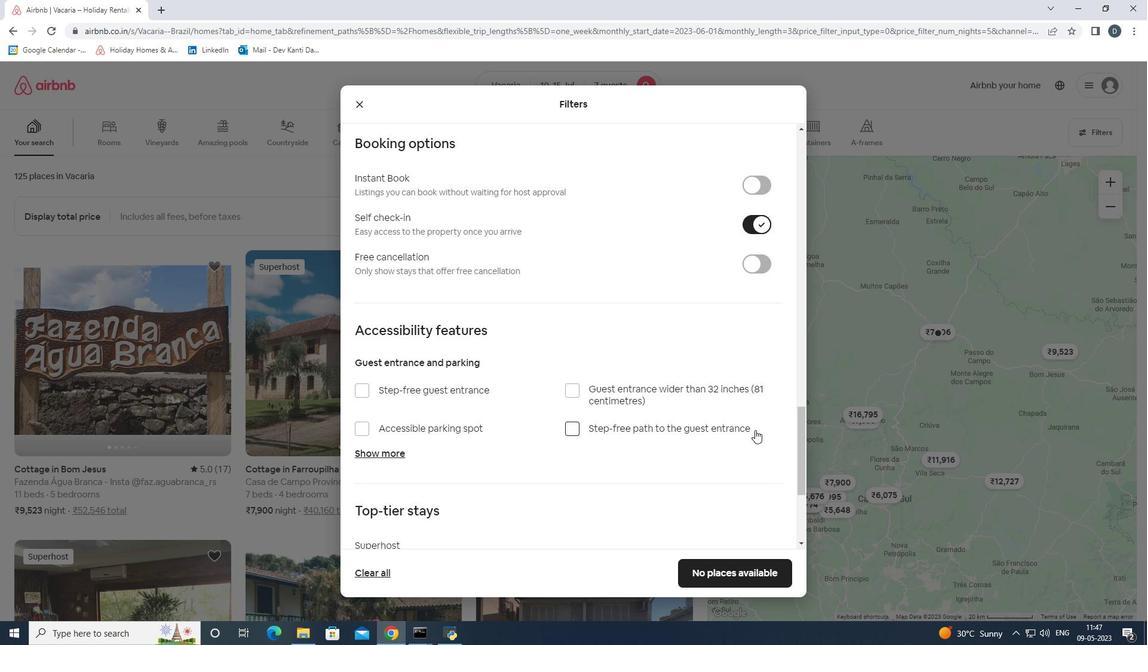 
Action: Mouse moved to (755, 425)
Screenshot: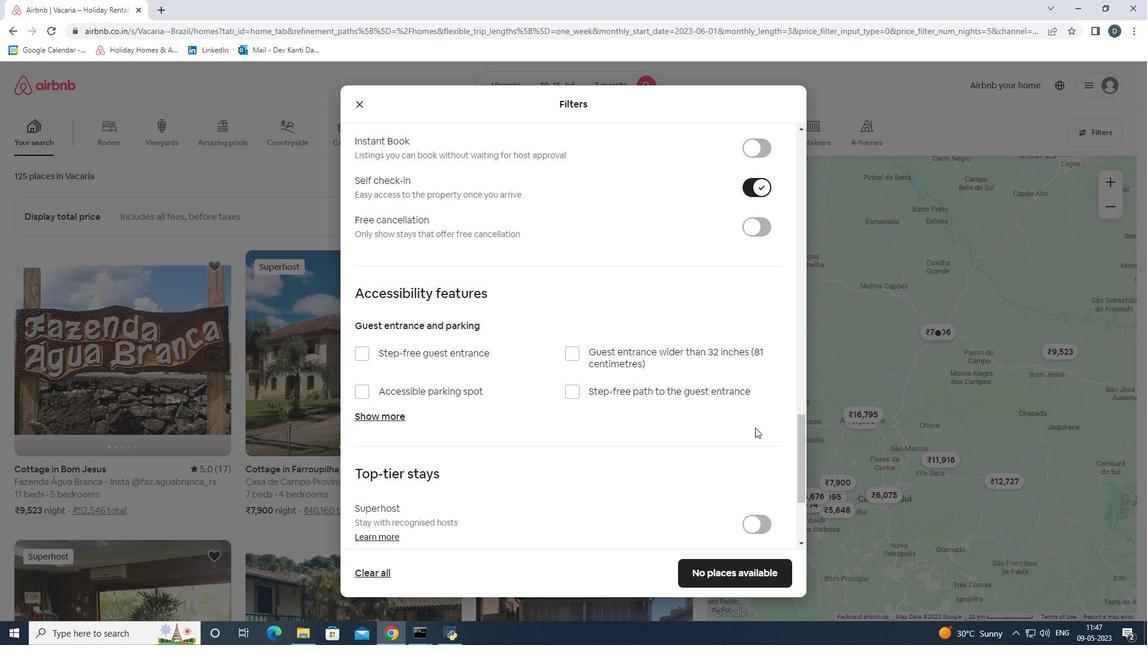 
Action: Mouse scrolled (755, 424) with delta (0, 0)
Screenshot: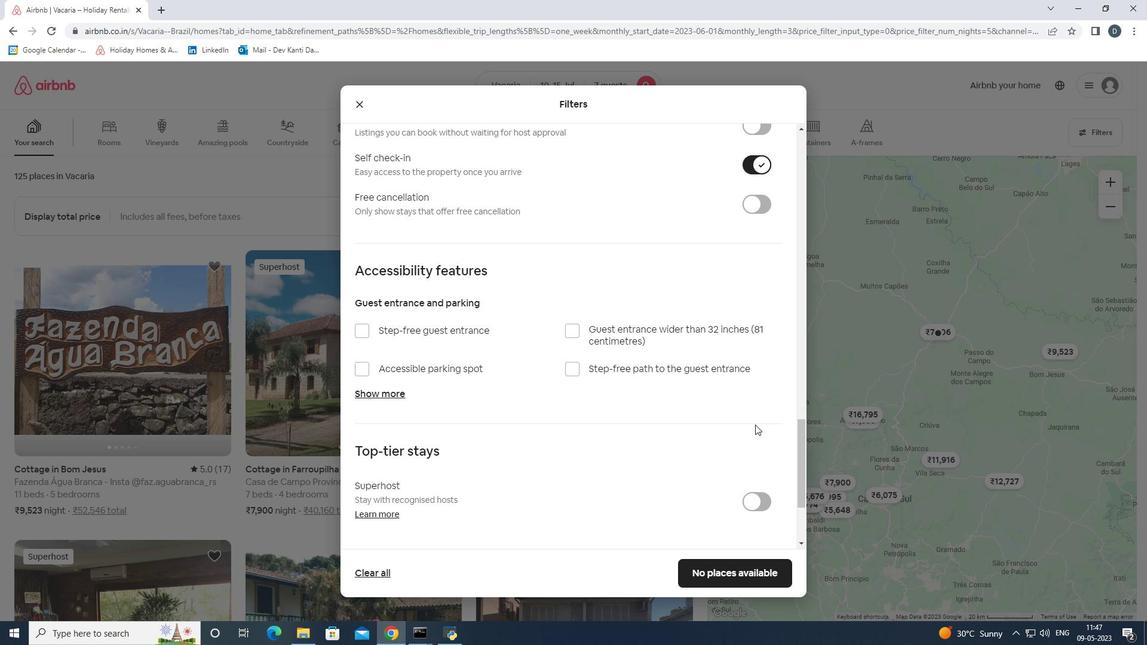 
Action: Mouse scrolled (755, 424) with delta (0, 0)
Screenshot: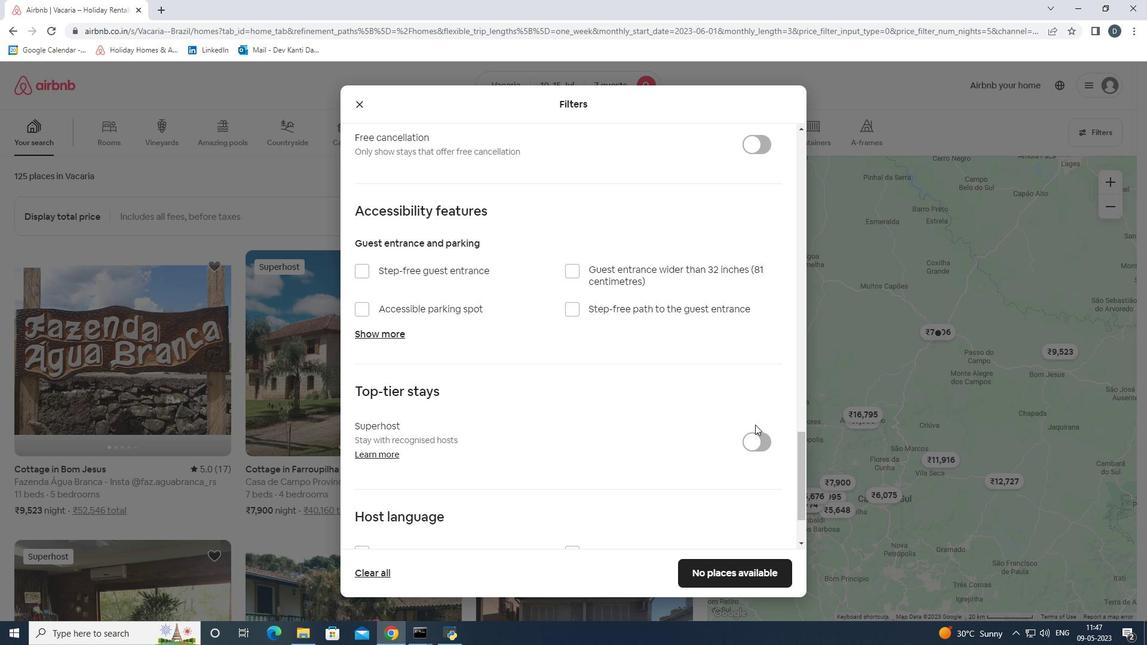 
Action: Mouse scrolled (755, 424) with delta (0, 0)
Screenshot: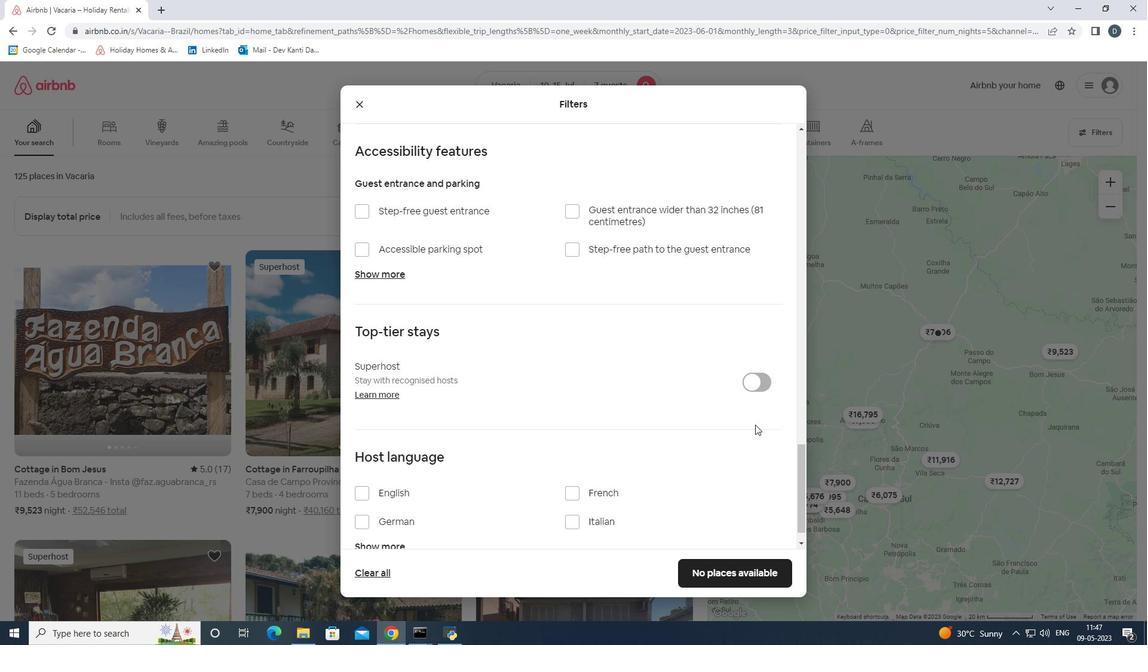 
Action: Mouse moved to (397, 465)
Screenshot: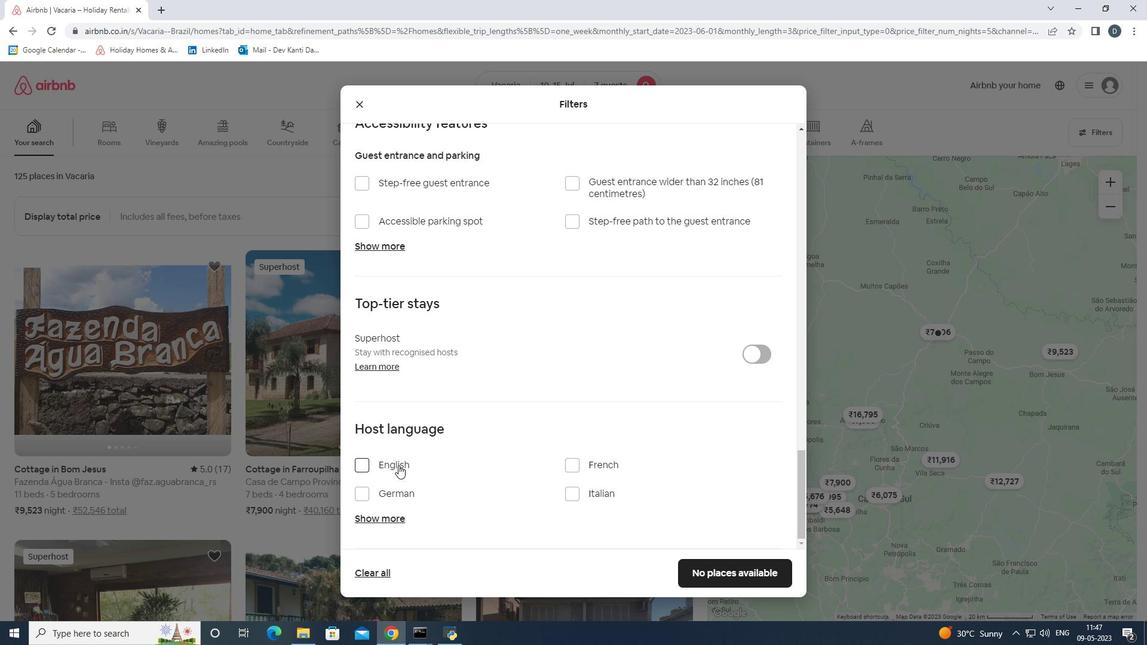 
Action: Mouse pressed left at (397, 465)
Screenshot: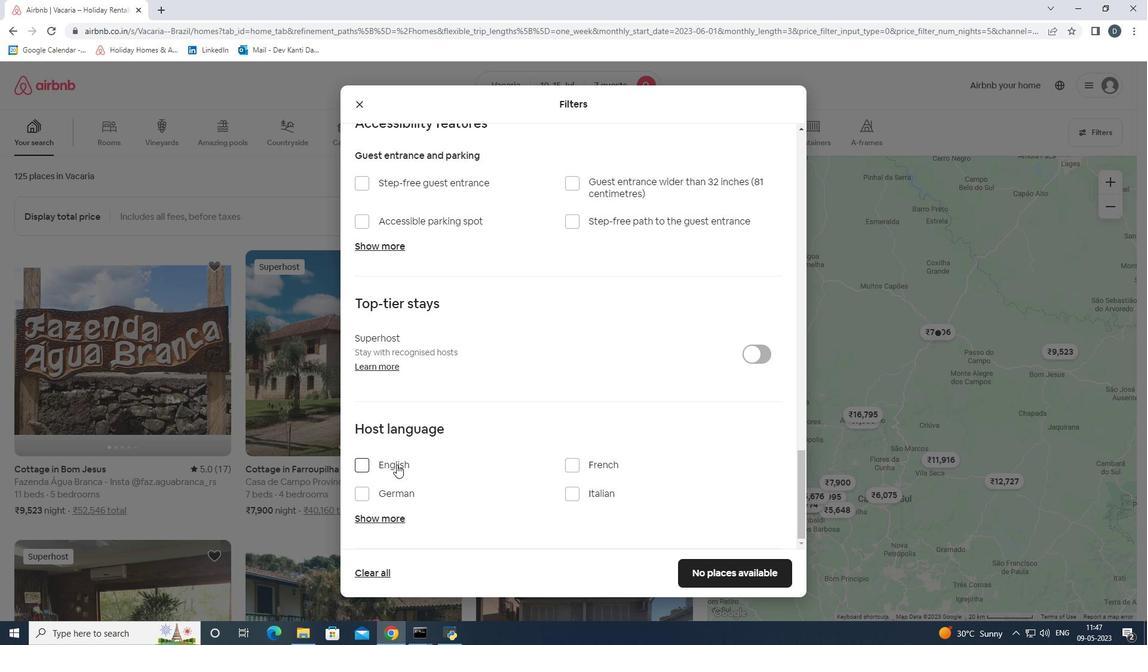 
Action: Mouse moved to (718, 571)
Screenshot: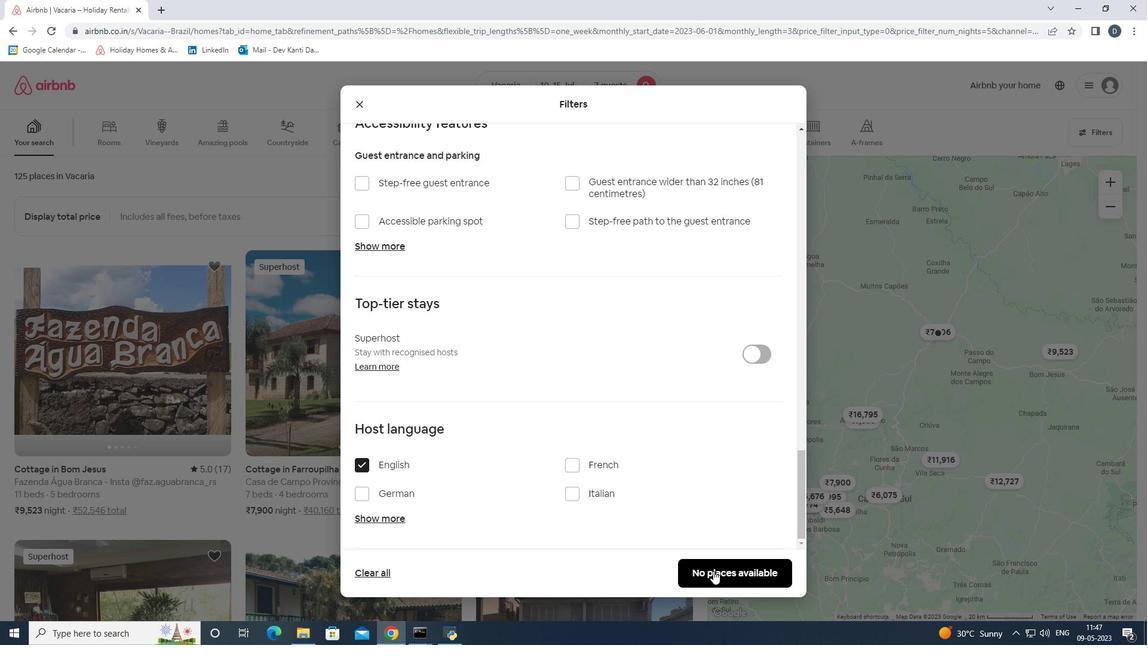 
Action: Mouse pressed left at (718, 571)
Screenshot: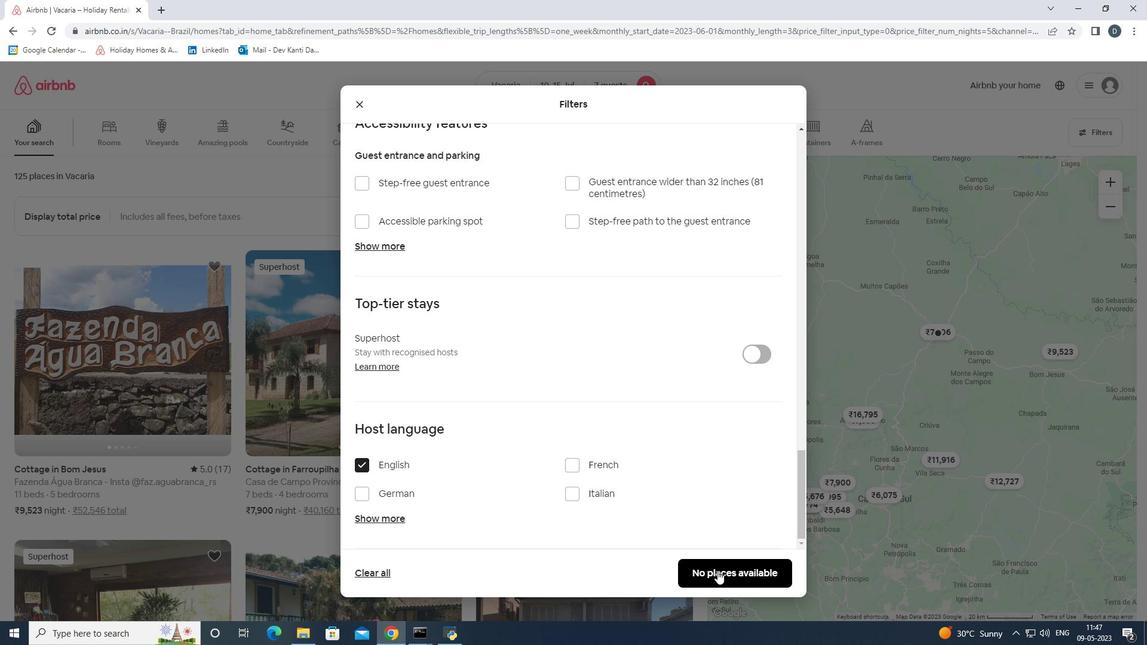
Action: Mouse moved to (719, 571)
Screenshot: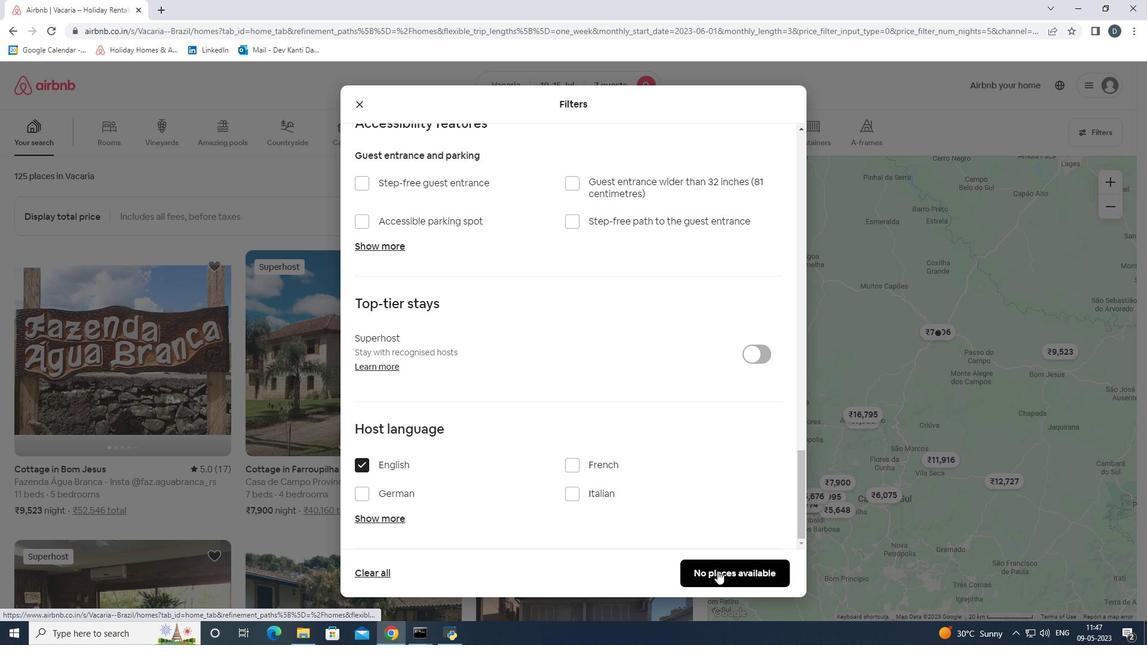 
